Task: Find connections with filter location Hawthorn South with filter topic #Jobhunterswith filter profile language German with filter current company Brillio with filter school GM Institute of Technology with filter industry Utility System Construction with filter service category iOS Development with filter keywords title Copywriter
Action: Mouse moved to (195, 222)
Screenshot: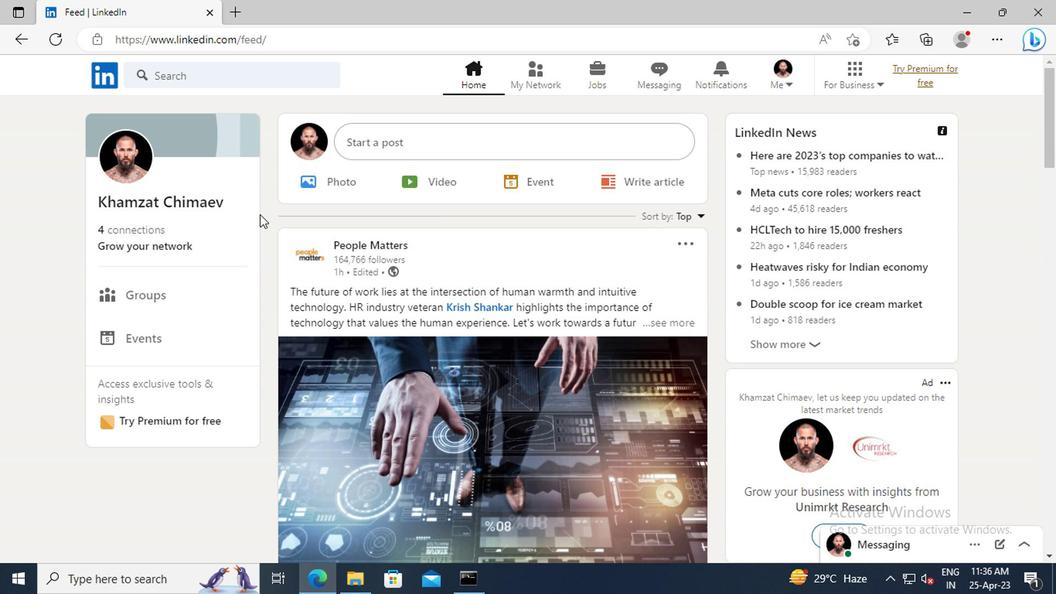 
Action: Mouse pressed left at (195, 222)
Screenshot: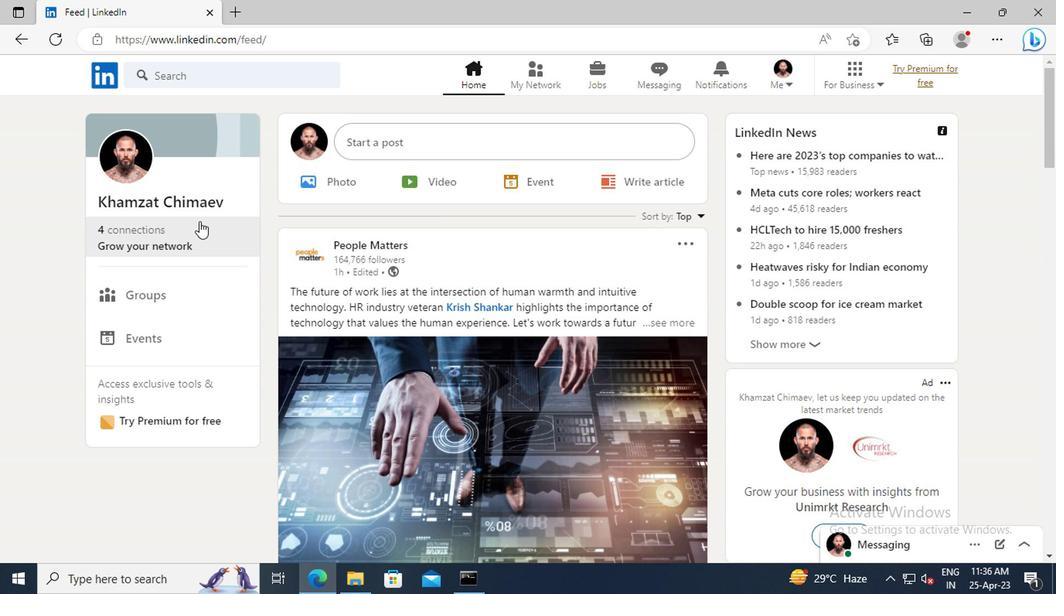 
Action: Mouse moved to (214, 163)
Screenshot: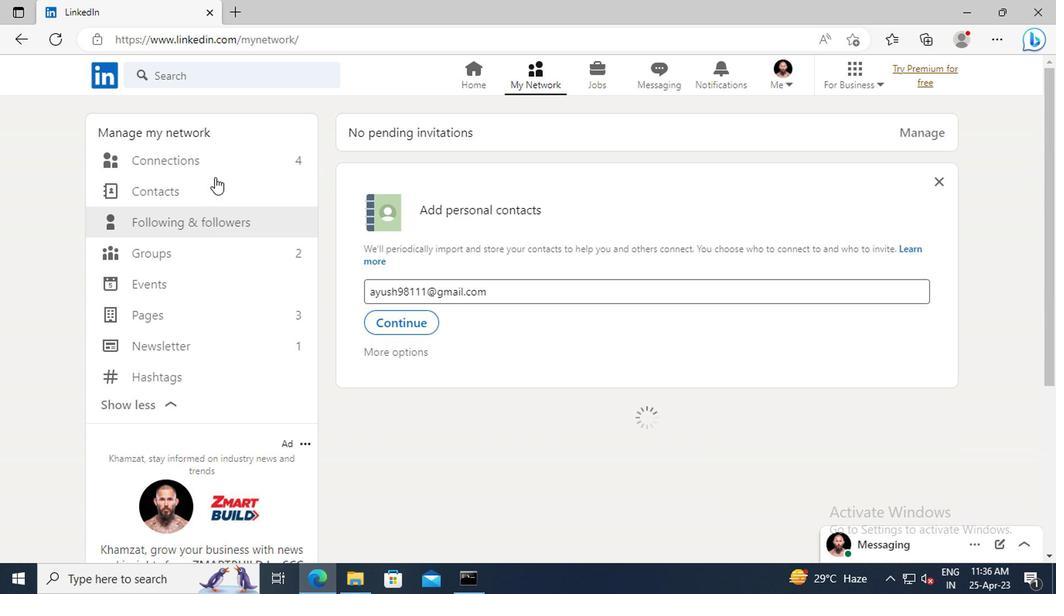 
Action: Mouse pressed left at (214, 163)
Screenshot: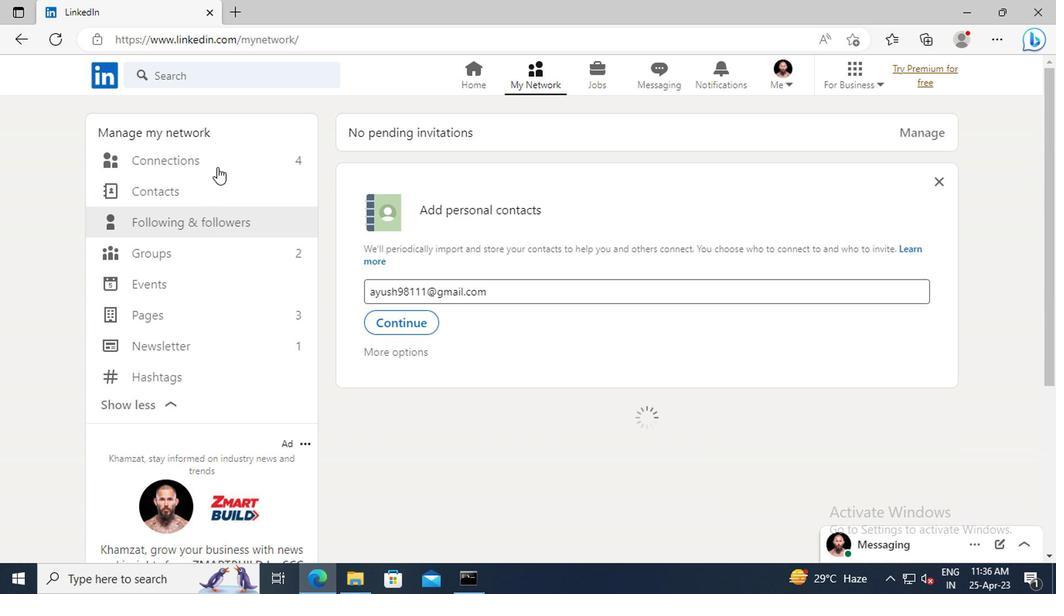 
Action: Mouse moved to (624, 167)
Screenshot: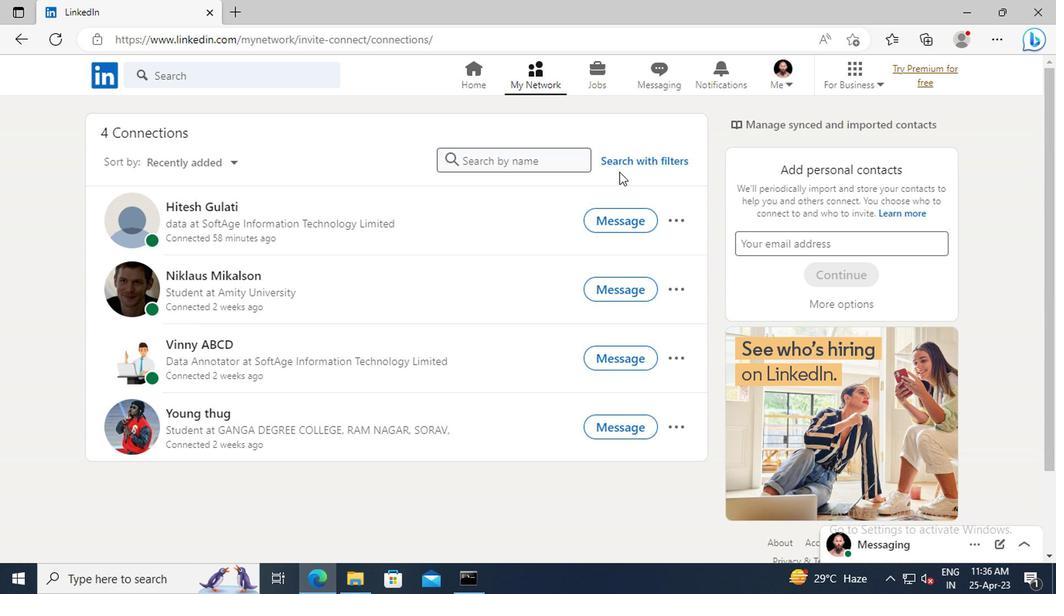 
Action: Mouse pressed left at (624, 167)
Screenshot: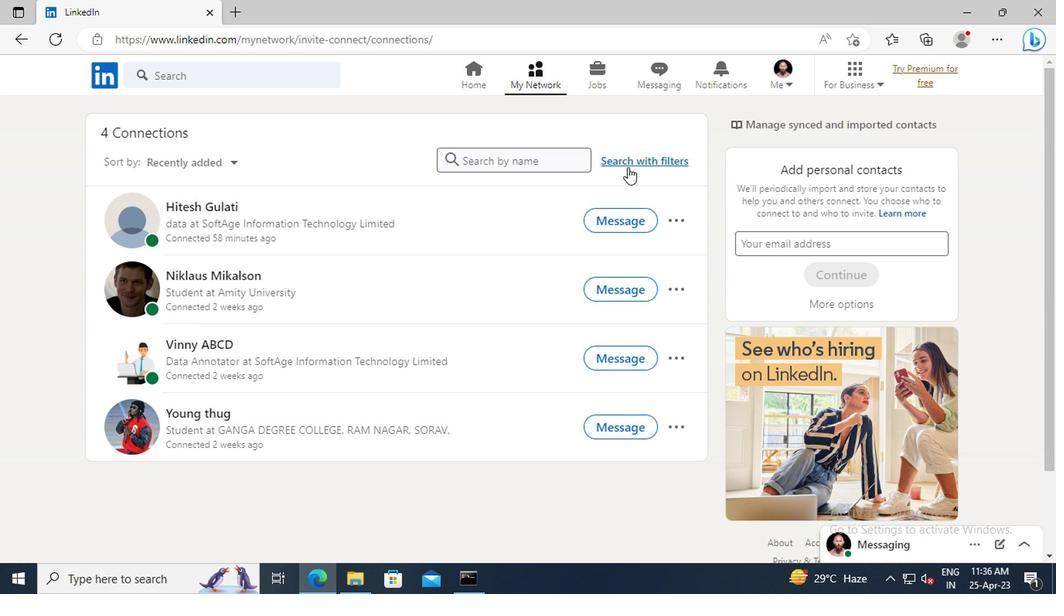 
Action: Mouse moved to (577, 119)
Screenshot: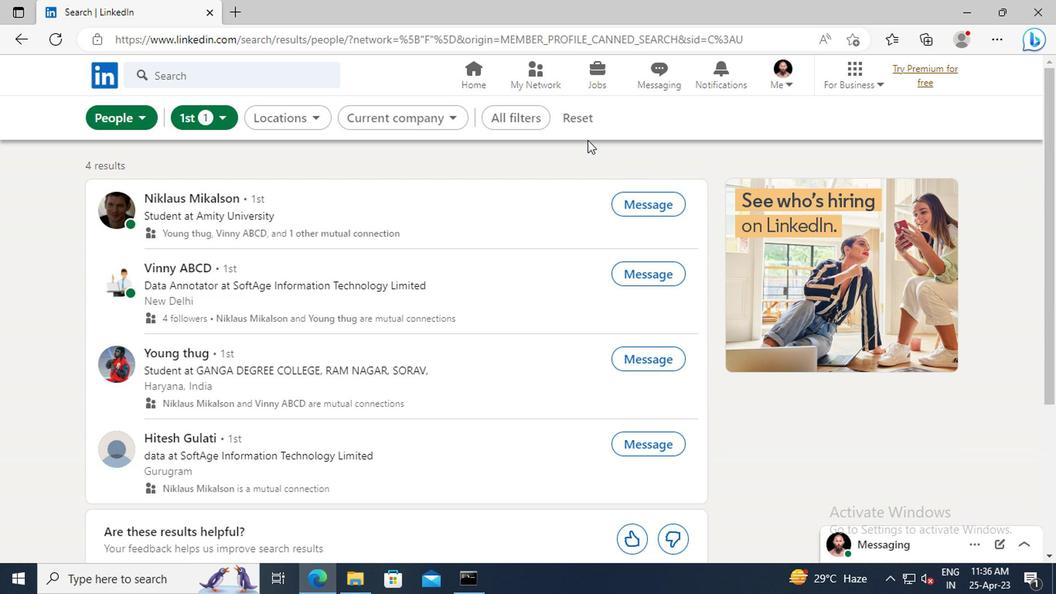 
Action: Mouse pressed left at (577, 119)
Screenshot: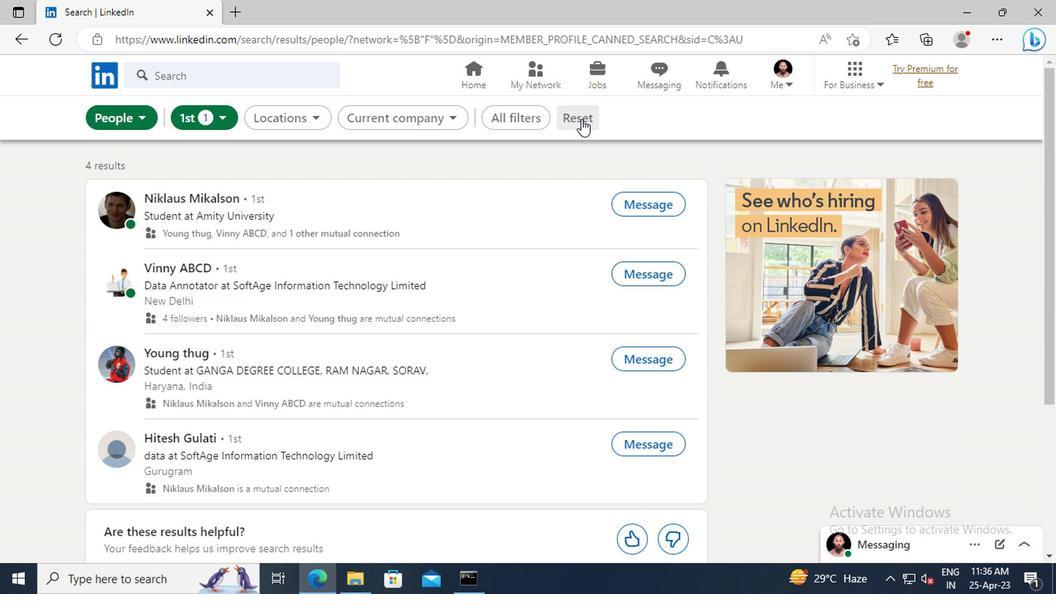 
Action: Mouse moved to (545, 117)
Screenshot: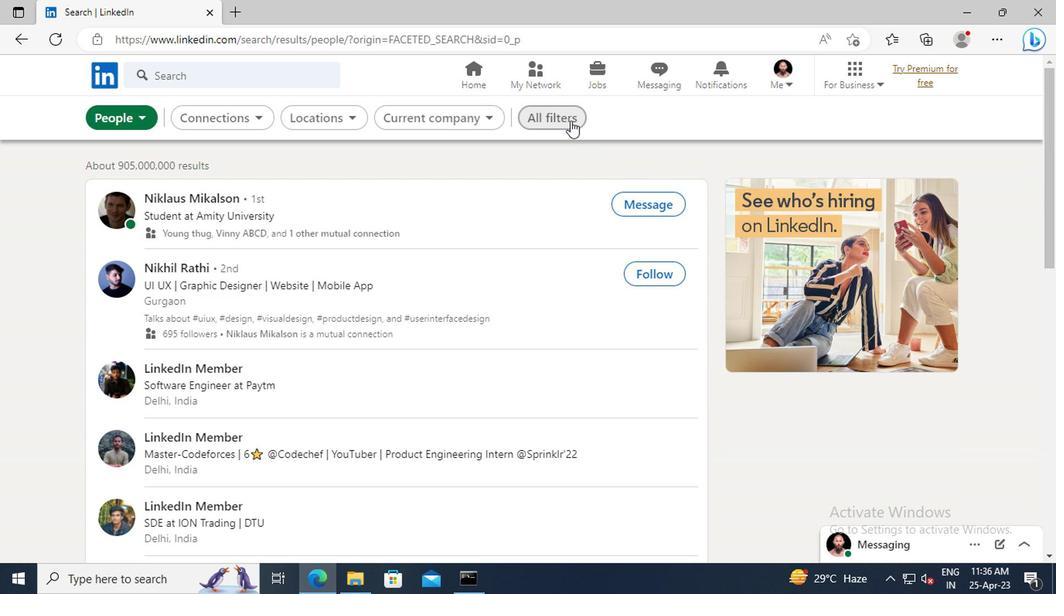 
Action: Mouse pressed left at (545, 117)
Screenshot: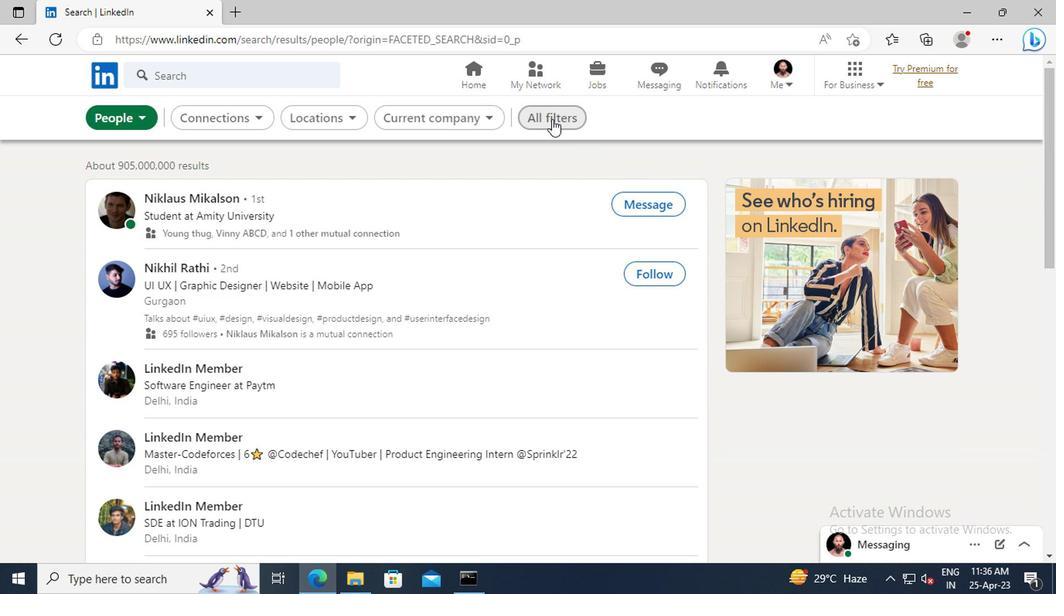 
Action: Mouse moved to (816, 222)
Screenshot: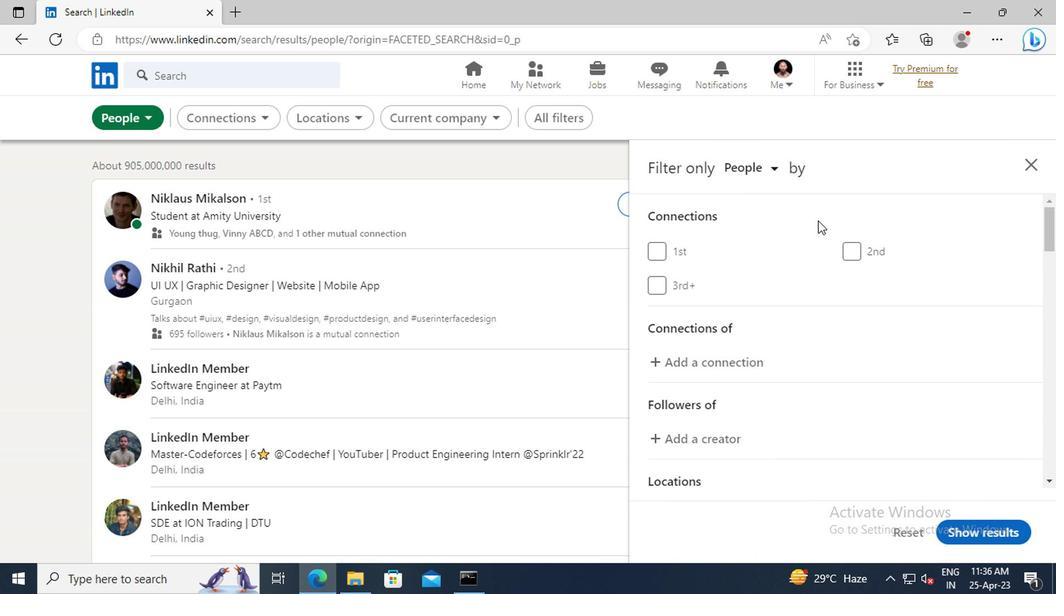 
Action: Mouse scrolled (816, 222) with delta (0, 0)
Screenshot: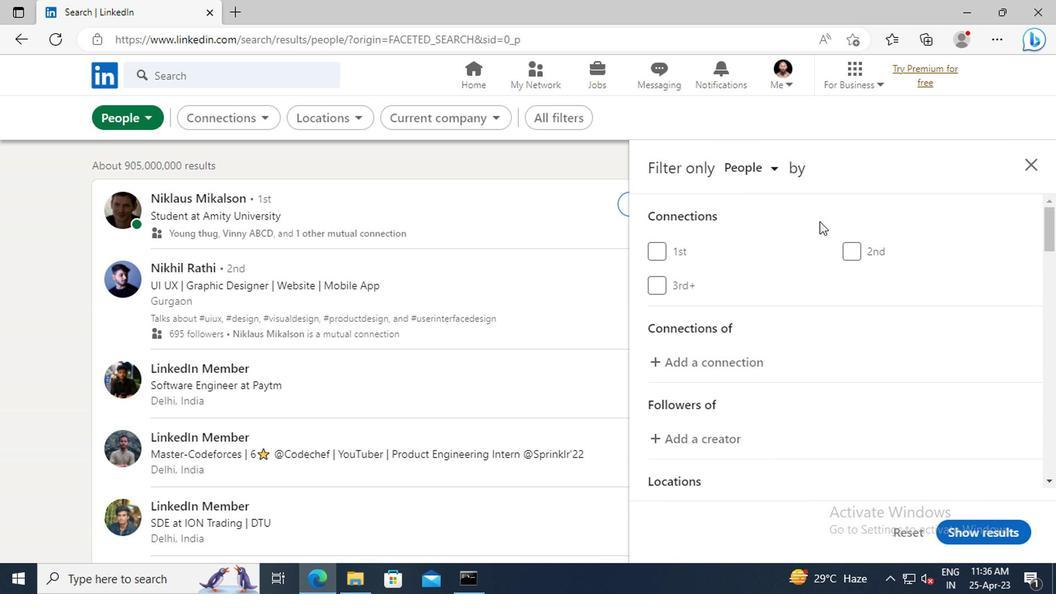
Action: Mouse moved to (818, 223)
Screenshot: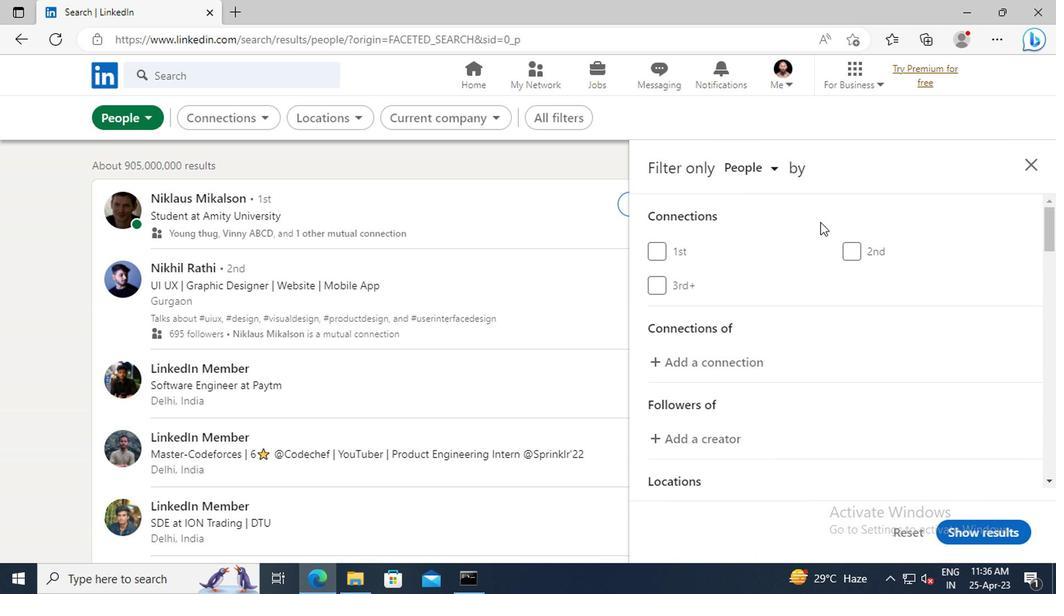 
Action: Mouse scrolled (818, 222) with delta (0, -1)
Screenshot: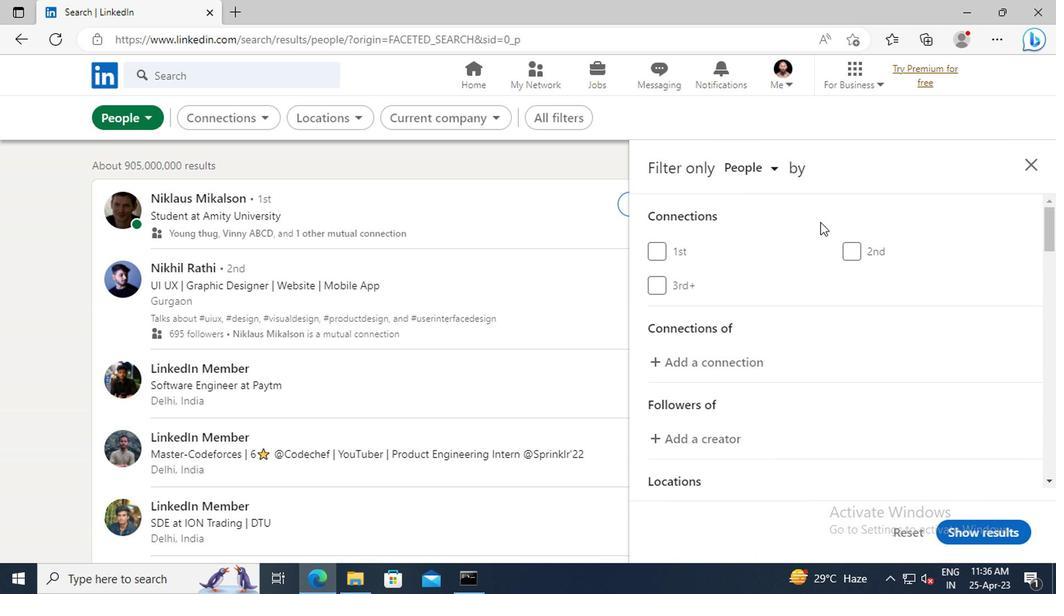 
Action: Mouse moved to (823, 233)
Screenshot: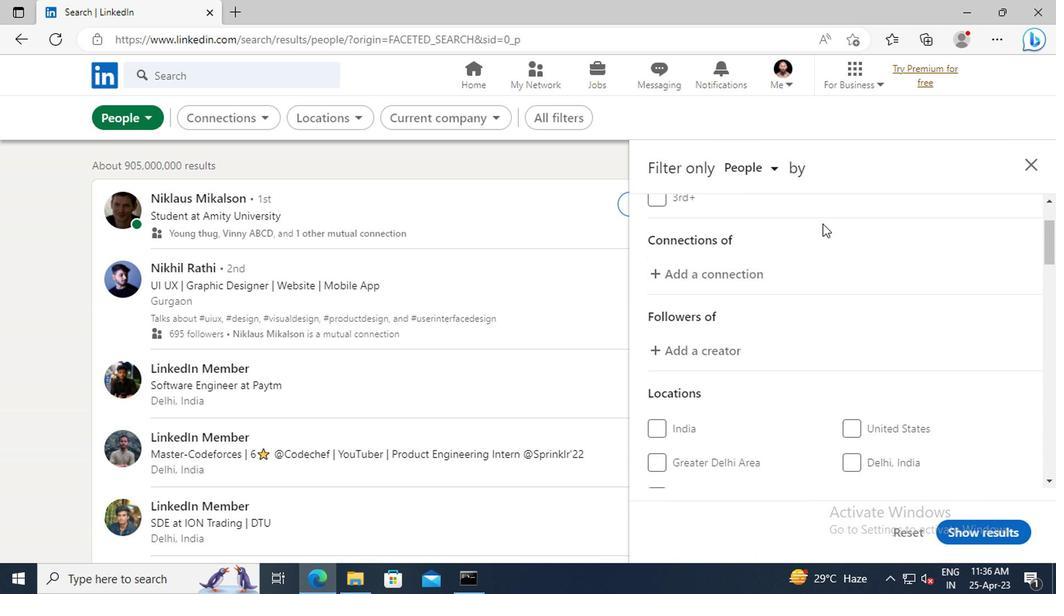 
Action: Mouse scrolled (823, 233) with delta (0, 0)
Screenshot: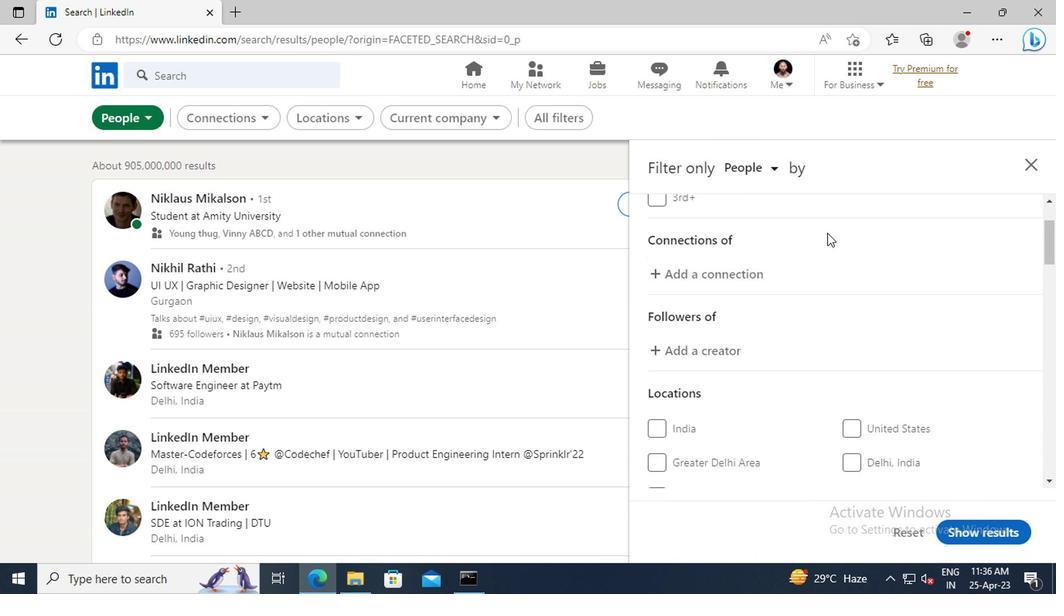 
Action: Mouse scrolled (823, 233) with delta (0, 0)
Screenshot: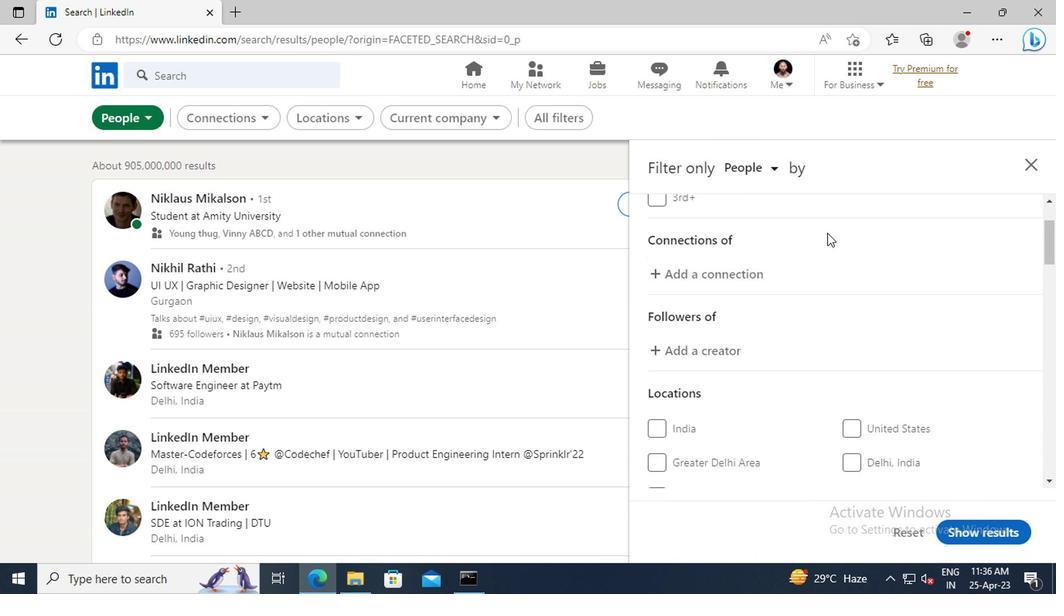 
Action: Mouse scrolled (823, 233) with delta (0, 0)
Screenshot: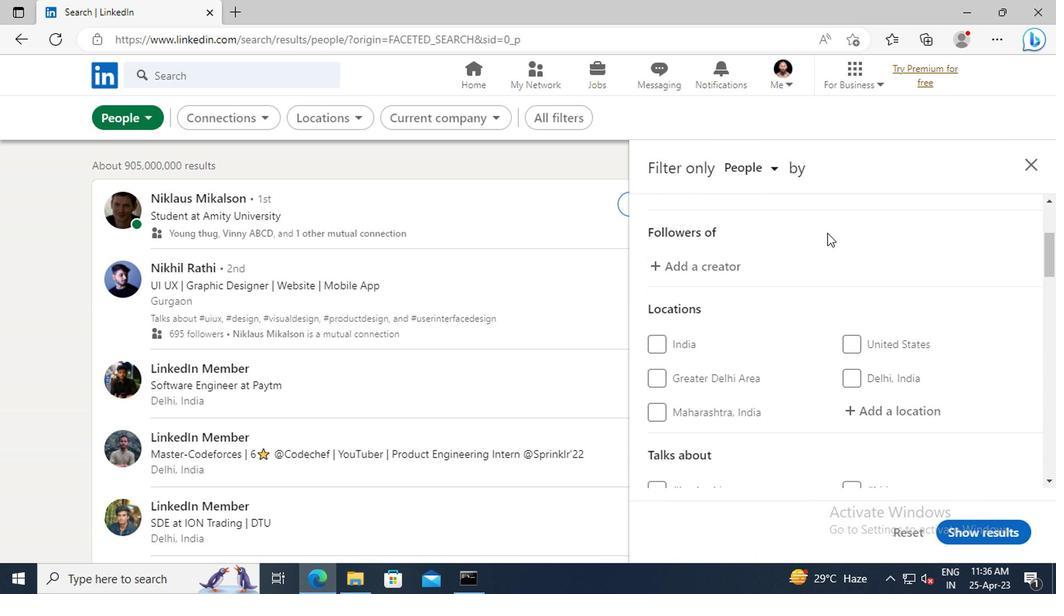 
Action: Mouse scrolled (823, 233) with delta (0, 0)
Screenshot: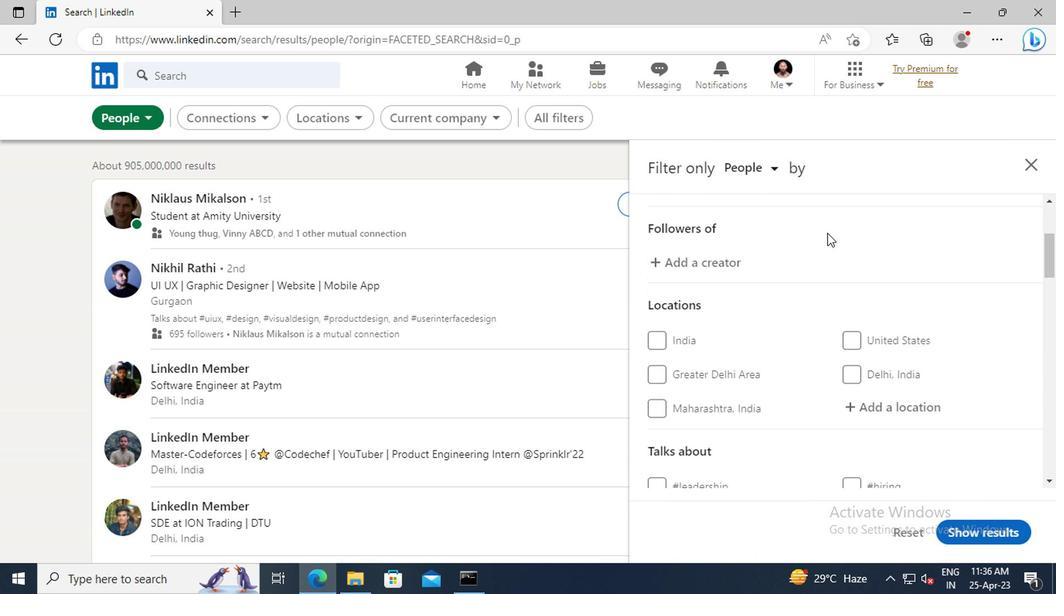
Action: Mouse moved to (876, 316)
Screenshot: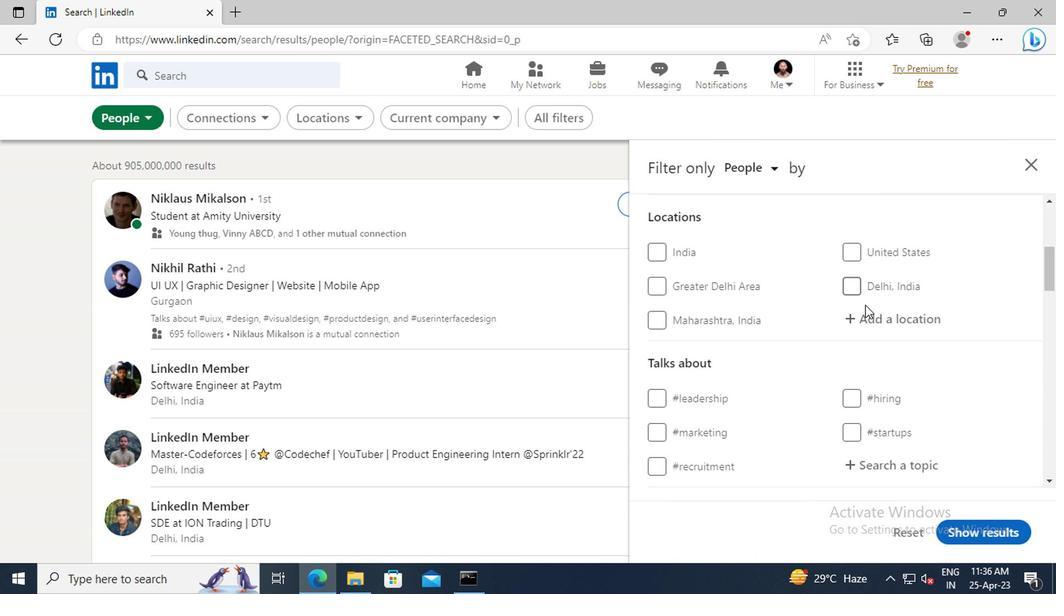 
Action: Mouse pressed left at (876, 316)
Screenshot: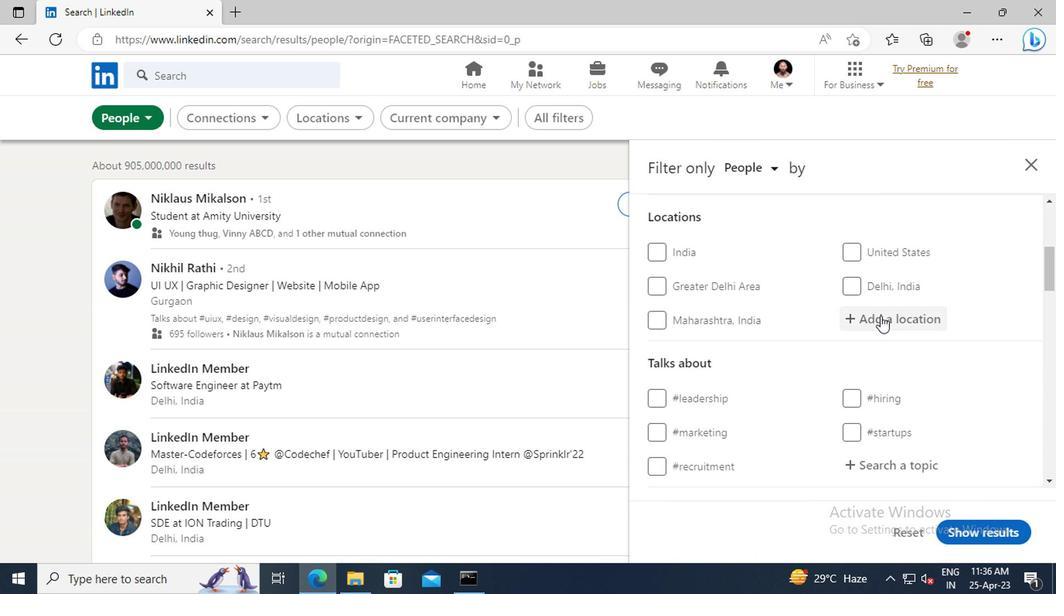 
Action: Key pressed <Key.shift>HAWTHORN<Key.space><Key.shift>SOUTH<Key.enter>
Screenshot: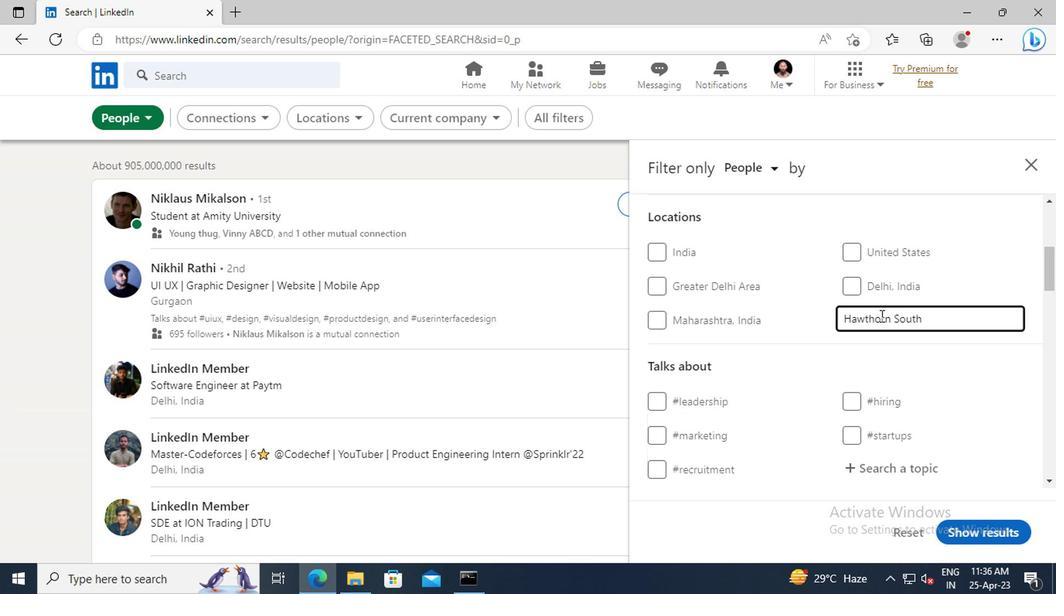 
Action: Mouse scrolled (876, 316) with delta (0, 0)
Screenshot: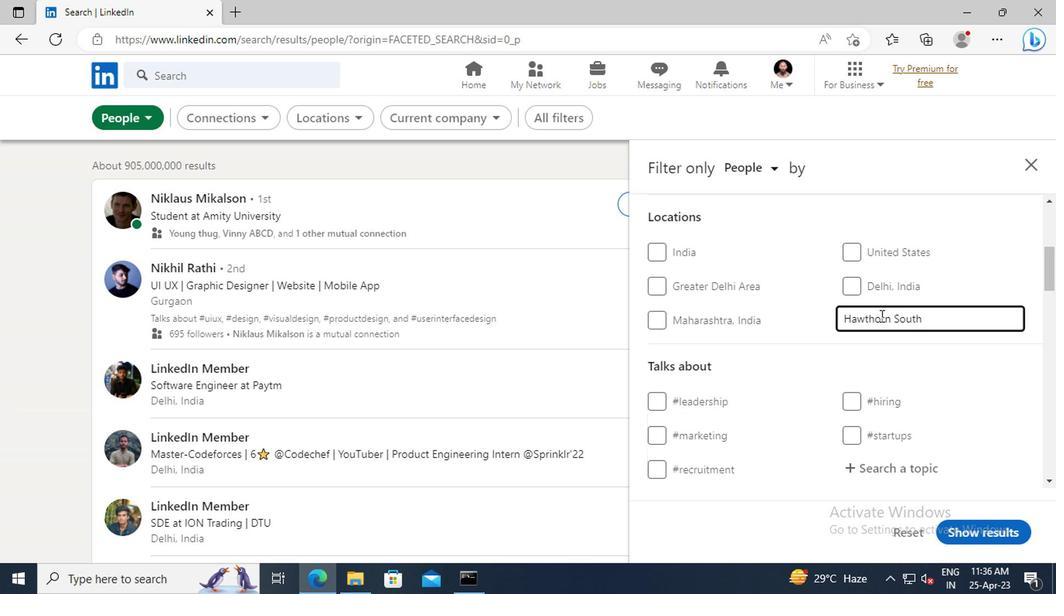
Action: Mouse scrolled (876, 316) with delta (0, 0)
Screenshot: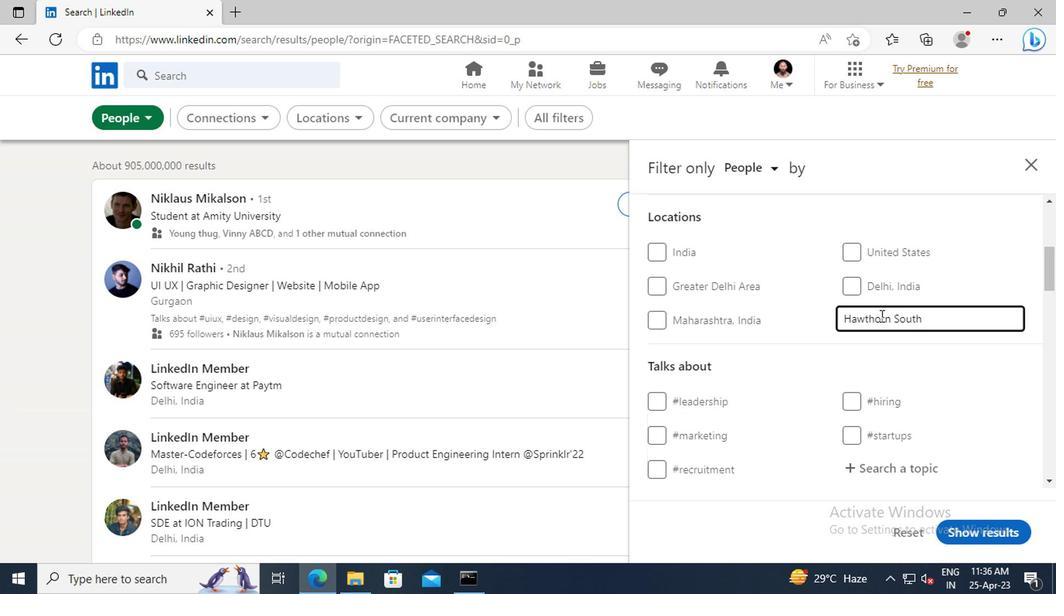 
Action: Mouse moved to (888, 379)
Screenshot: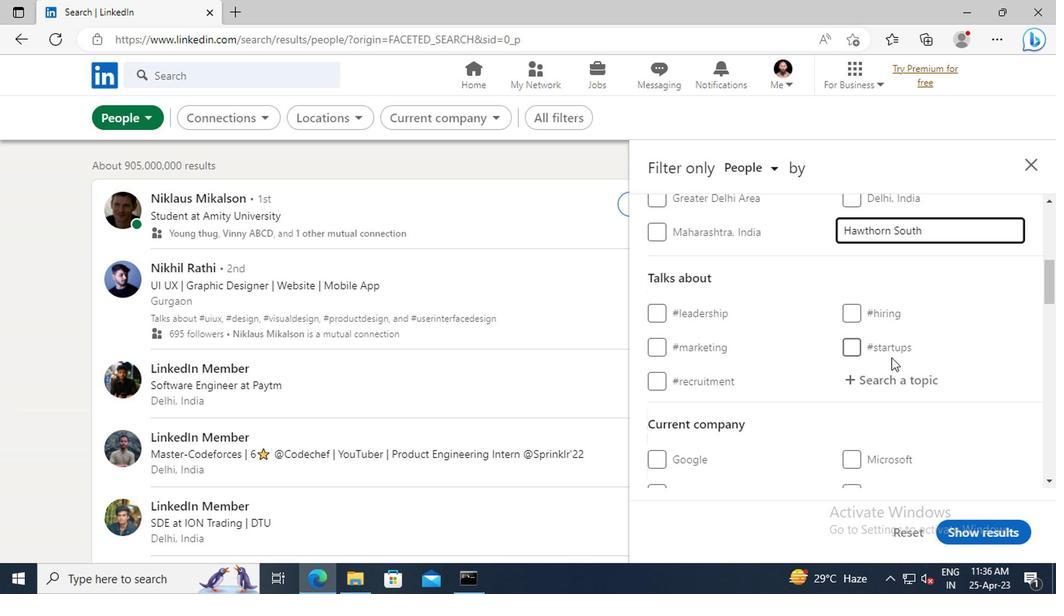 
Action: Mouse pressed left at (888, 379)
Screenshot: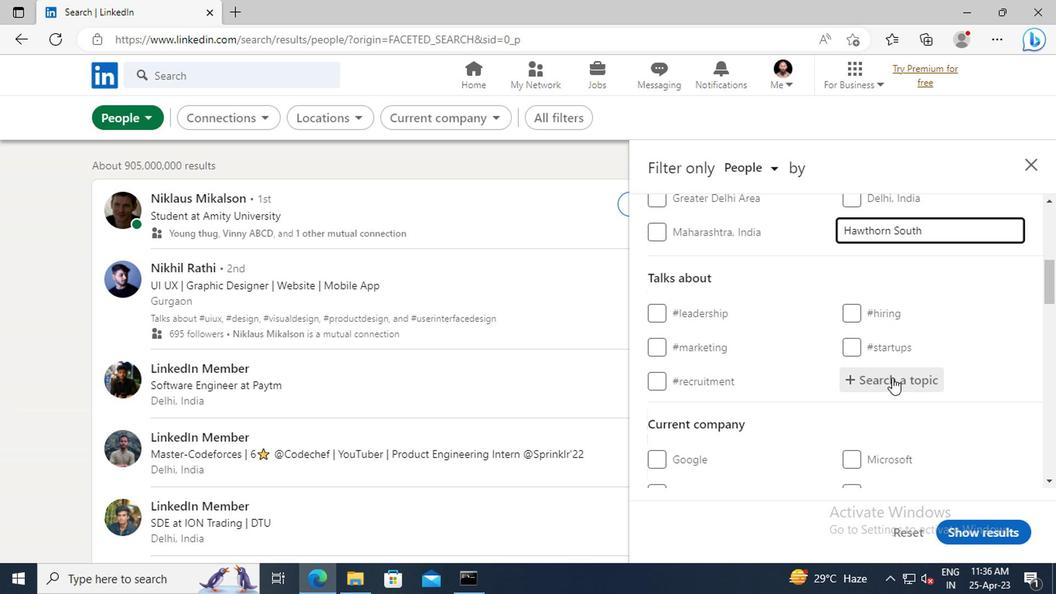 
Action: Key pressed <Key.shift>#<Key.shift>JOBHUNTERSWITH
Screenshot: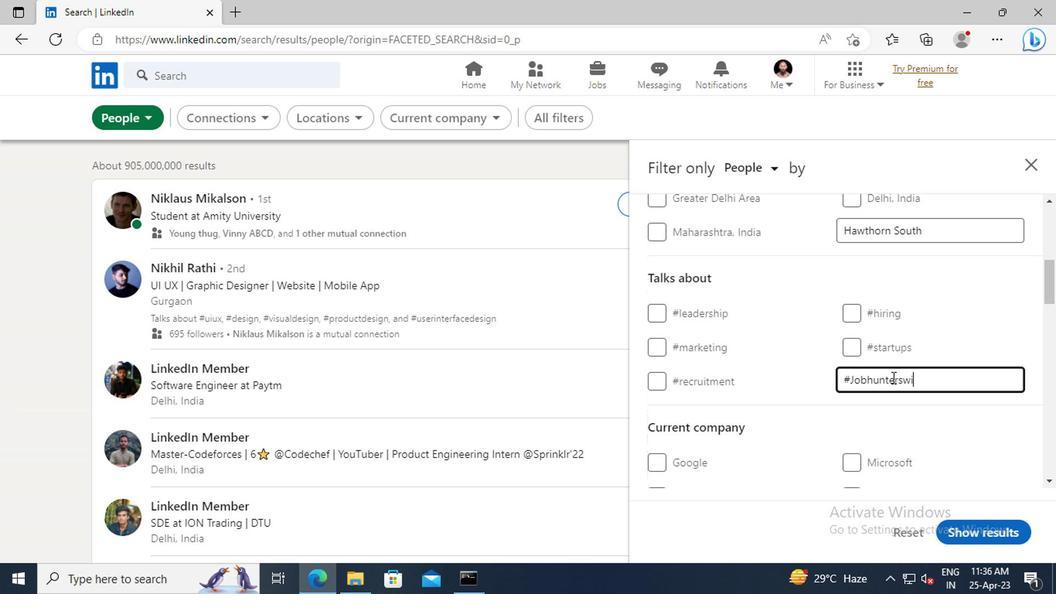 
Action: Mouse scrolled (888, 378) with delta (0, 0)
Screenshot: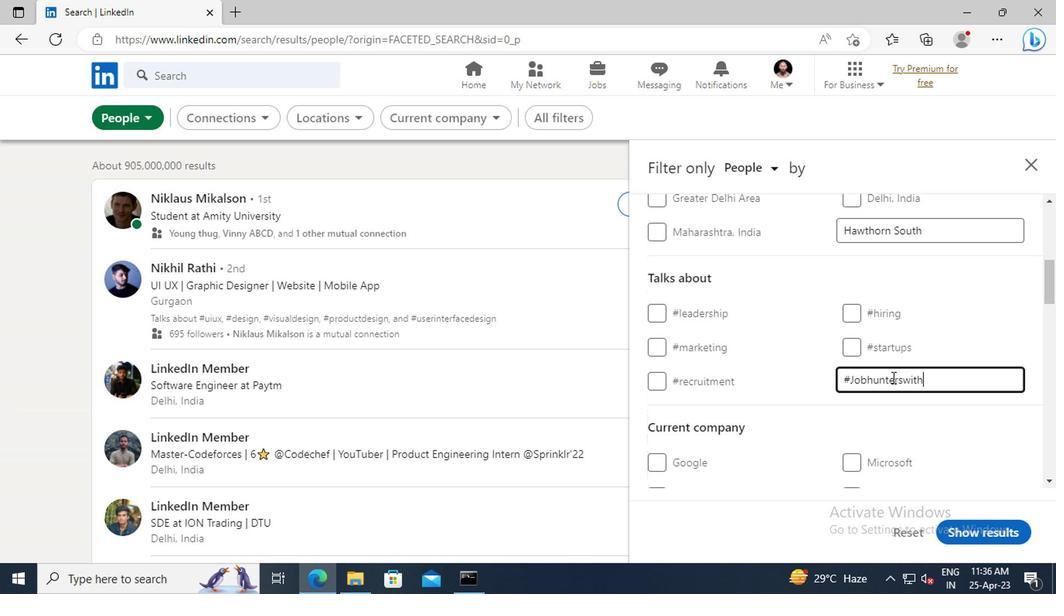 
Action: Mouse scrolled (888, 378) with delta (0, 0)
Screenshot: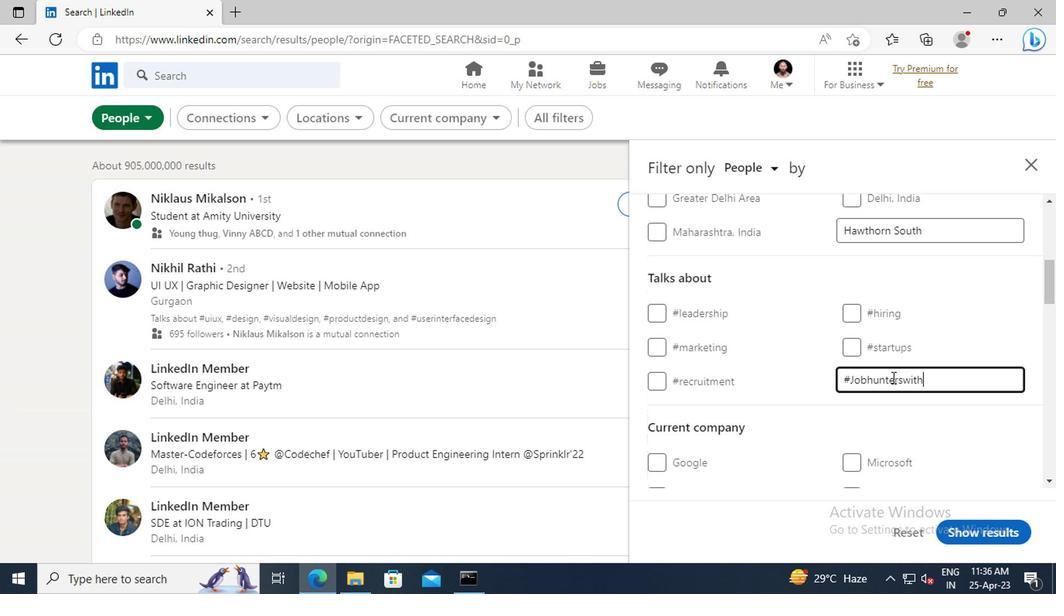 
Action: Mouse scrolled (888, 378) with delta (0, 0)
Screenshot: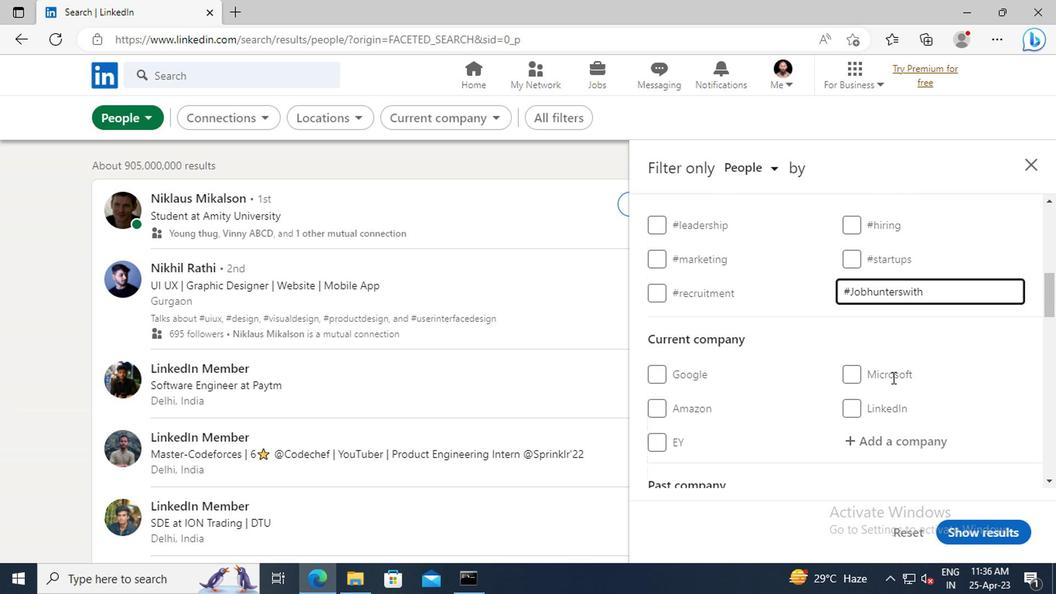 
Action: Mouse scrolled (888, 378) with delta (0, 0)
Screenshot: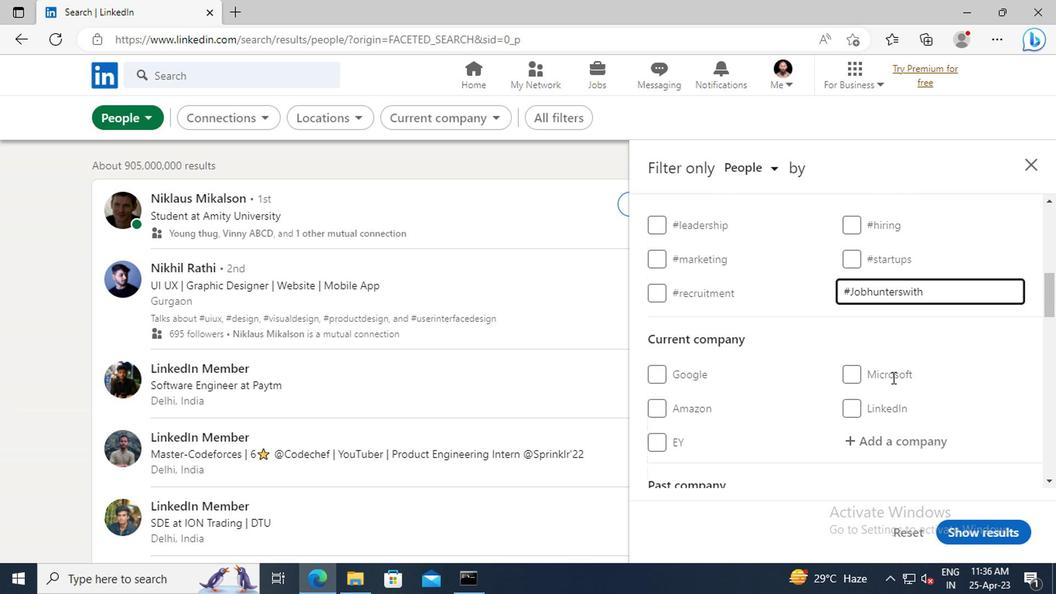 
Action: Mouse scrolled (888, 378) with delta (0, 0)
Screenshot: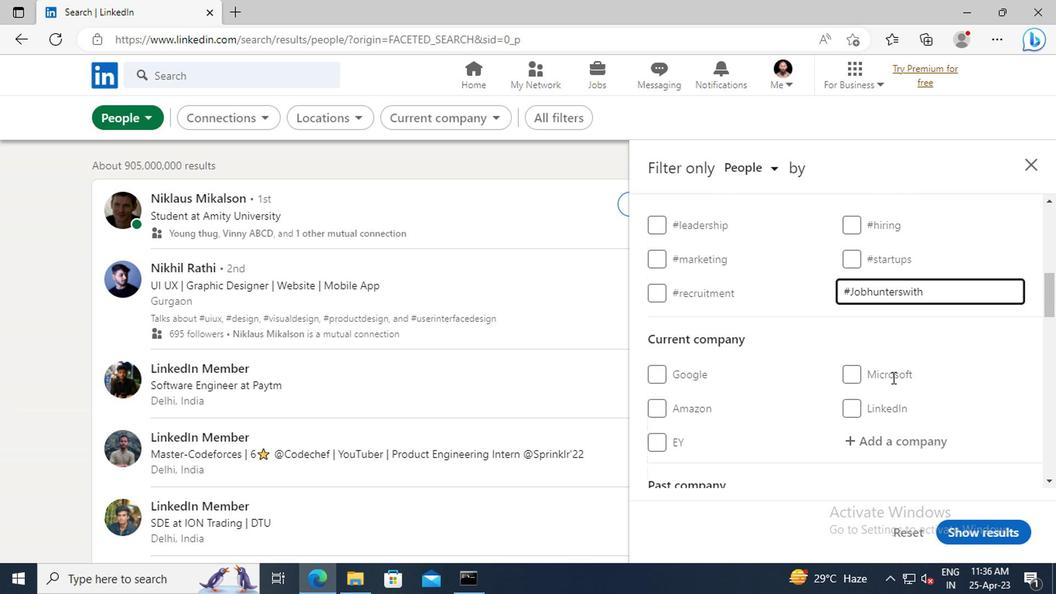 
Action: Mouse scrolled (888, 378) with delta (0, 0)
Screenshot: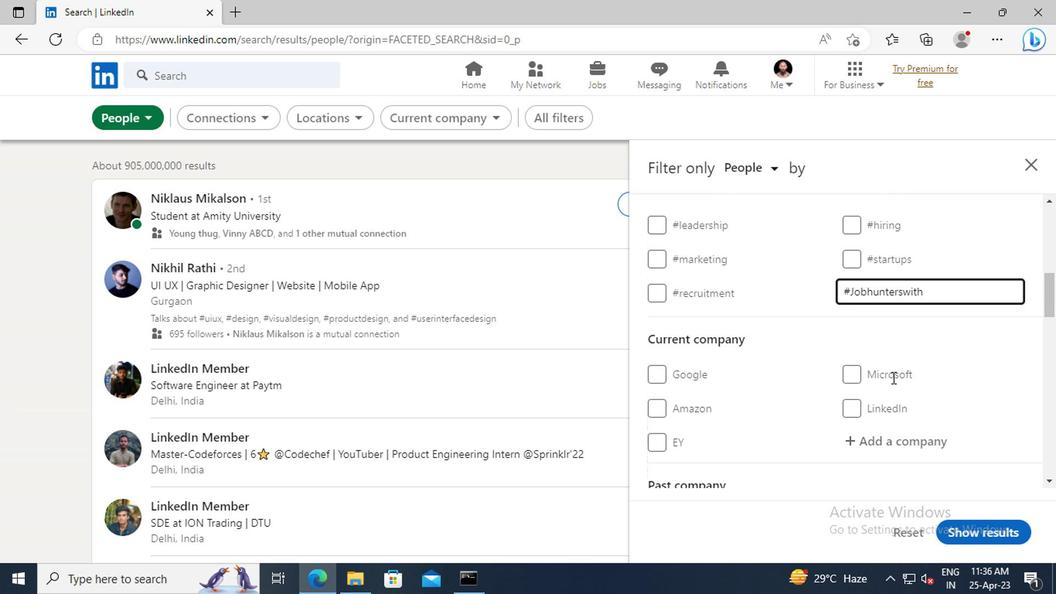 
Action: Mouse scrolled (888, 378) with delta (0, 0)
Screenshot: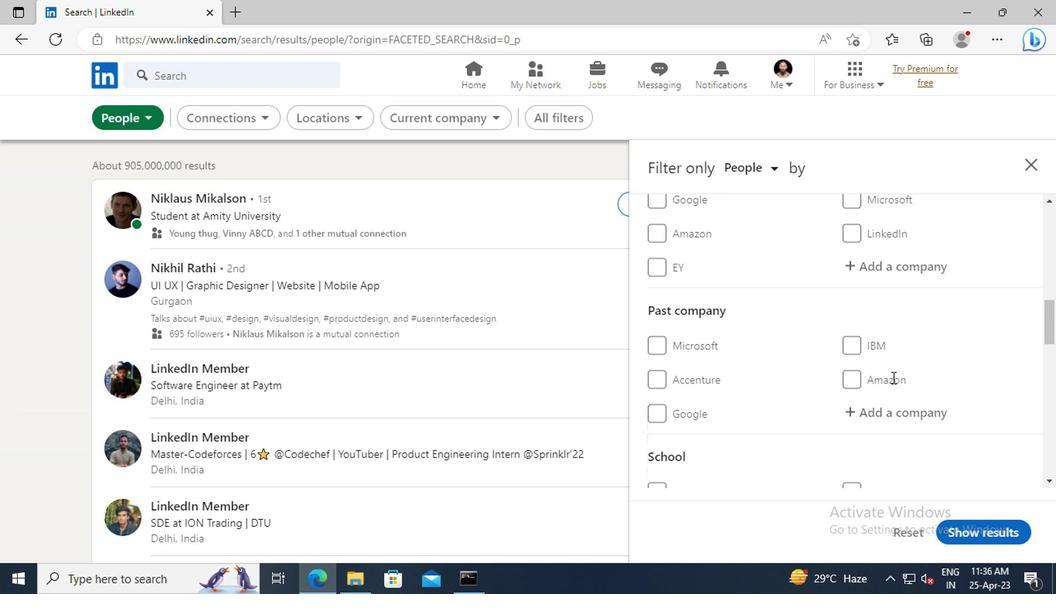 
Action: Mouse scrolled (888, 378) with delta (0, 0)
Screenshot: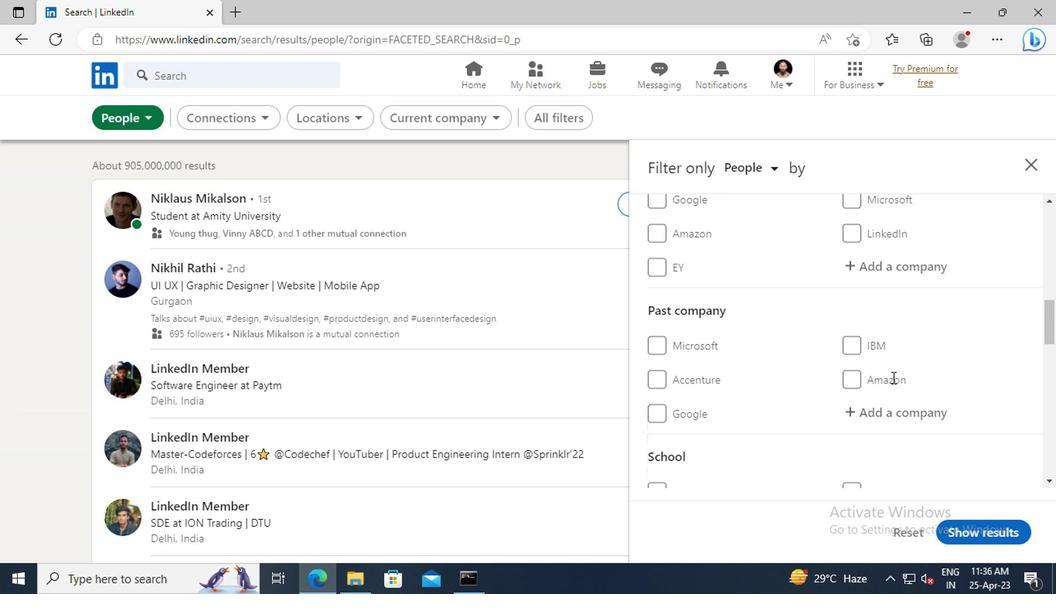 
Action: Mouse moved to (887, 379)
Screenshot: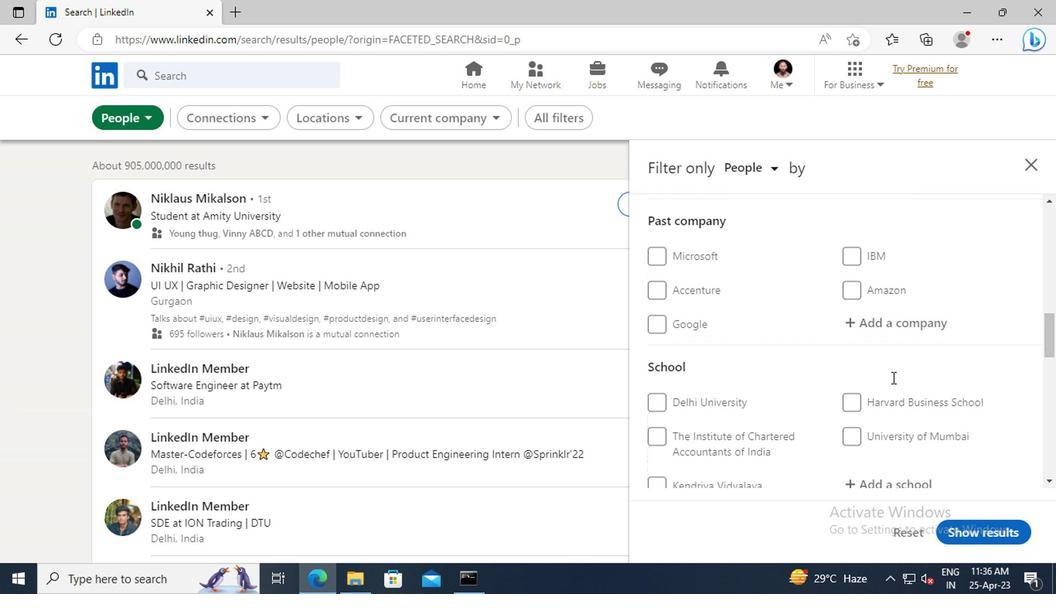 
Action: Mouse scrolled (887, 378) with delta (0, 0)
Screenshot: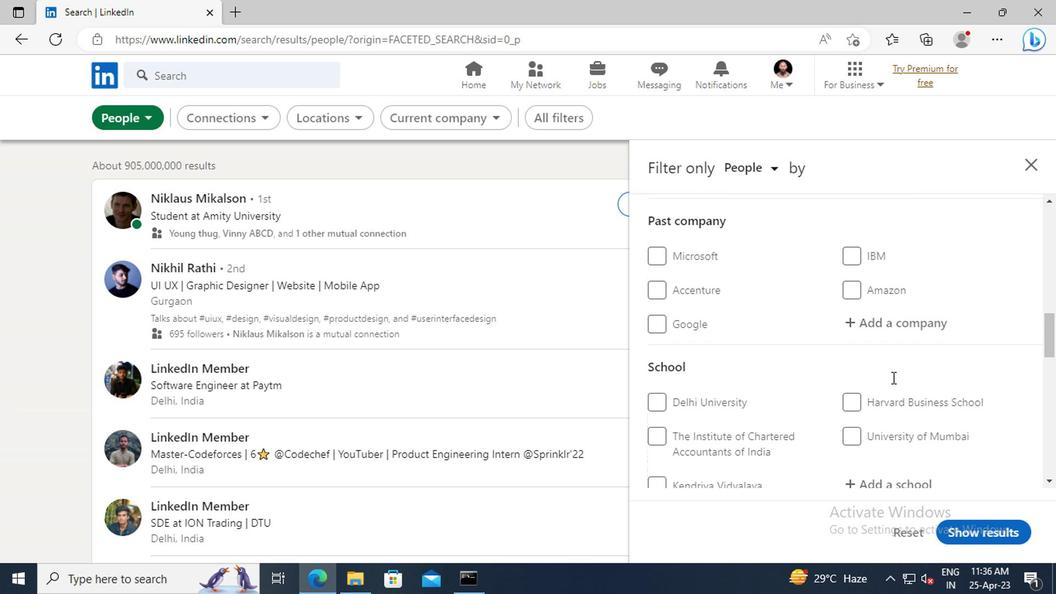 
Action: Mouse scrolled (887, 378) with delta (0, 0)
Screenshot: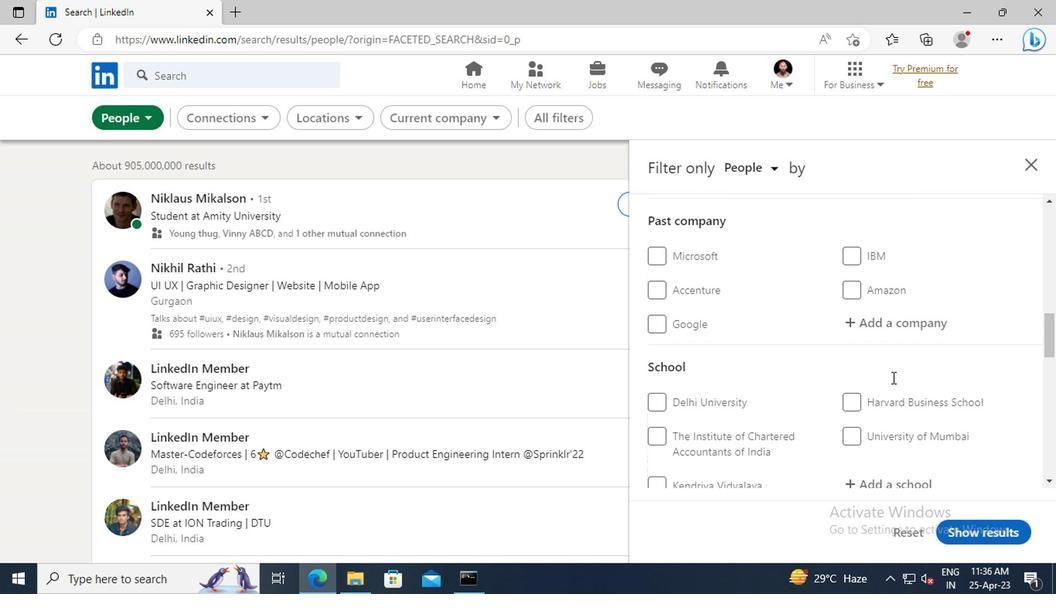 
Action: Mouse scrolled (887, 378) with delta (0, 0)
Screenshot: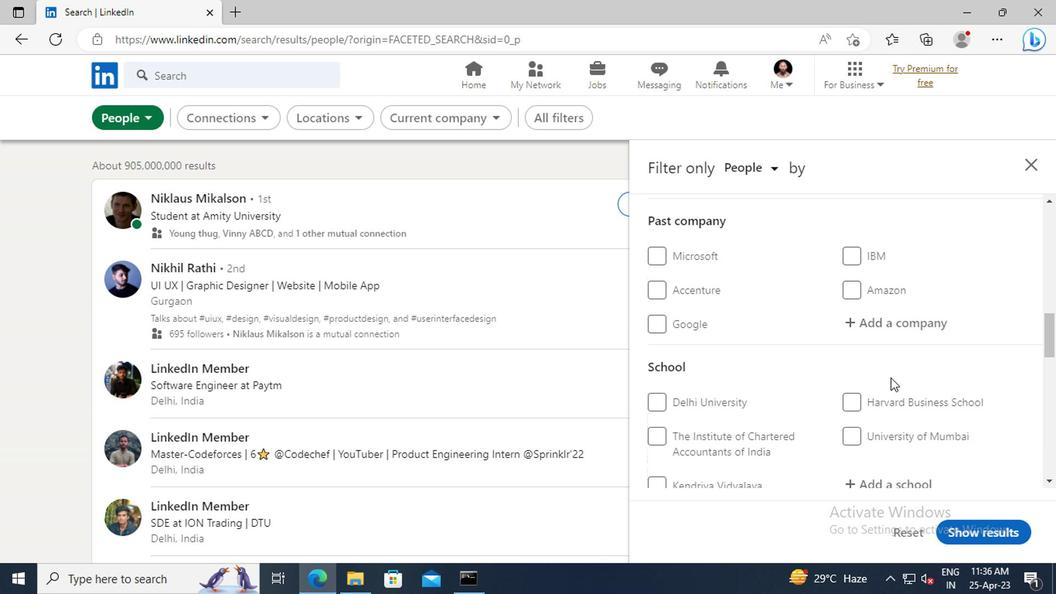 
Action: Mouse moved to (879, 374)
Screenshot: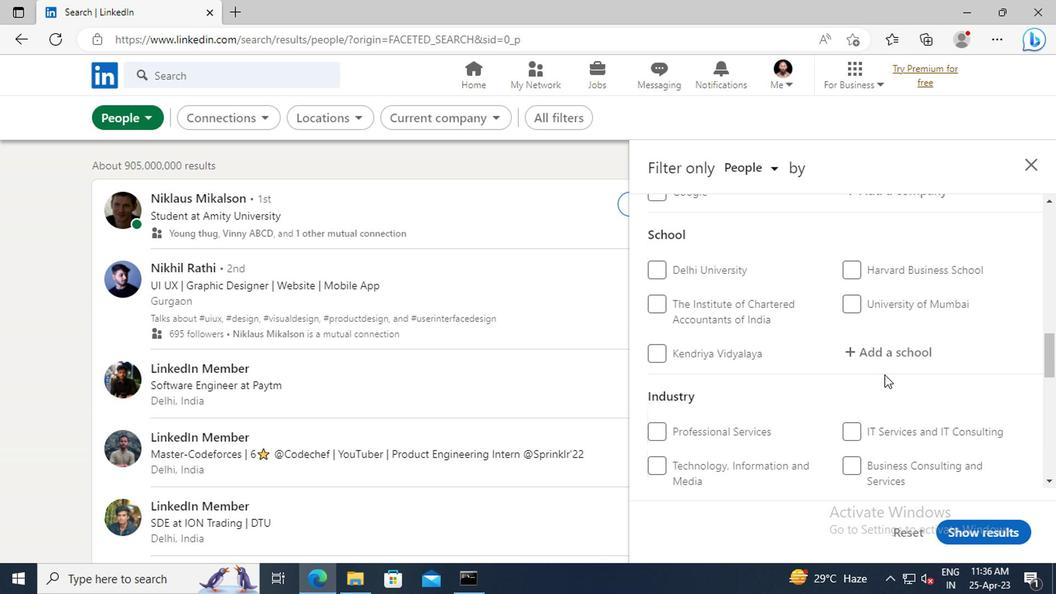 
Action: Mouse scrolled (879, 373) with delta (0, -1)
Screenshot: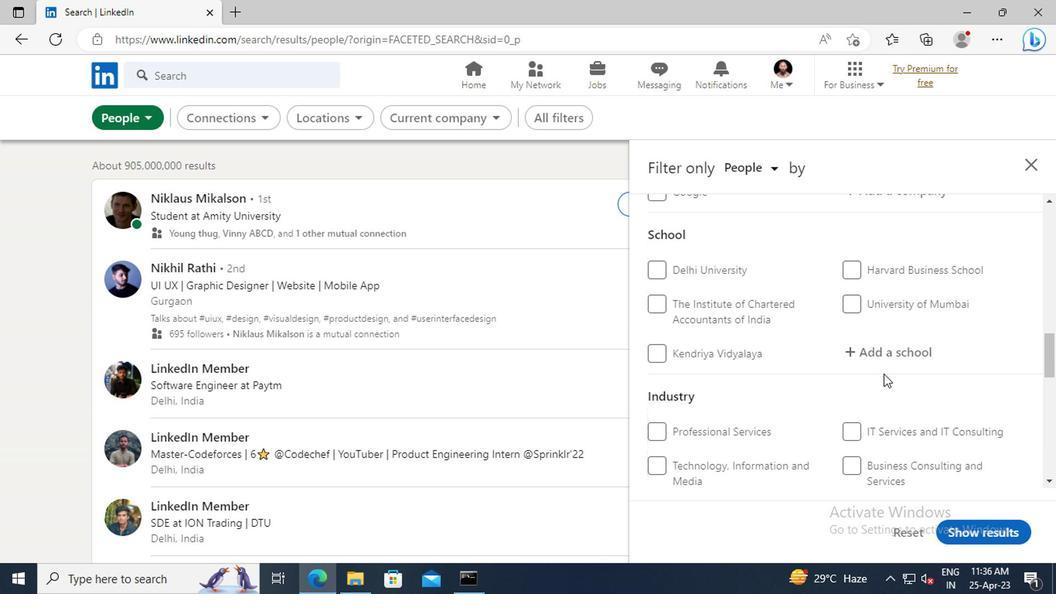 
Action: Mouse scrolled (879, 373) with delta (0, -1)
Screenshot: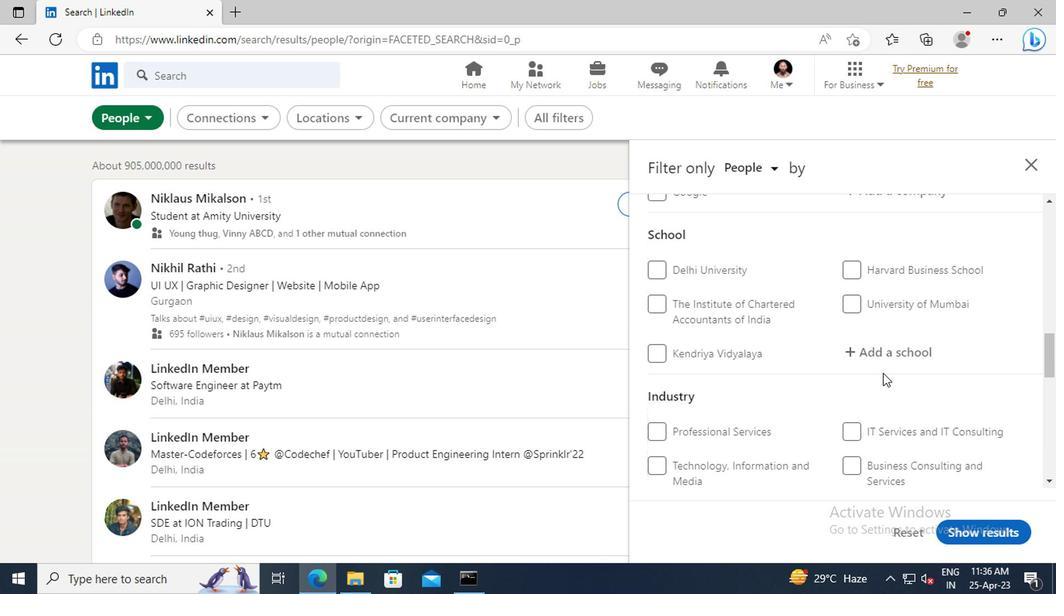 
Action: Mouse scrolled (879, 373) with delta (0, -1)
Screenshot: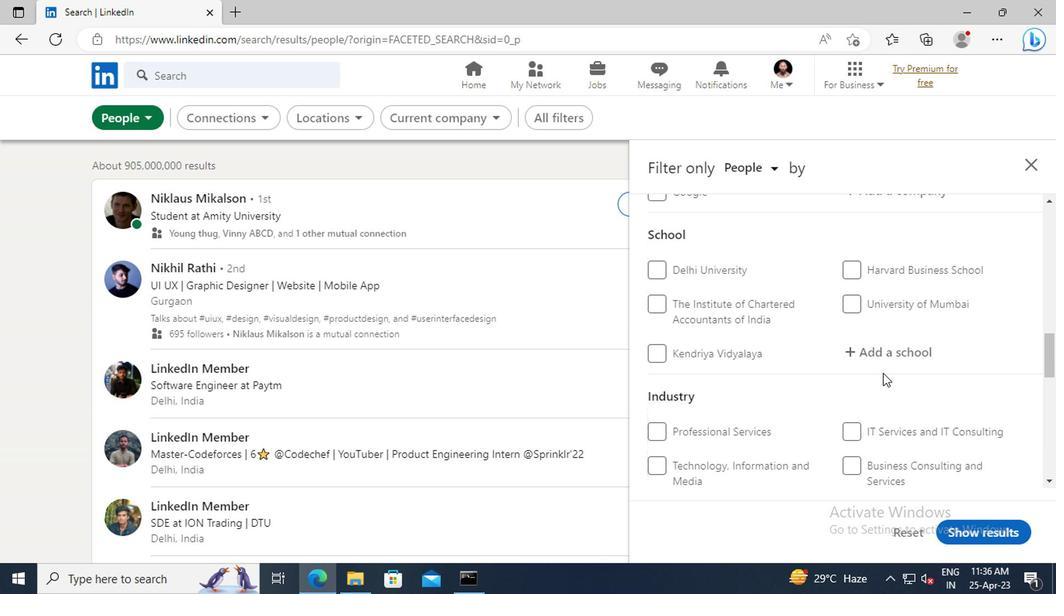 
Action: Mouse scrolled (879, 373) with delta (0, -1)
Screenshot: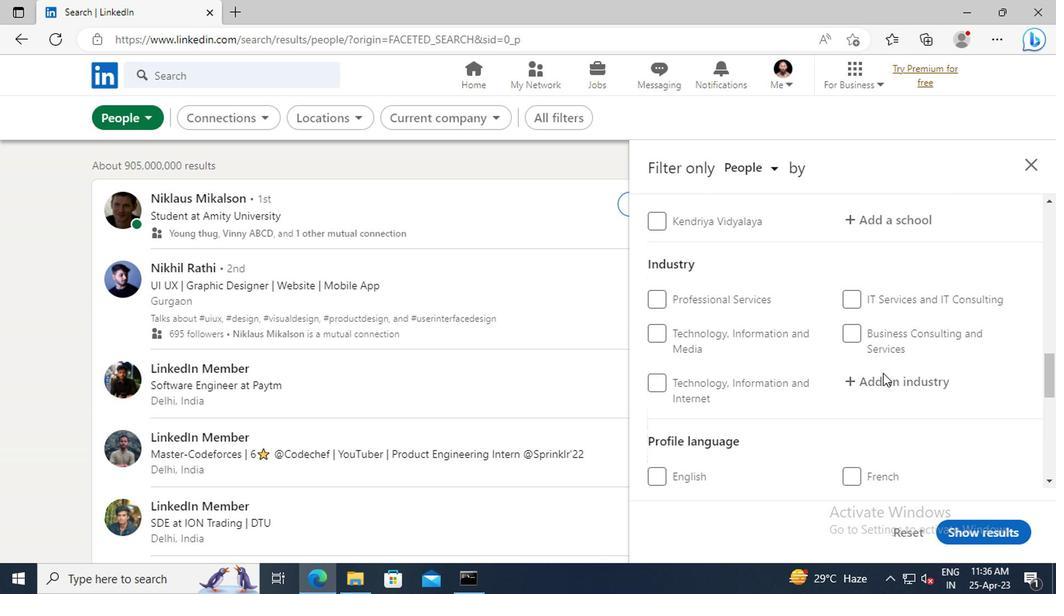 
Action: Mouse scrolled (879, 373) with delta (0, -1)
Screenshot: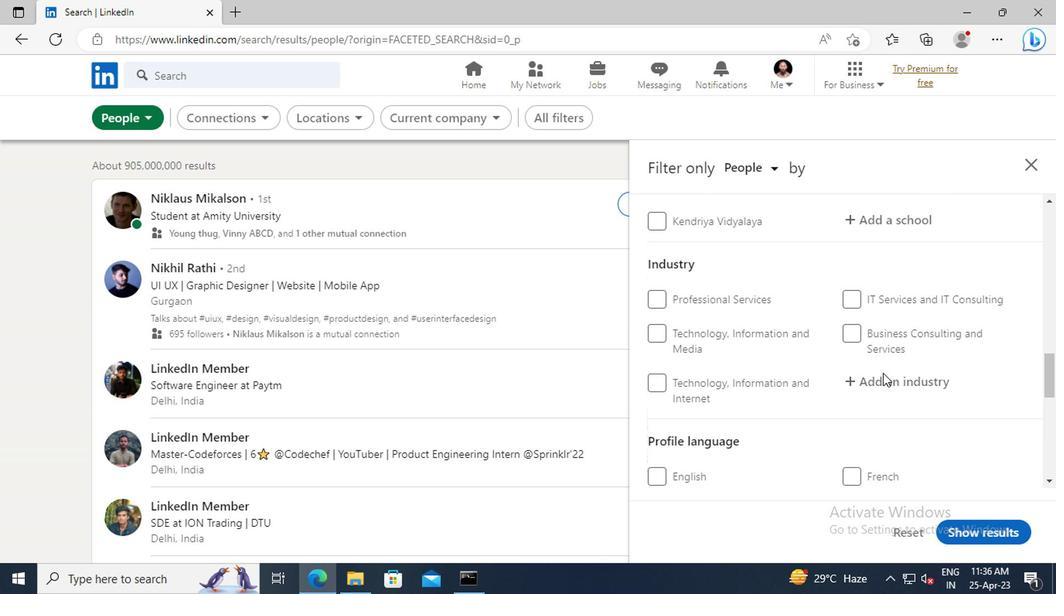 
Action: Mouse scrolled (879, 373) with delta (0, -1)
Screenshot: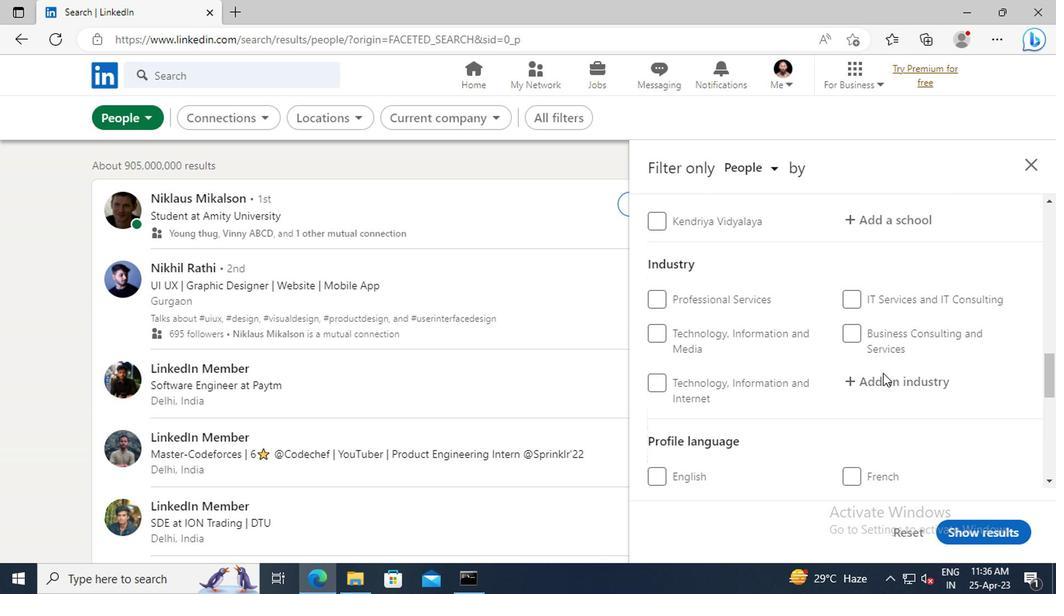 
Action: Mouse moved to (649, 417)
Screenshot: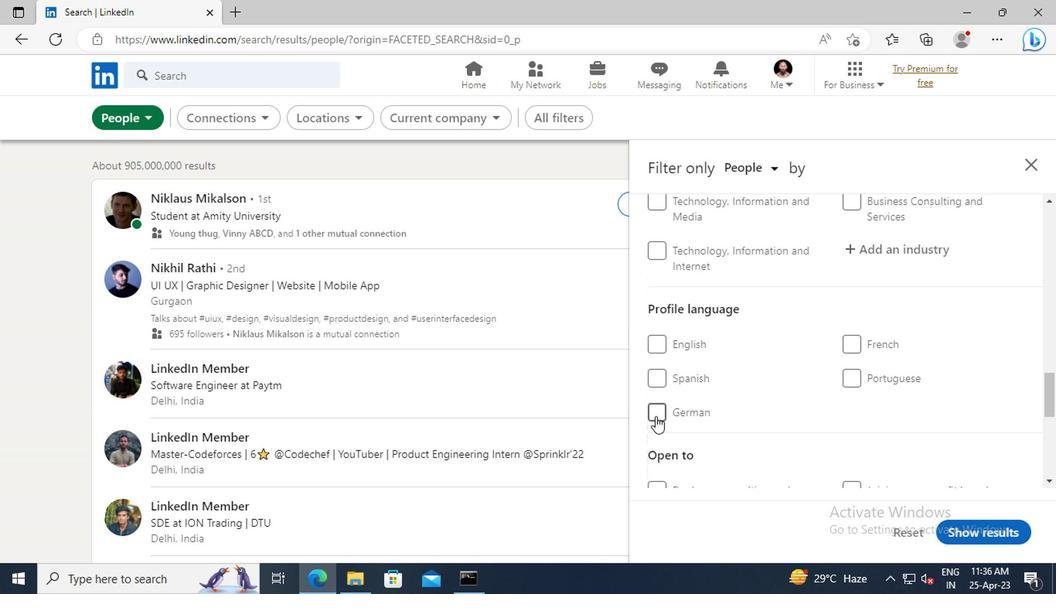
Action: Mouse pressed left at (649, 417)
Screenshot: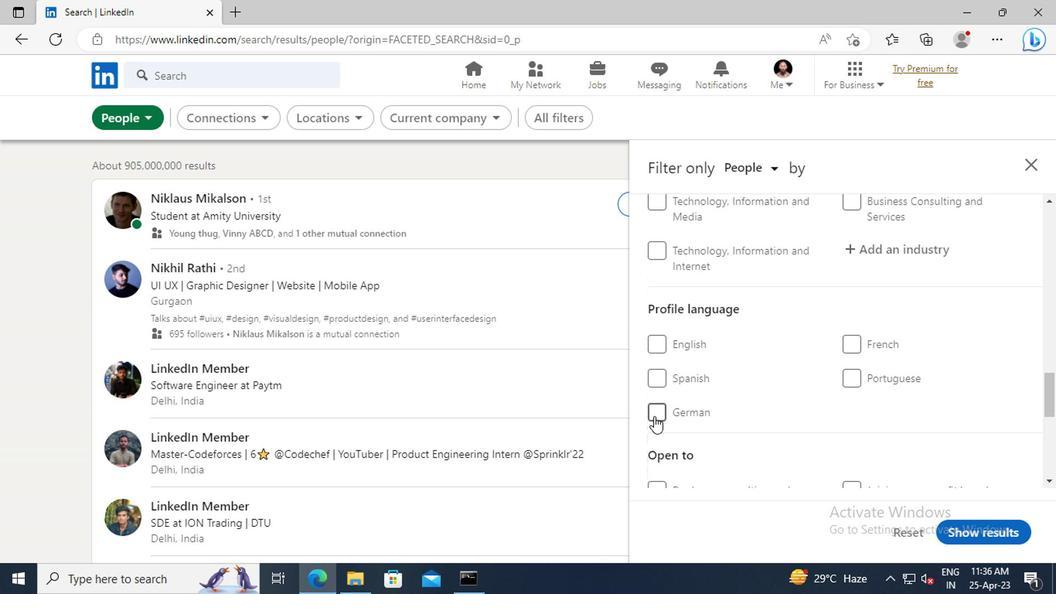 
Action: Mouse moved to (783, 399)
Screenshot: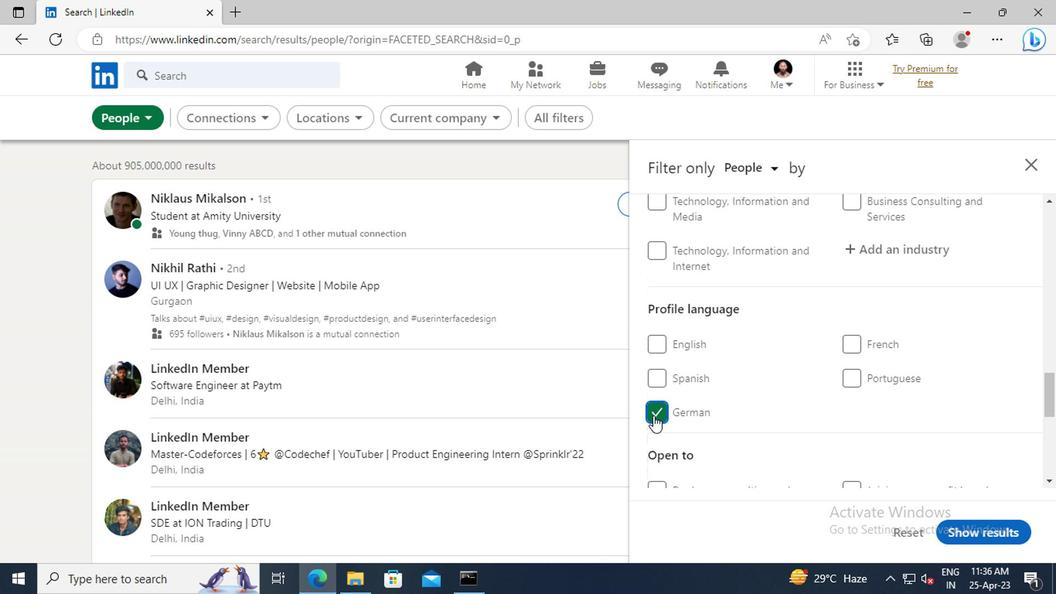 
Action: Mouse scrolled (783, 400) with delta (0, 1)
Screenshot: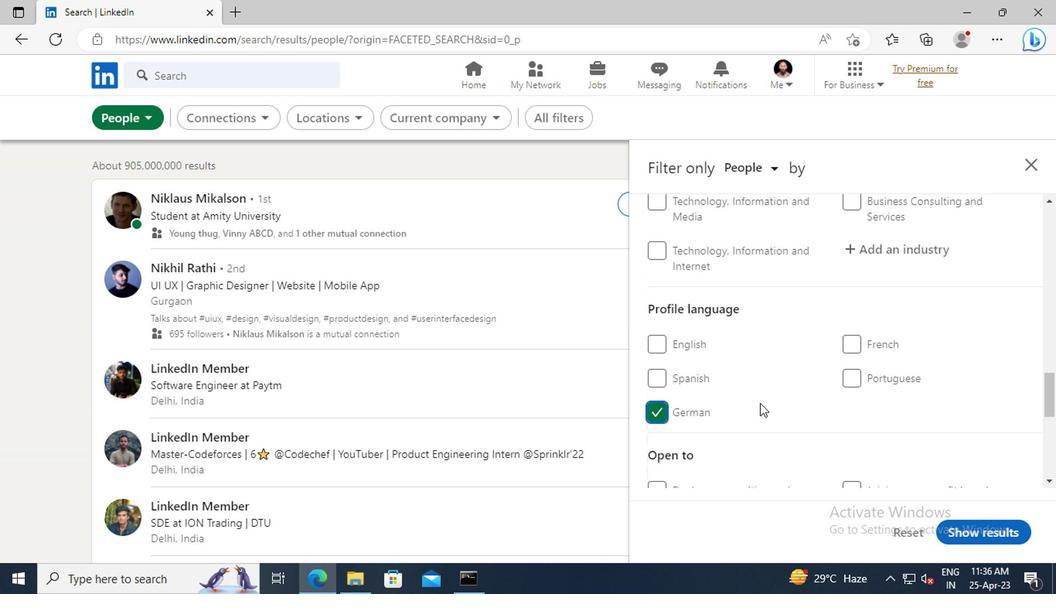 
Action: Mouse scrolled (783, 400) with delta (0, 1)
Screenshot: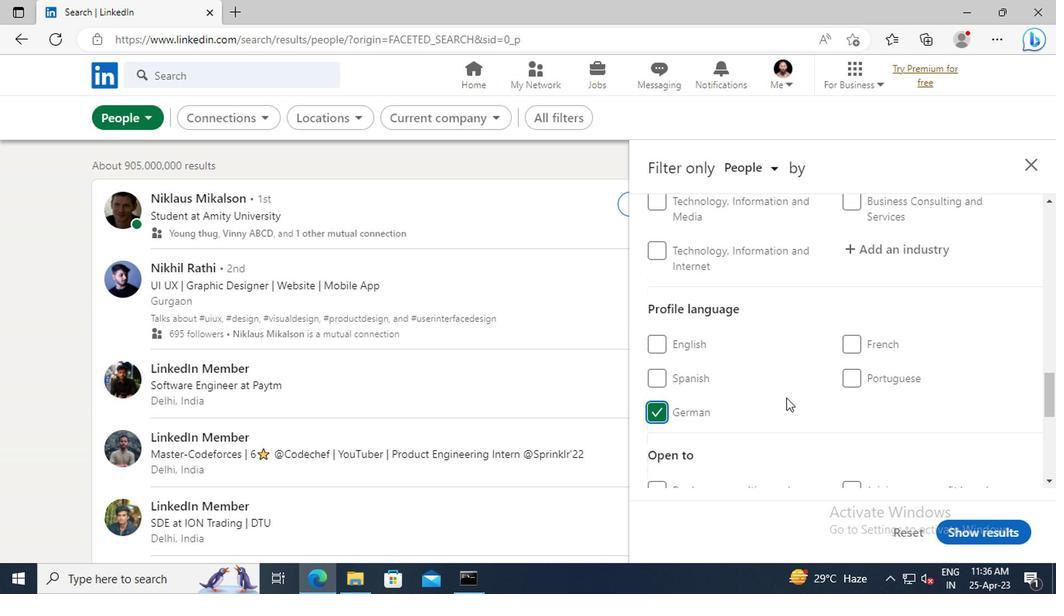 
Action: Mouse scrolled (783, 400) with delta (0, 1)
Screenshot: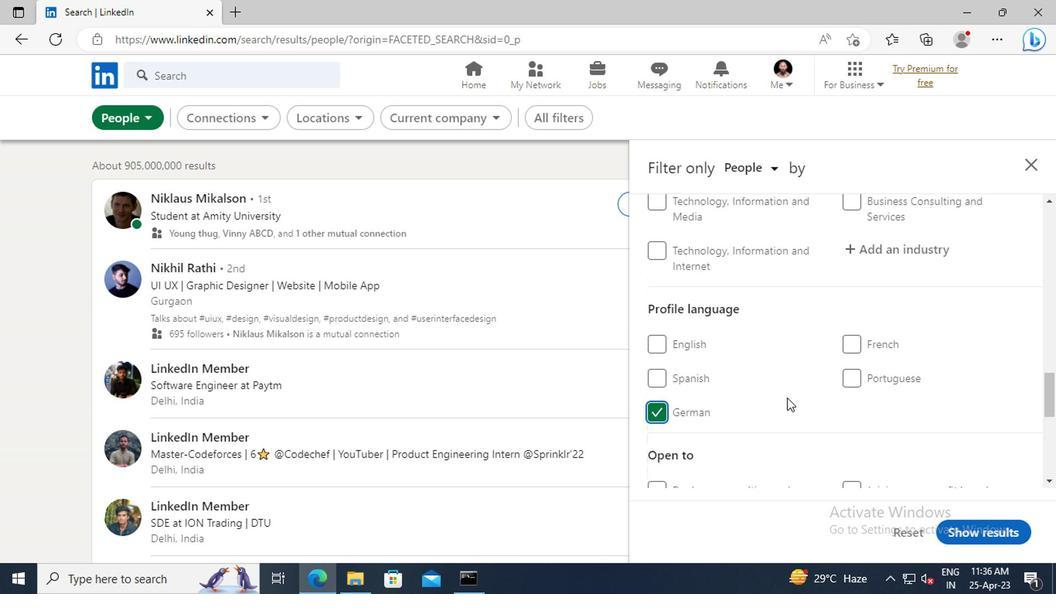 
Action: Mouse scrolled (783, 400) with delta (0, 1)
Screenshot: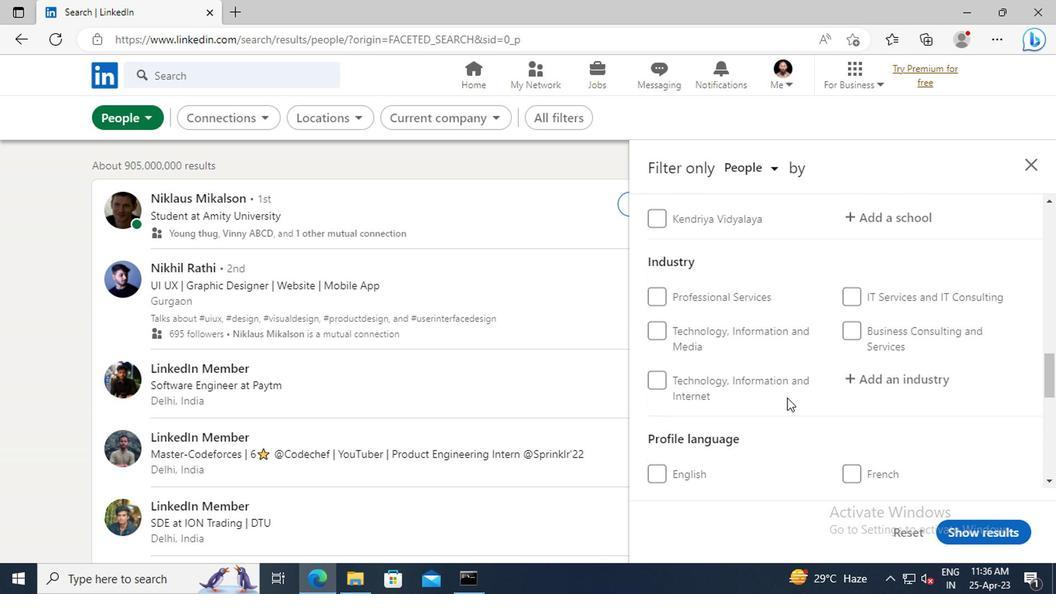 
Action: Mouse scrolled (783, 400) with delta (0, 1)
Screenshot: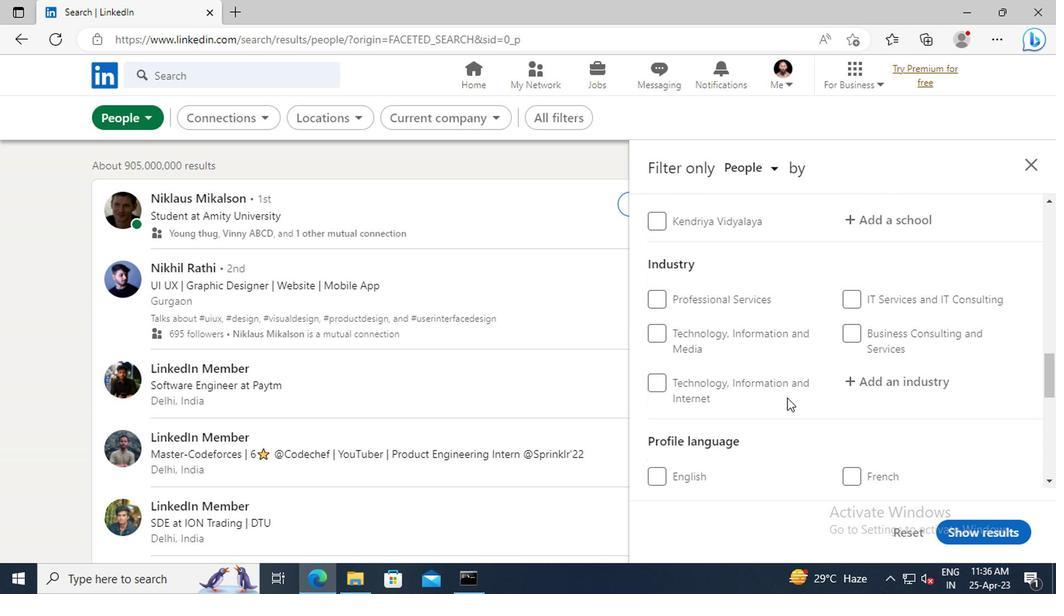
Action: Mouse scrolled (783, 400) with delta (0, 1)
Screenshot: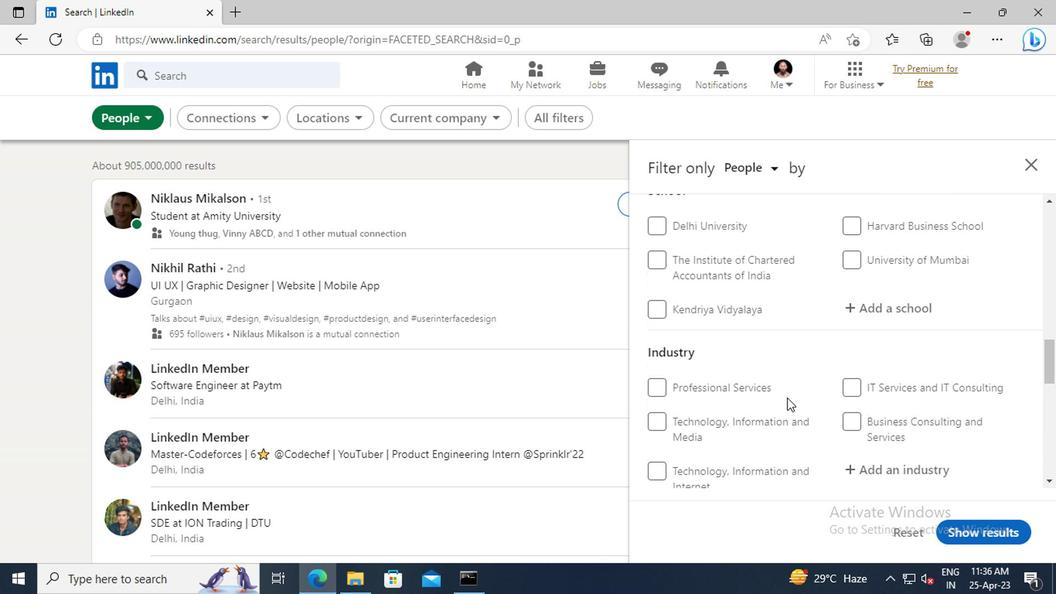 
Action: Mouse scrolled (783, 400) with delta (0, 1)
Screenshot: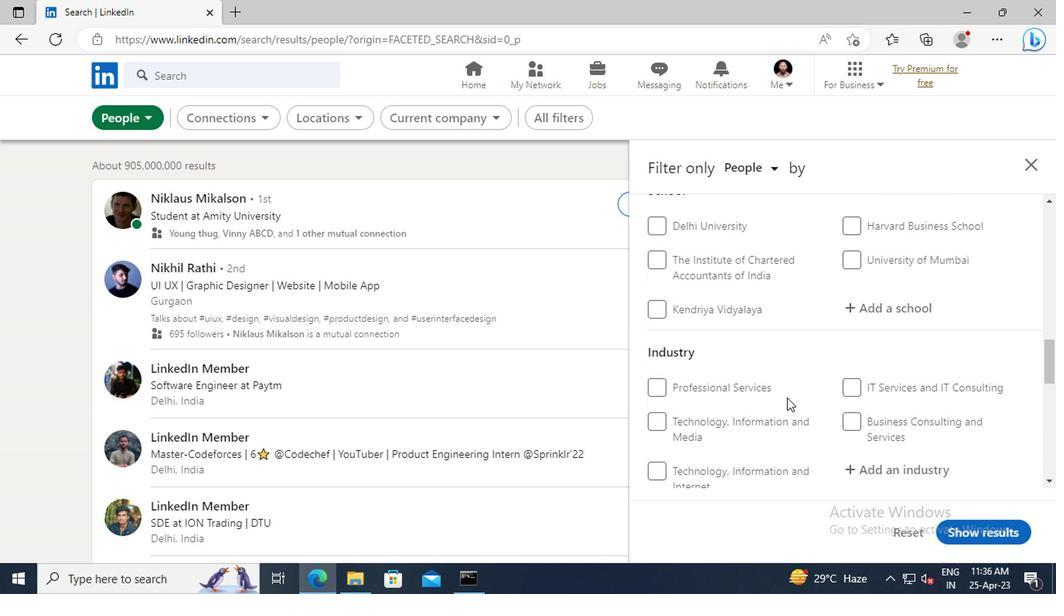
Action: Mouse moved to (824, 405)
Screenshot: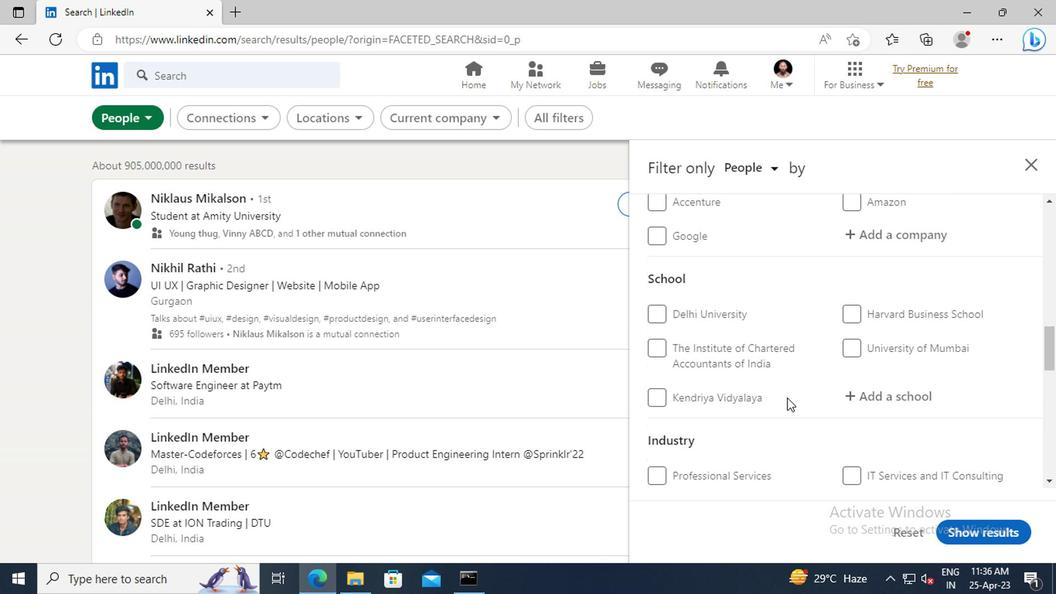 
Action: Mouse scrolled (824, 406) with delta (0, 1)
Screenshot: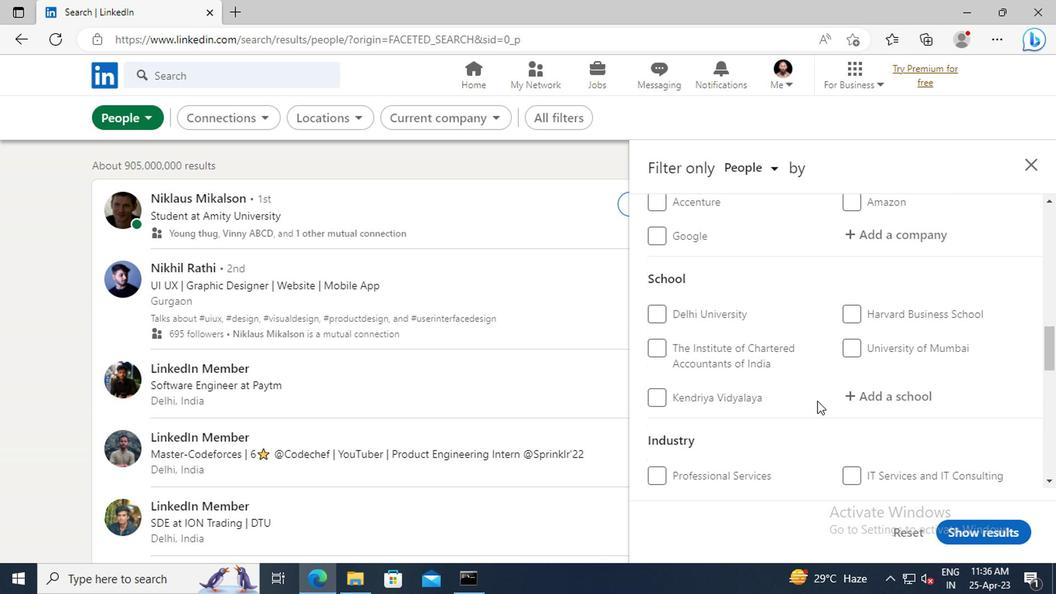 
Action: Mouse scrolled (824, 406) with delta (0, 1)
Screenshot: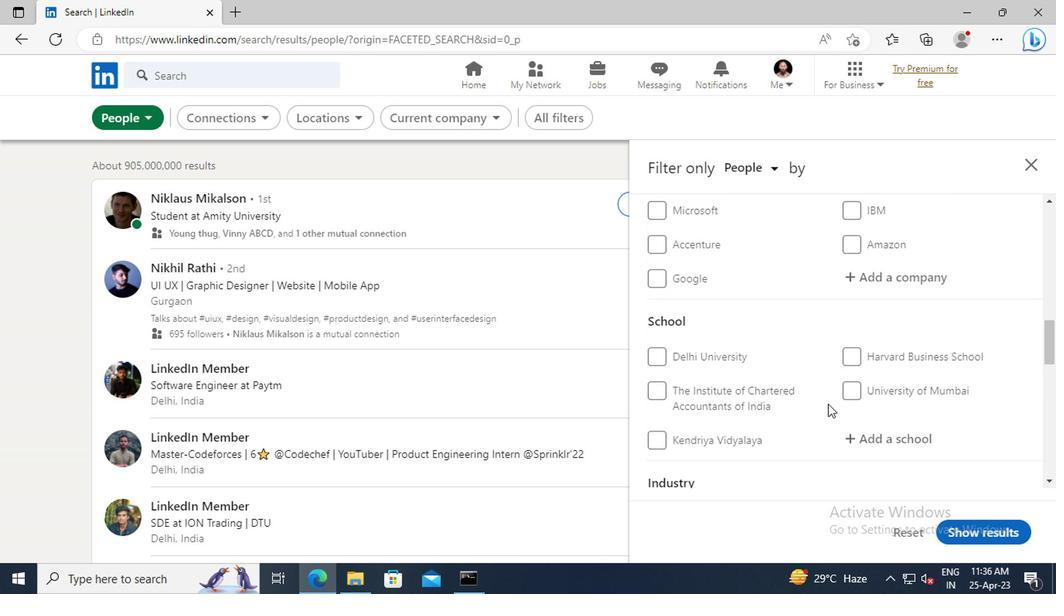 
Action: Mouse scrolled (824, 406) with delta (0, 1)
Screenshot: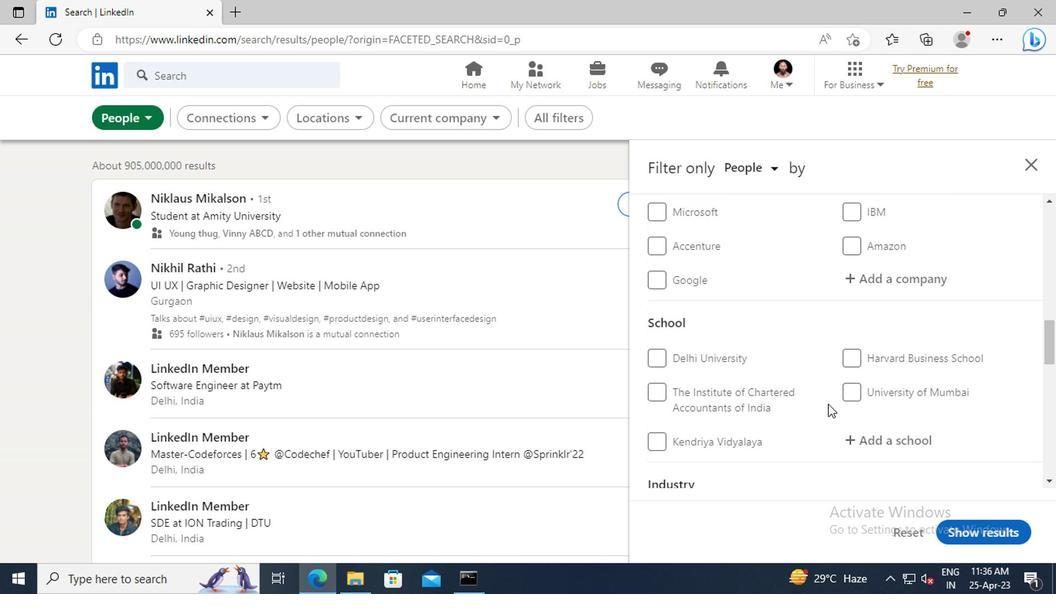 
Action: Mouse scrolled (824, 406) with delta (0, 1)
Screenshot: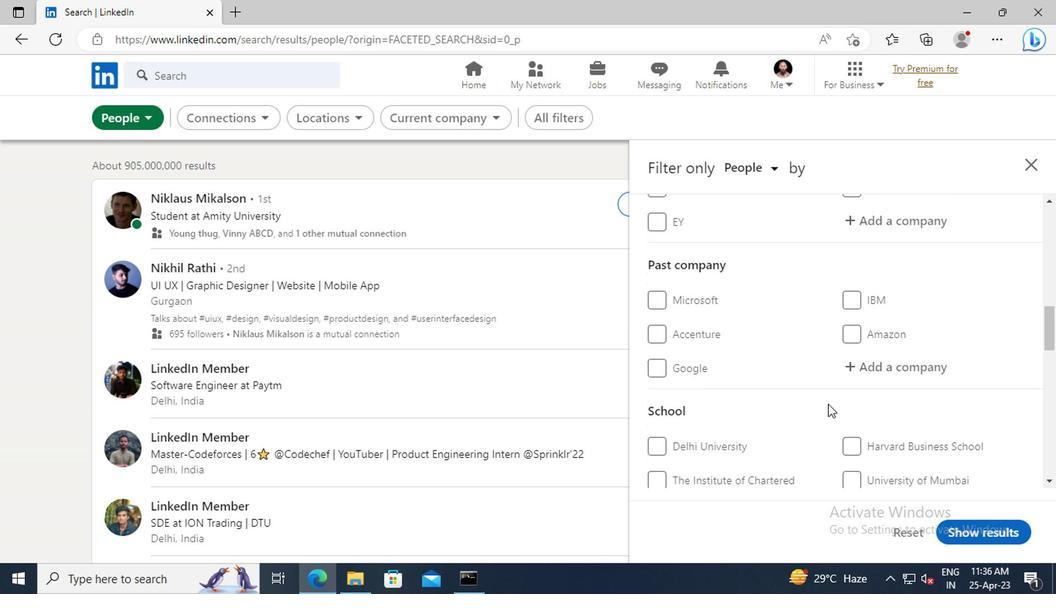 
Action: Mouse scrolled (824, 406) with delta (0, 1)
Screenshot: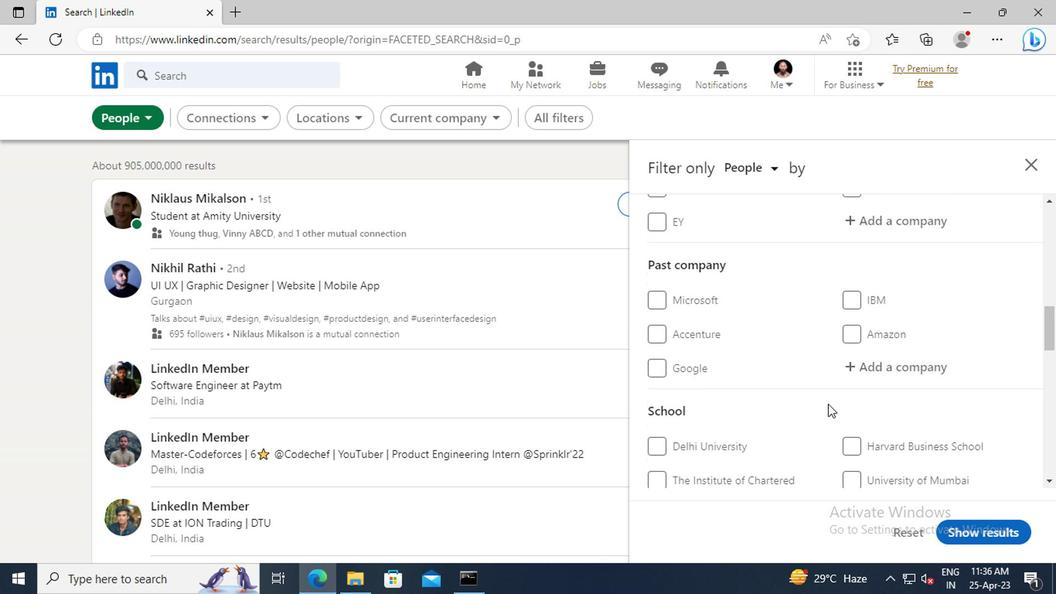 
Action: Mouse scrolled (824, 406) with delta (0, 1)
Screenshot: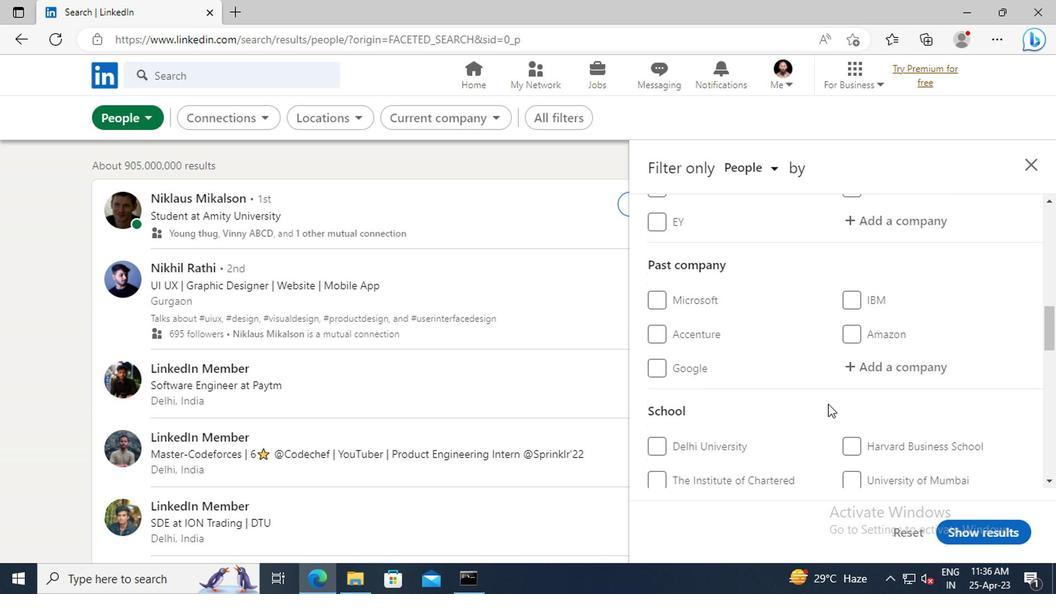 
Action: Mouse moved to (874, 358)
Screenshot: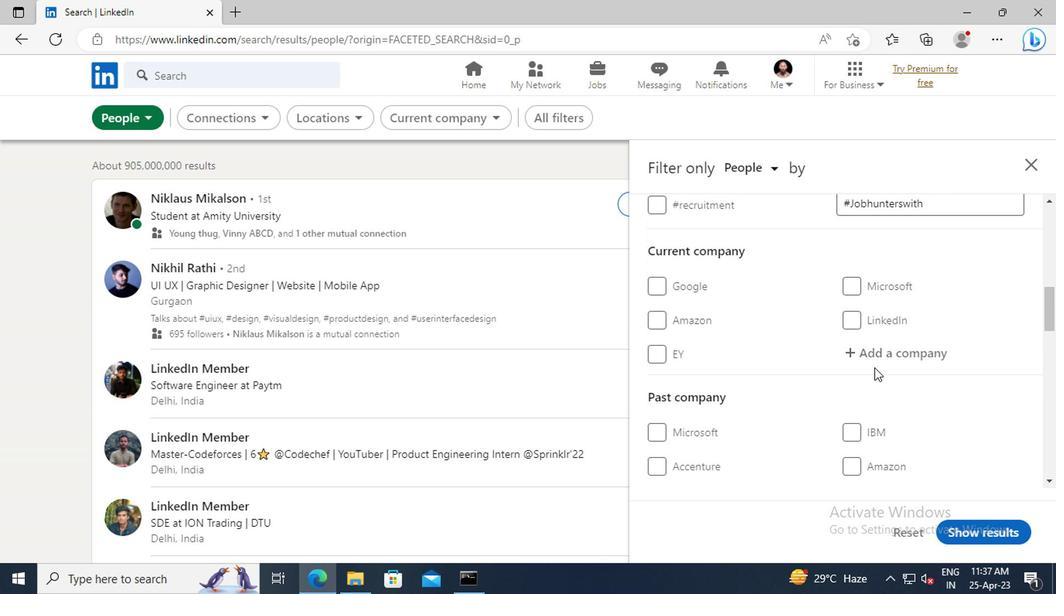 
Action: Mouse pressed left at (874, 358)
Screenshot: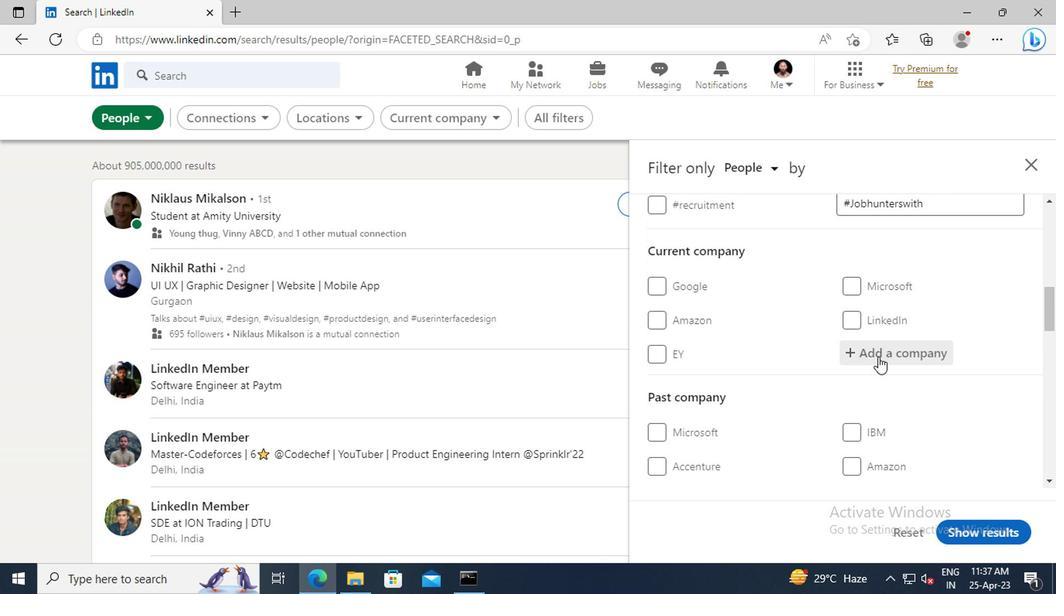 
Action: Key pressed <Key.shift>BRILLIO
Screenshot: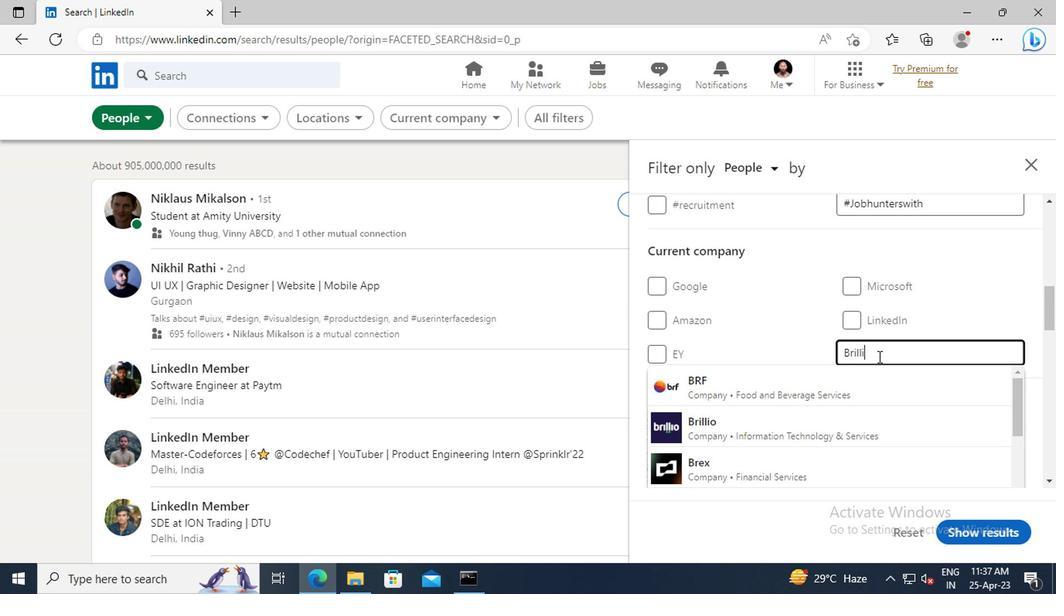 
Action: Mouse moved to (849, 375)
Screenshot: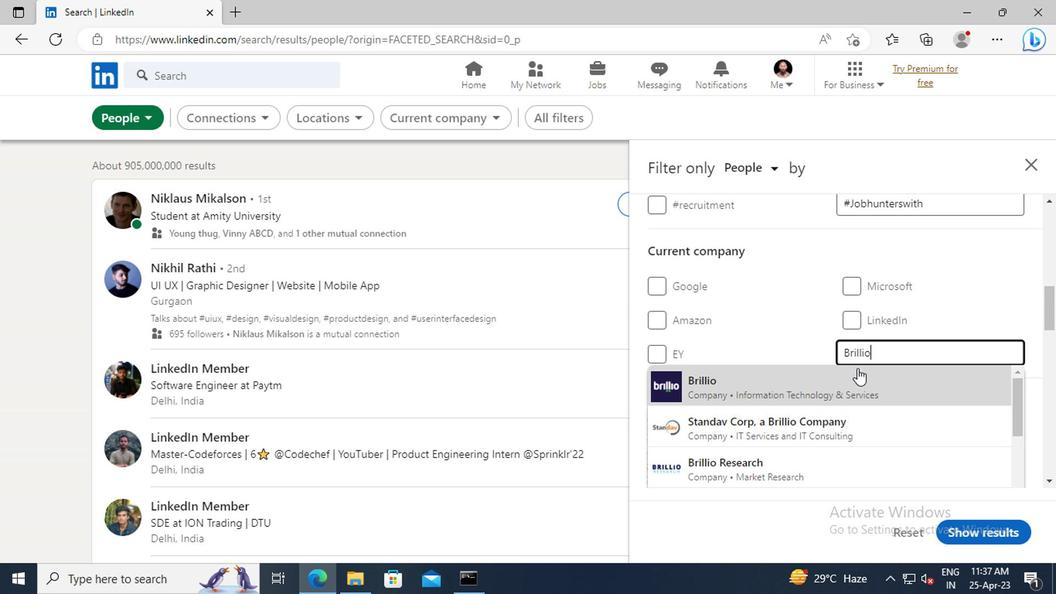 
Action: Mouse pressed left at (849, 375)
Screenshot: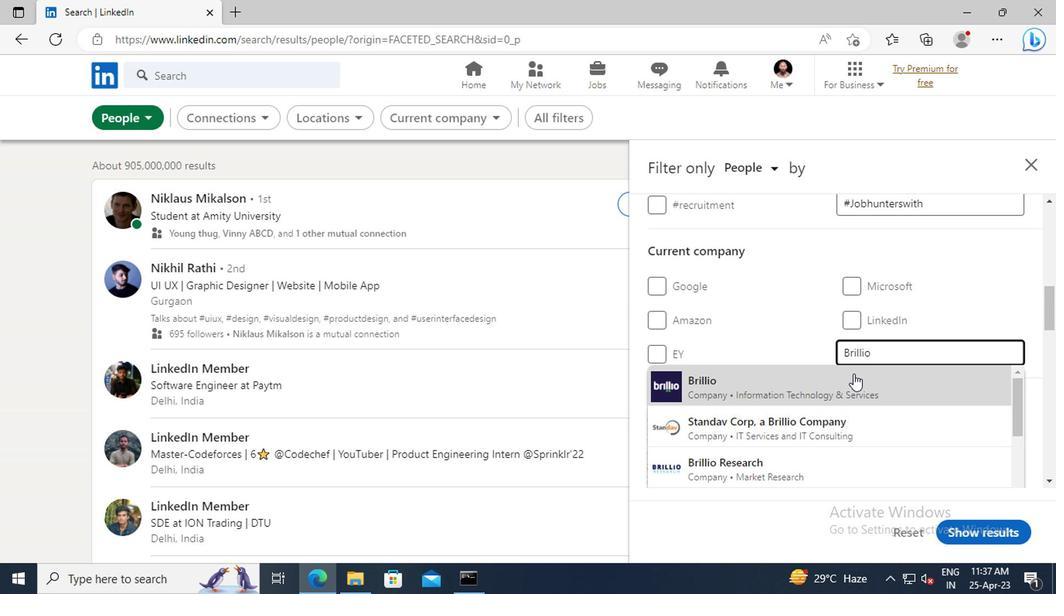 
Action: Mouse moved to (843, 303)
Screenshot: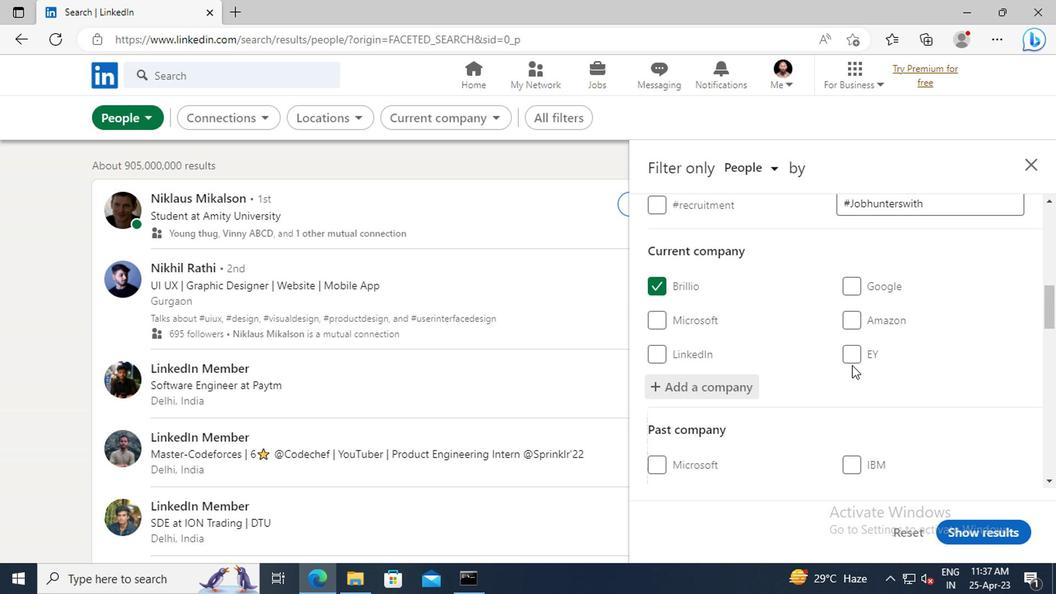 
Action: Mouse scrolled (843, 302) with delta (0, -1)
Screenshot: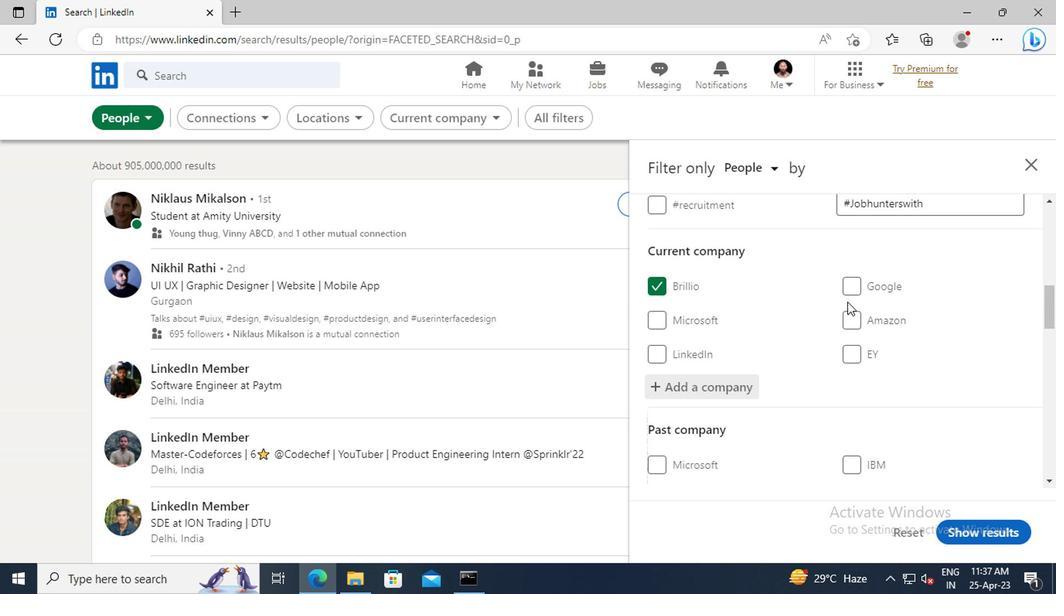 
Action: Mouse scrolled (843, 302) with delta (0, -1)
Screenshot: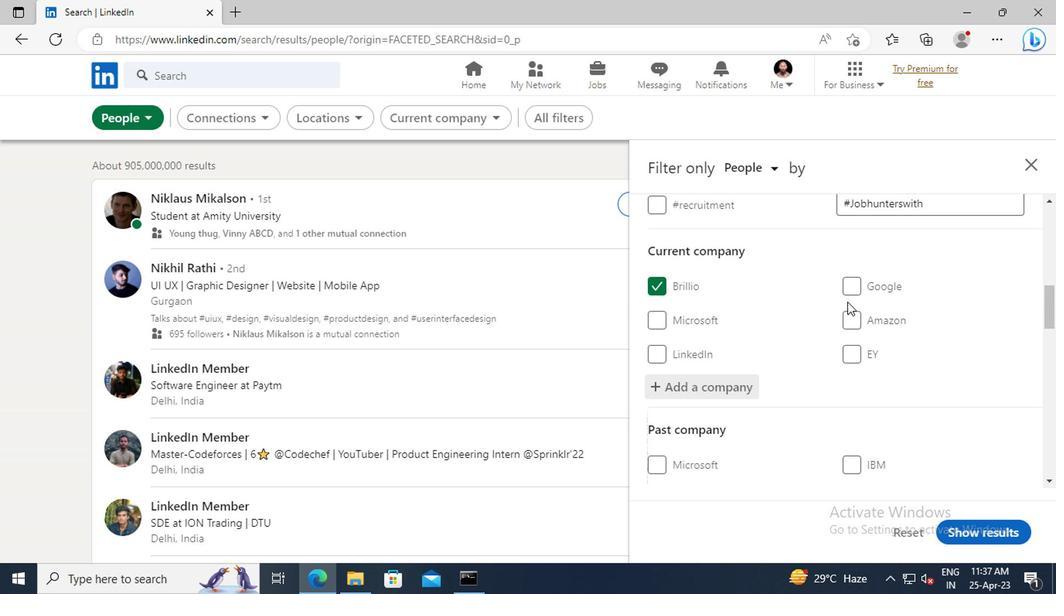 
Action: Mouse scrolled (843, 302) with delta (0, -1)
Screenshot: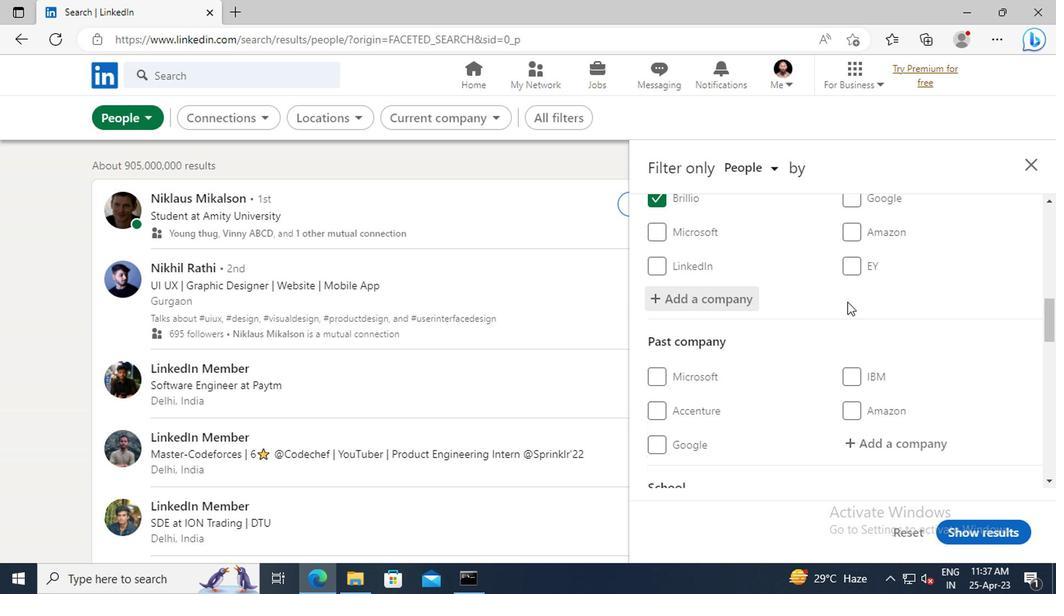 
Action: Mouse scrolled (843, 302) with delta (0, -1)
Screenshot: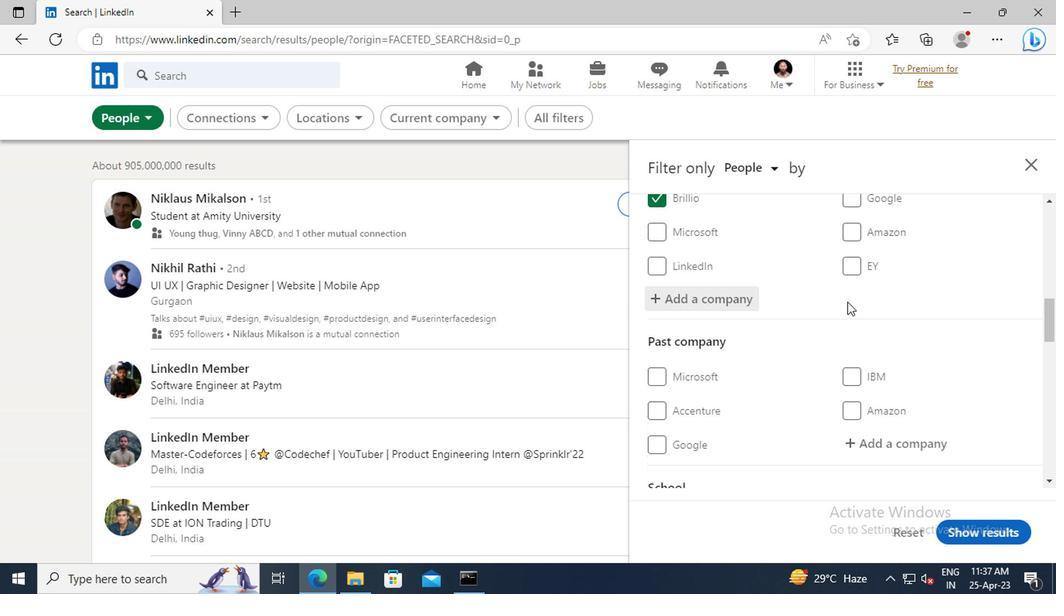 
Action: Mouse scrolled (843, 302) with delta (0, -1)
Screenshot: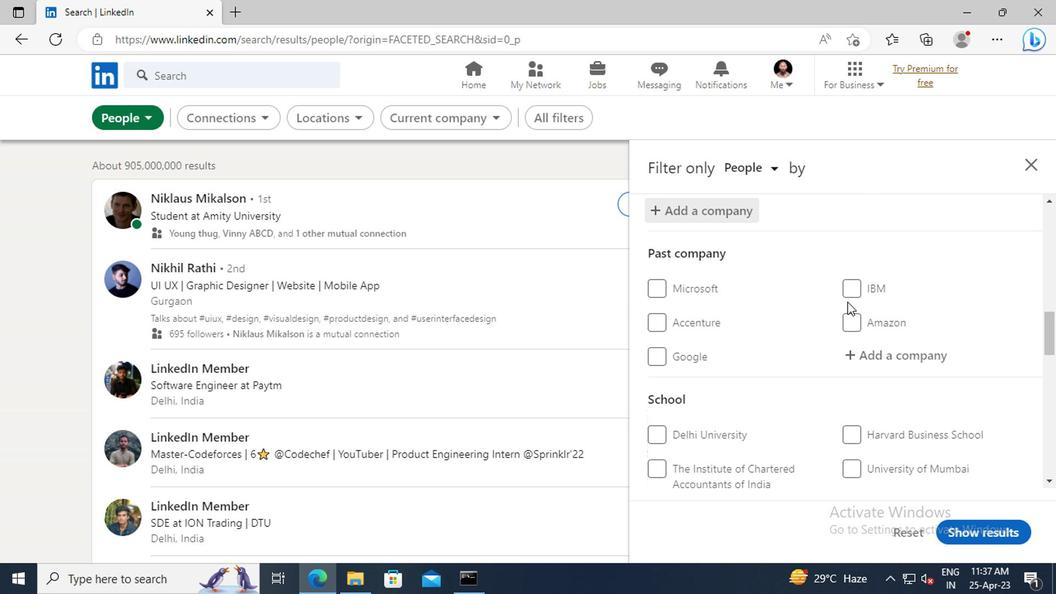 
Action: Mouse scrolled (843, 302) with delta (0, -1)
Screenshot: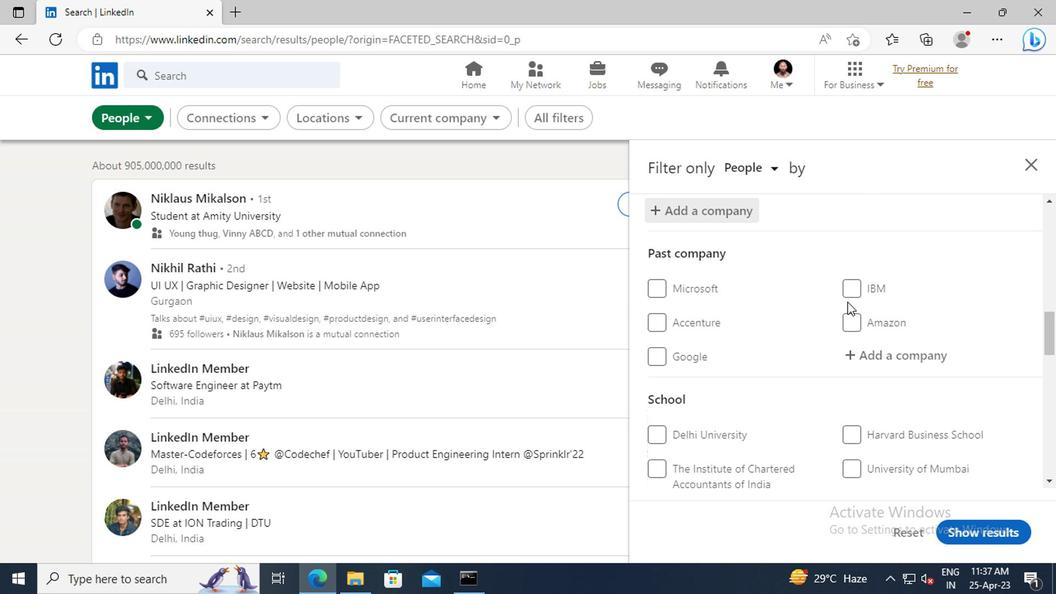
Action: Mouse scrolled (843, 302) with delta (0, -1)
Screenshot: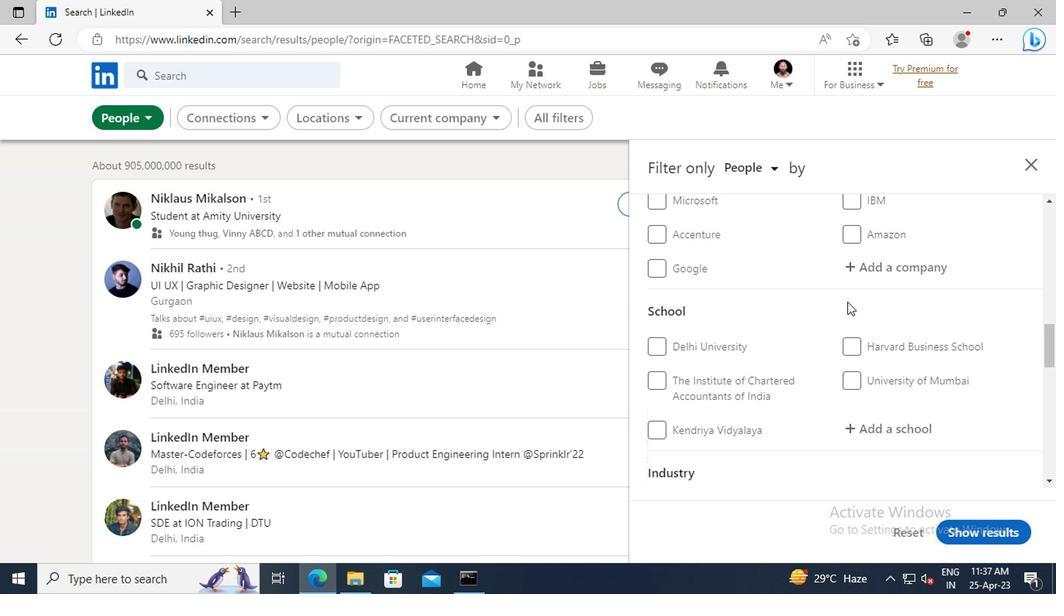 
Action: Mouse scrolled (843, 302) with delta (0, -1)
Screenshot: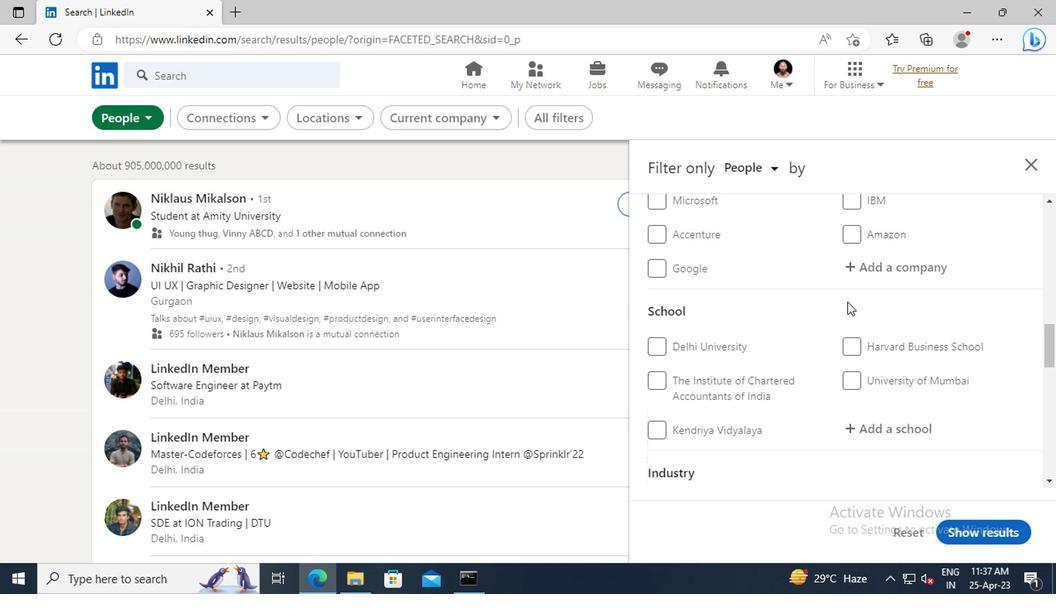 
Action: Mouse moved to (859, 338)
Screenshot: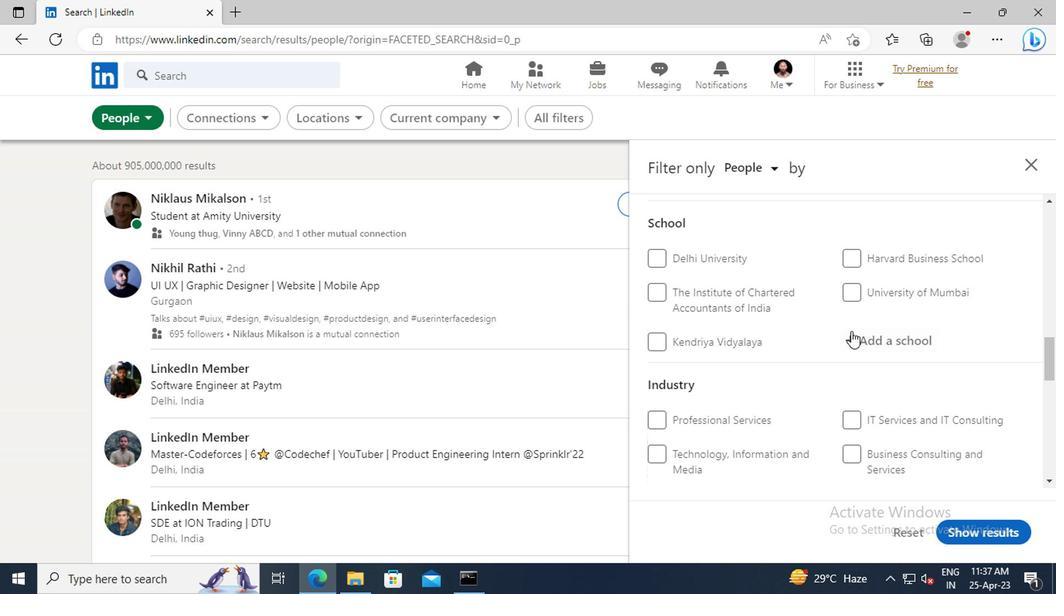 
Action: Mouse pressed left at (859, 338)
Screenshot: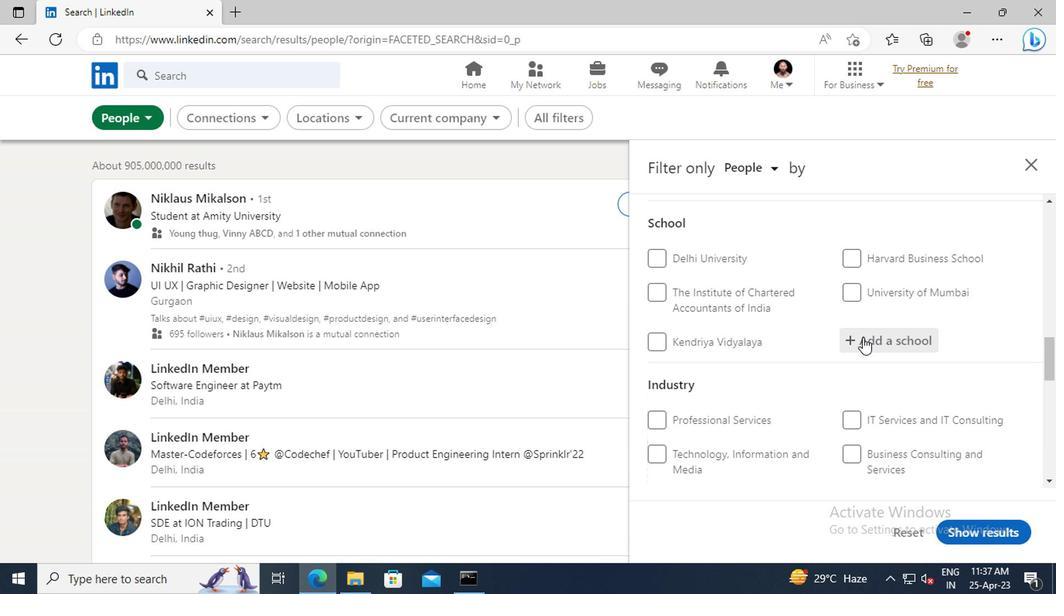 
Action: Key pressed <Key.shift>GM<Key.space><Key.shift>INSTITUTE<Key.space>OF<Key.space><Key.shift>TECHNOLOGY
Screenshot: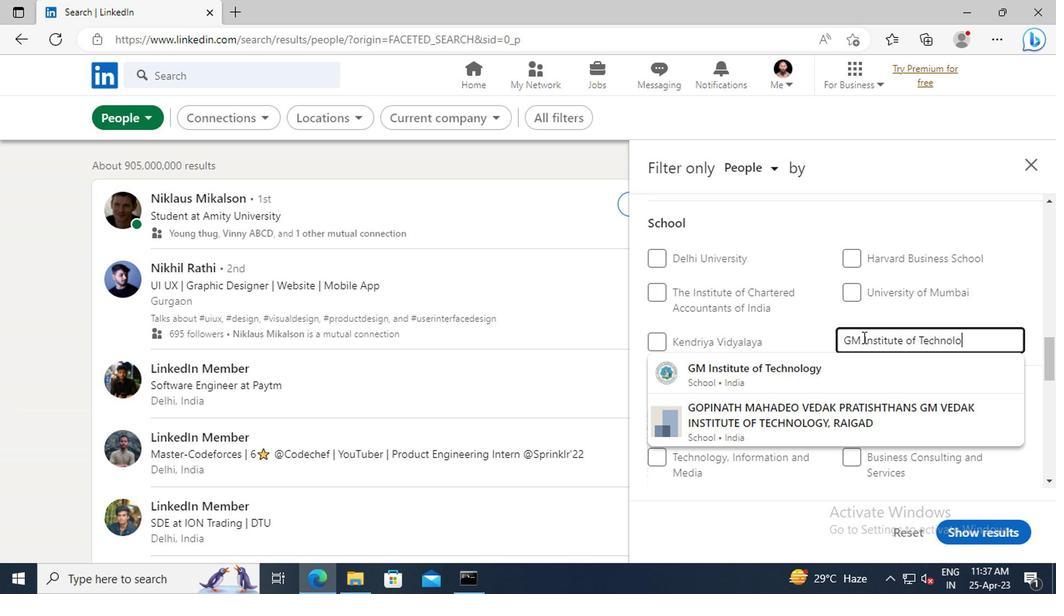 
Action: Mouse moved to (851, 375)
Screenshot: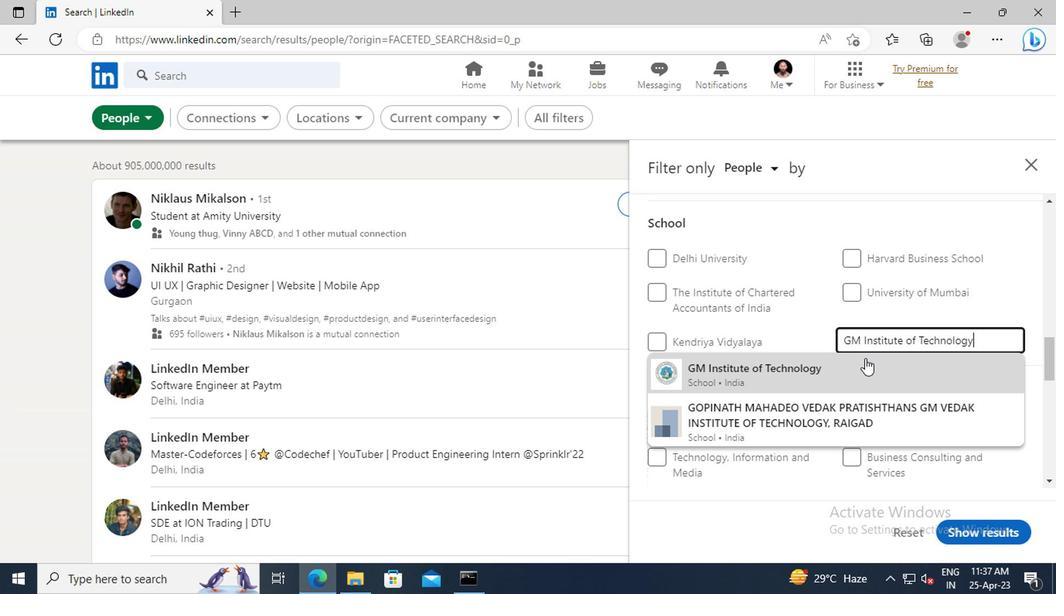 
Action: Mouse pressed left at (851, 375)
Screenshot: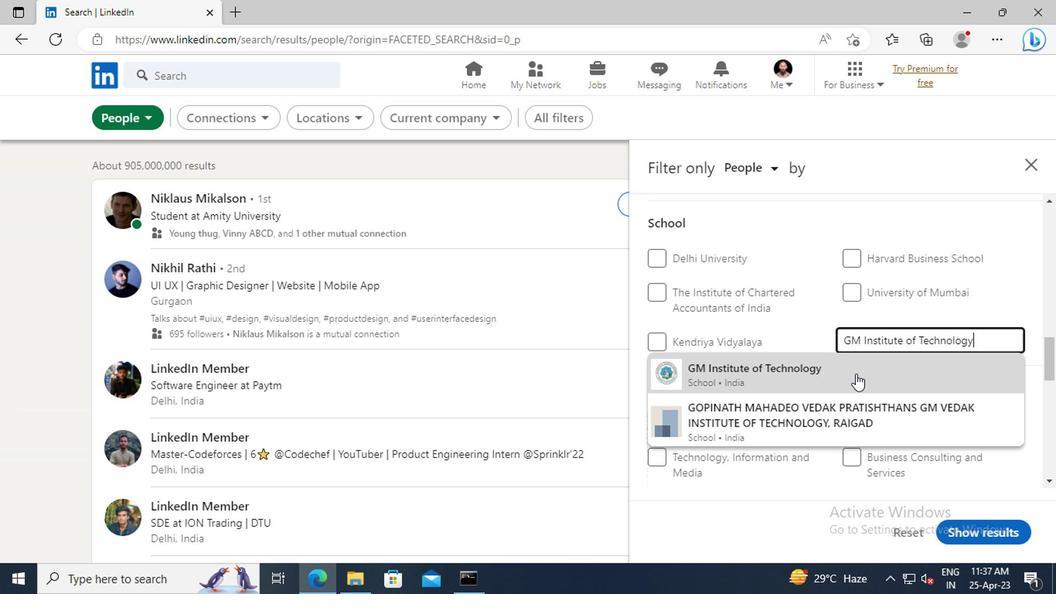 
Action: Mouse moved to (828, 330)
Screenshot: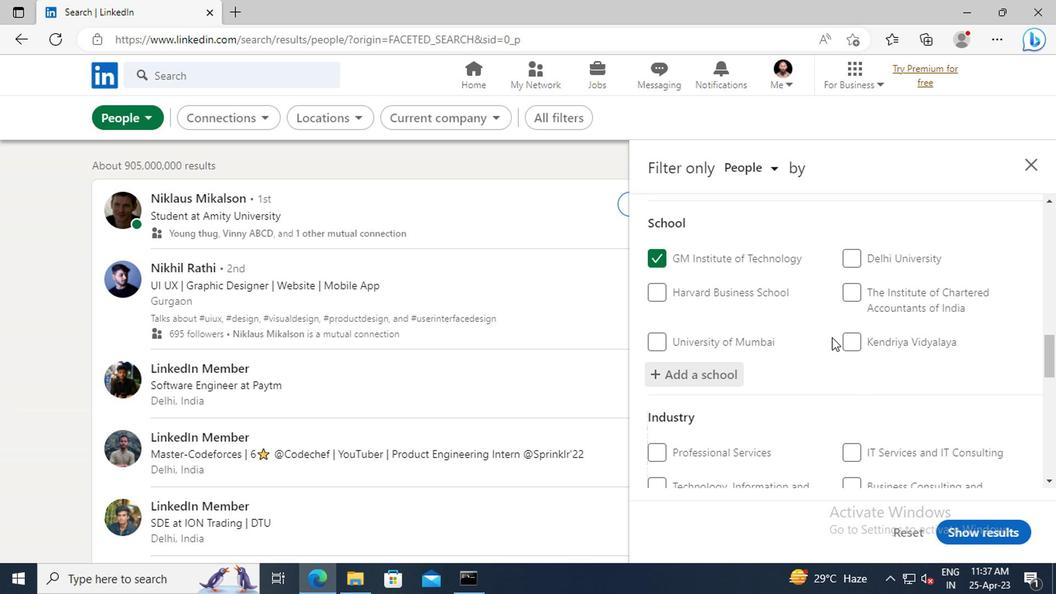 
Action: Mouse scrolled (828, 329) with delta (0, 0)
Screenshot: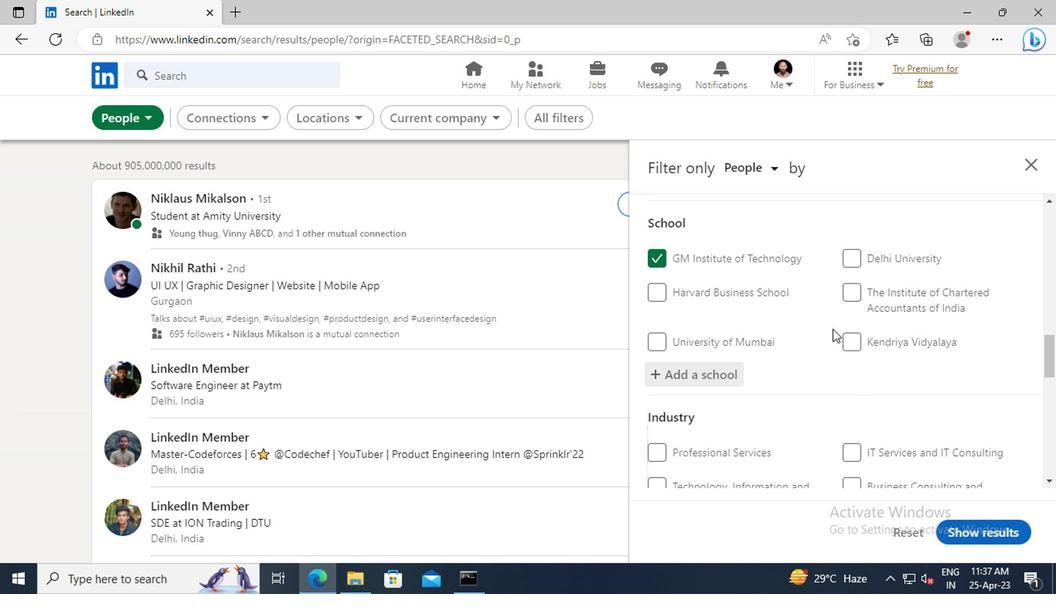 
Action: Mouse scrolled (828, 329) with delta (0, 0)
Screenshot: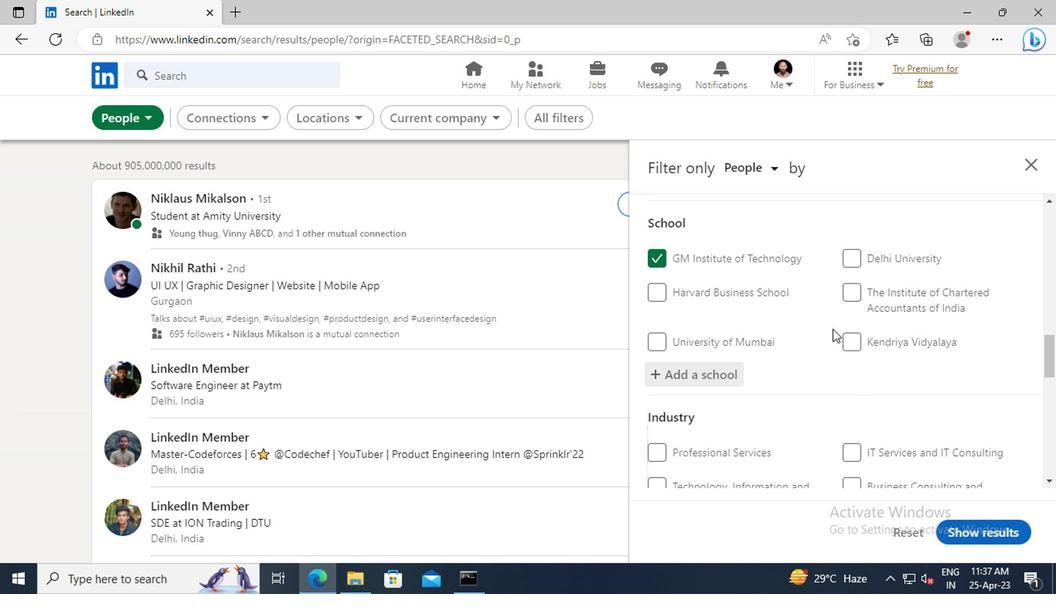 
Action: Mouse scrolled (828, 329) with delta (0, 0)
Screenshot: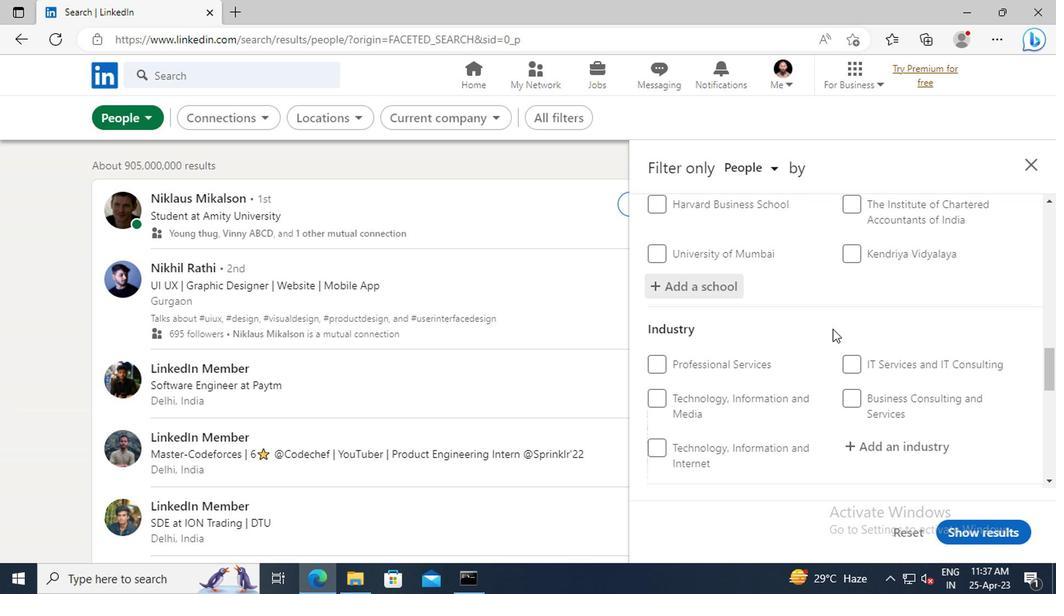 
Action: Mouse moved to (853, 401)
Screenshot: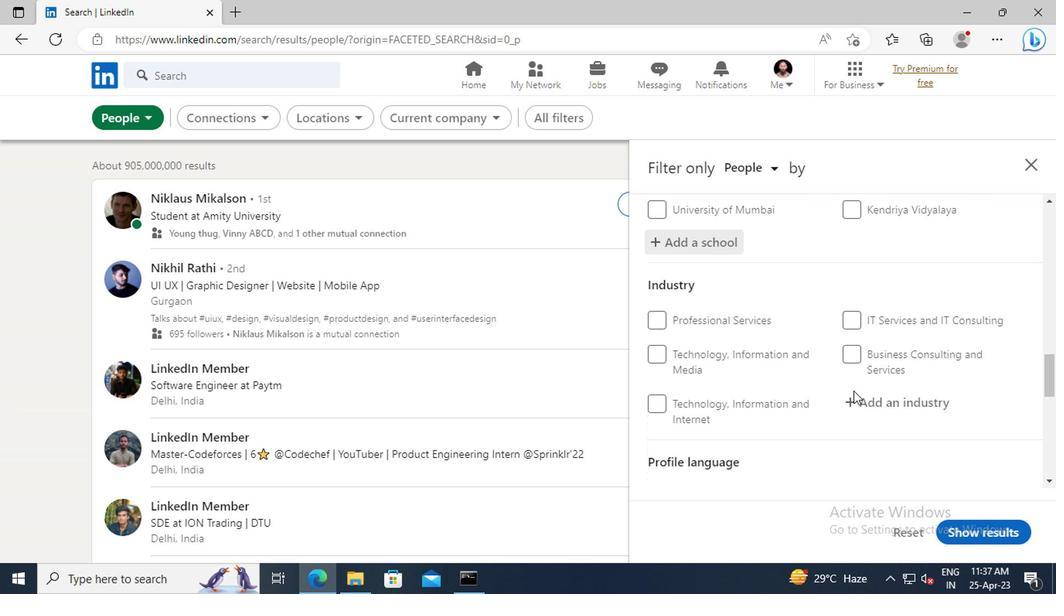 
Action: Mouse pressed left at (853, 401)
Screenshot: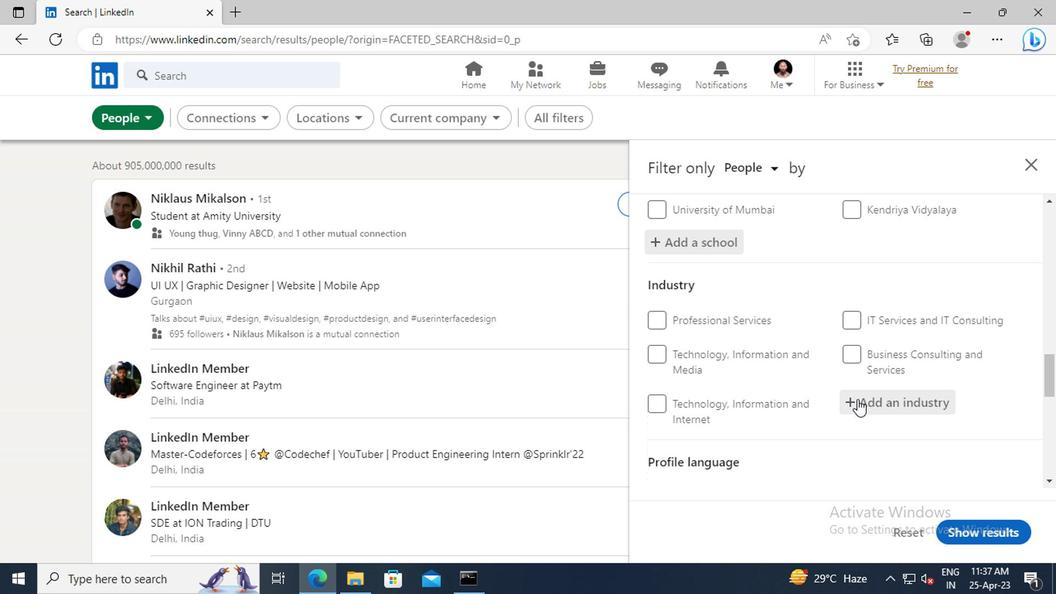 
Action: Key pressed <Key.shift>UTILITY<Key.space><Key.shift_r>SYSTEM<Key.space><Key.shift>CONSTRUCTION
Screenshot: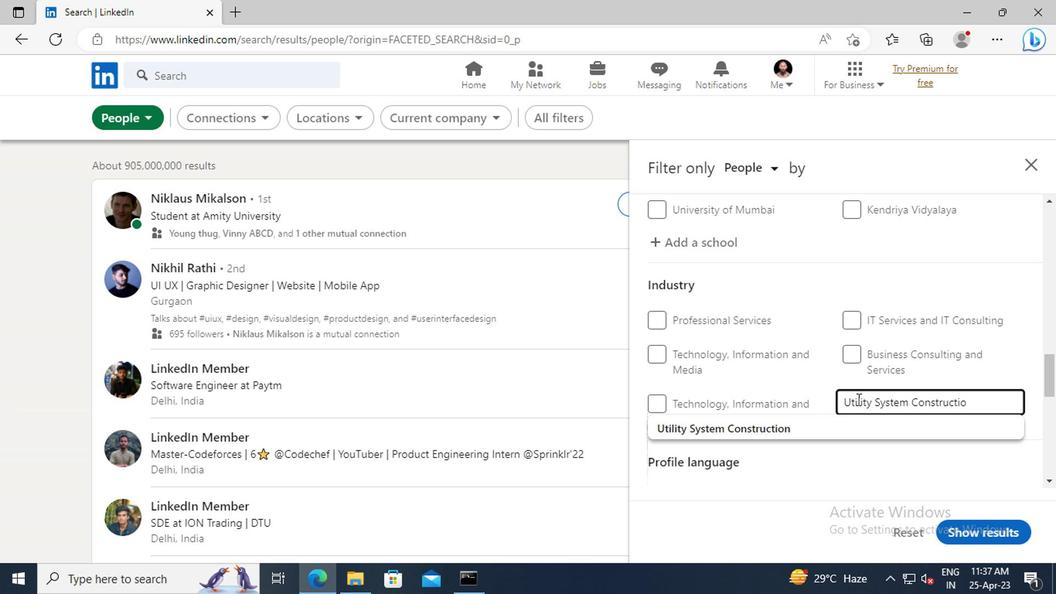 
Action: Mouse moved to (786, 430)
Screenshot: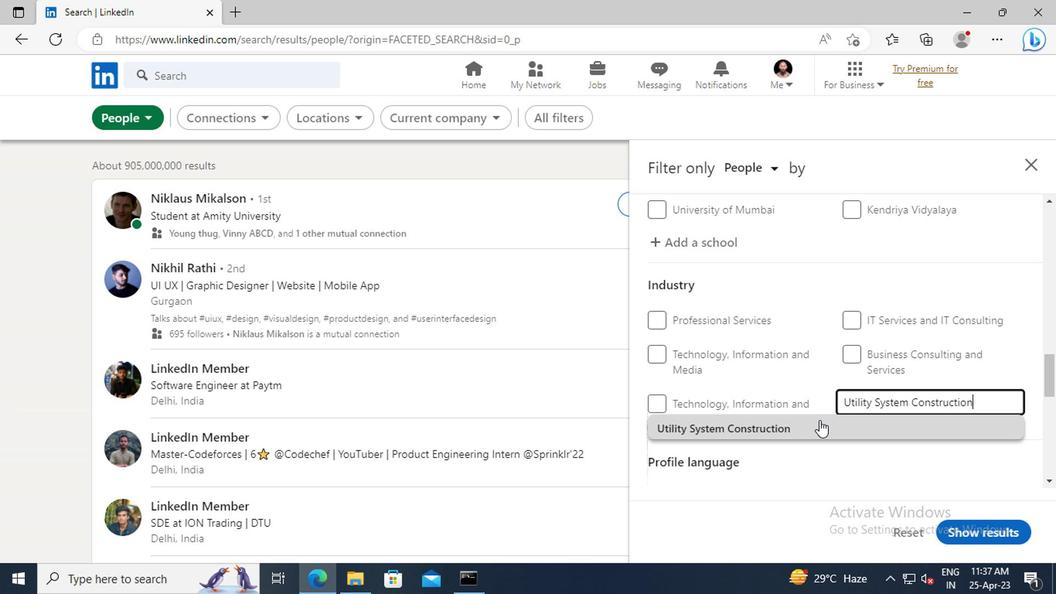 
Action: Mouse pressed left at (786, 430)
Screenshot: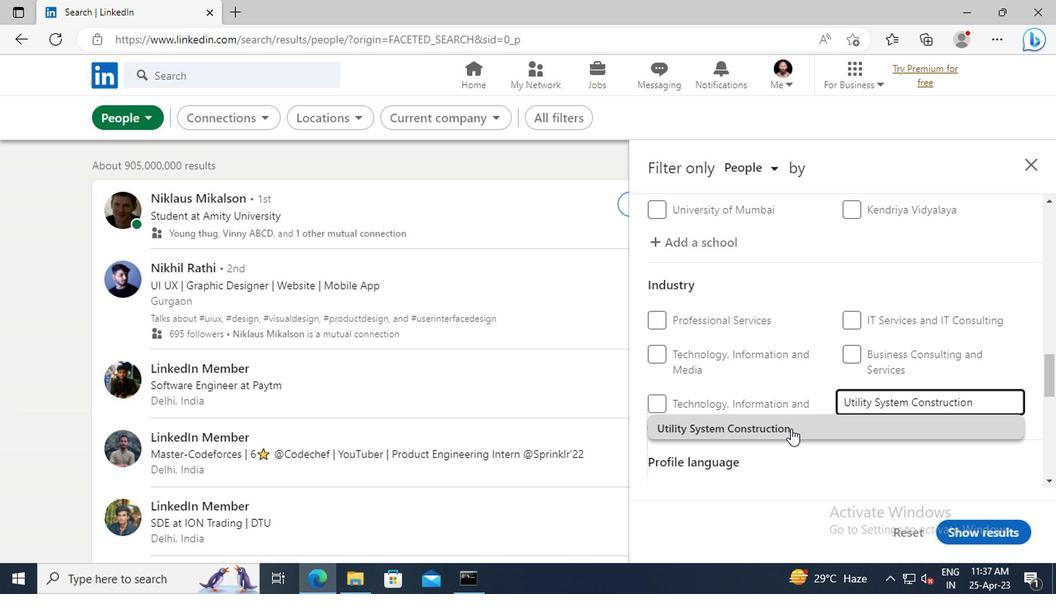 
Action: Mouse moved to (807, 343)
Screenshot: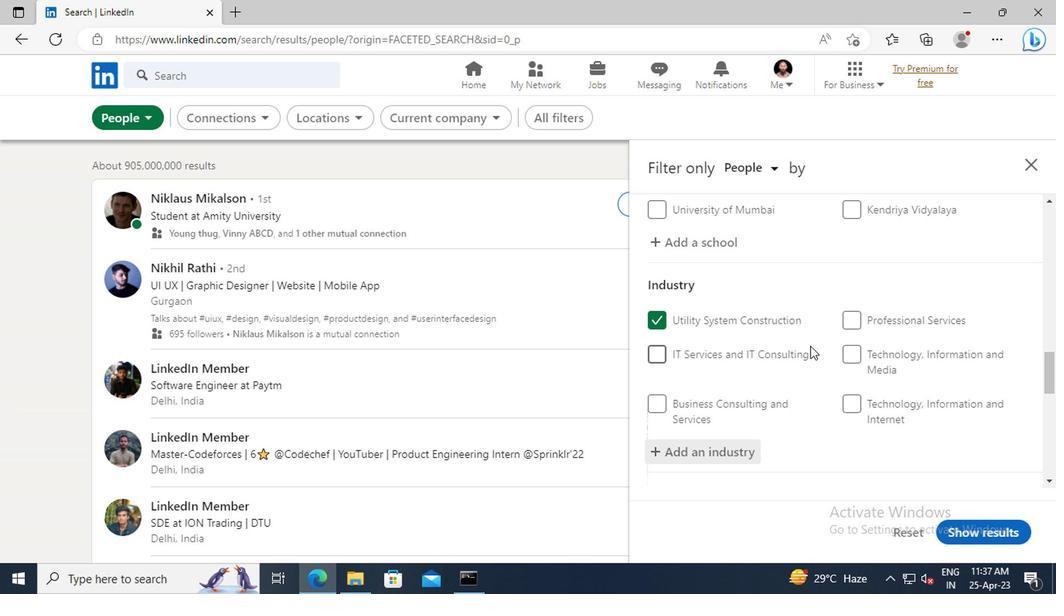 
Action: Mouse scrolled (807, 342) with delta (0, 0)
Screenshot: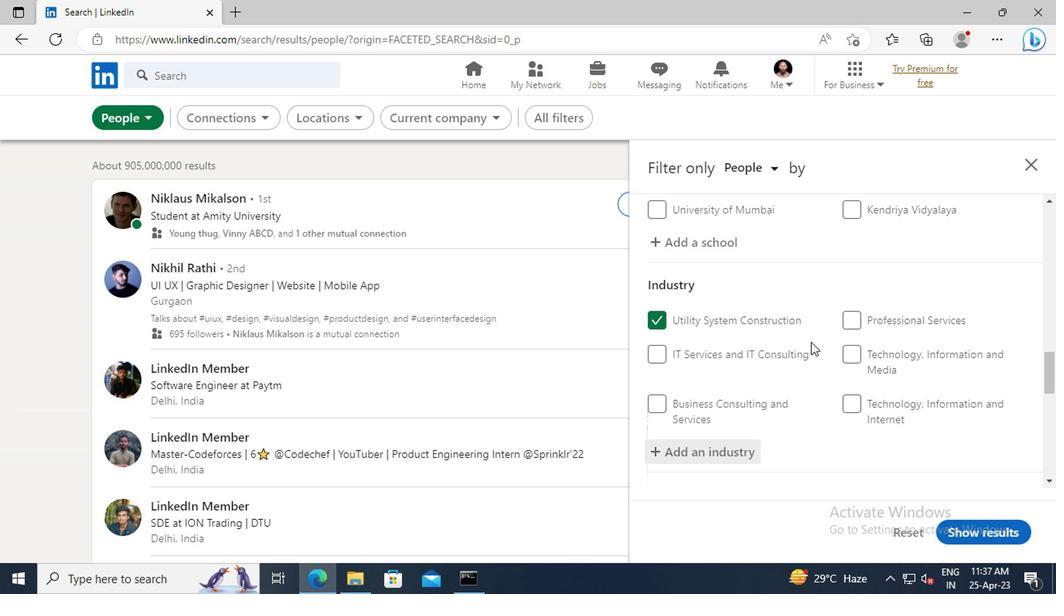 
Action: Mouse scrolled (807, 342) with delta (0, 0)
Screenshot: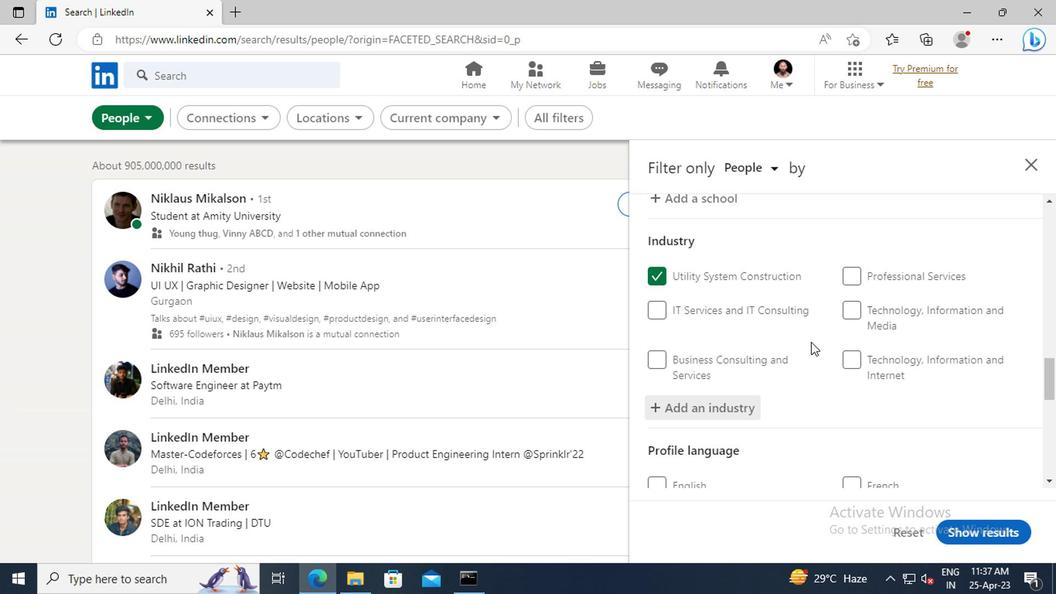 
Action: Mouse scrolled (807, 342) with delta (0, 0)
Screenshot: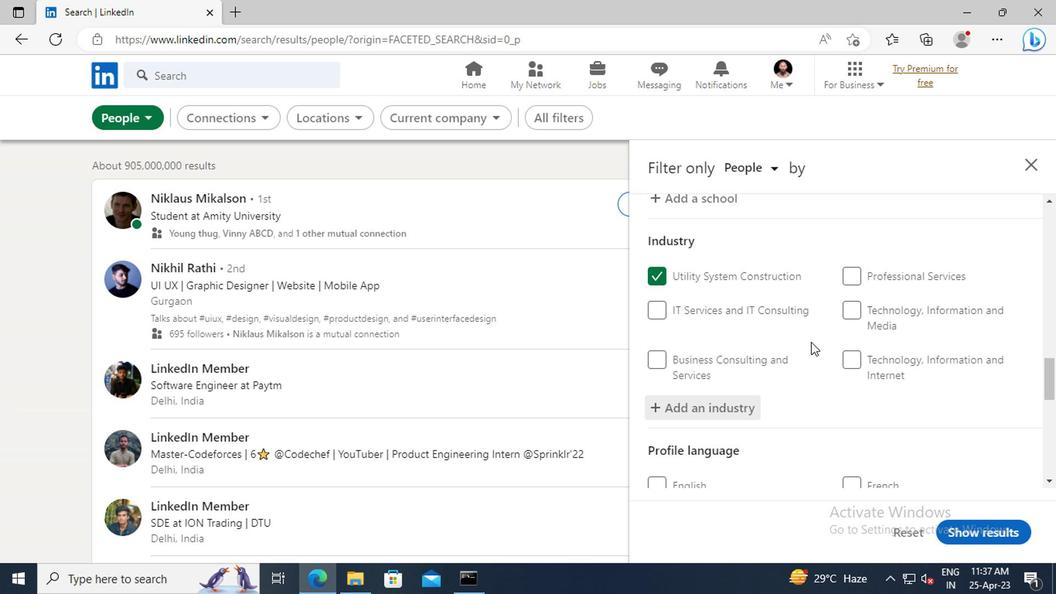 
Action: Mouse scrolled (807, 342) with delta (0, 0)
Screenshot: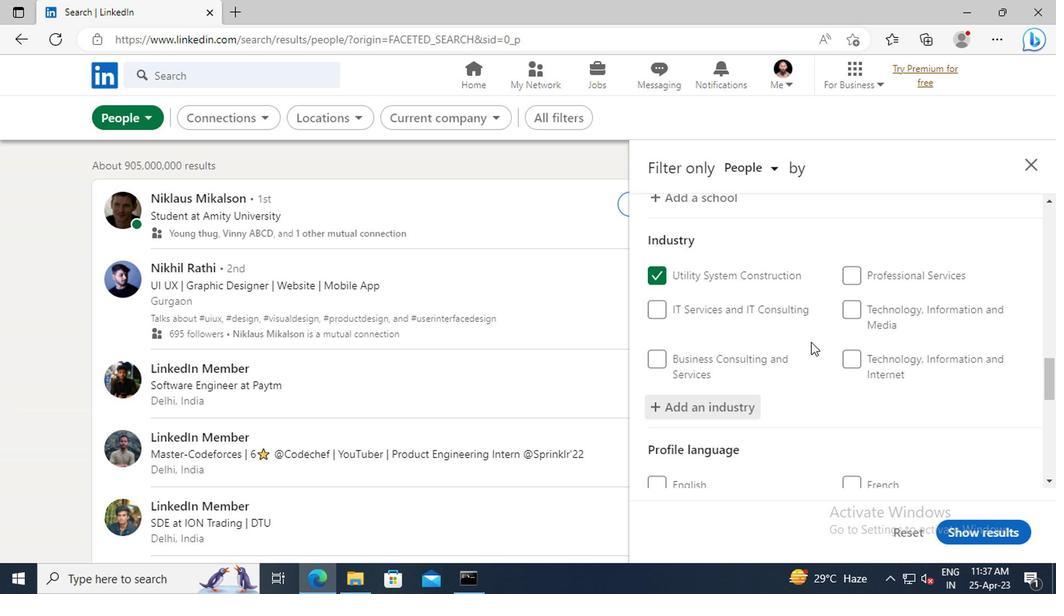 
Action: Mouse scrolled (807, 342) with delta (0, 0)
Screenshot: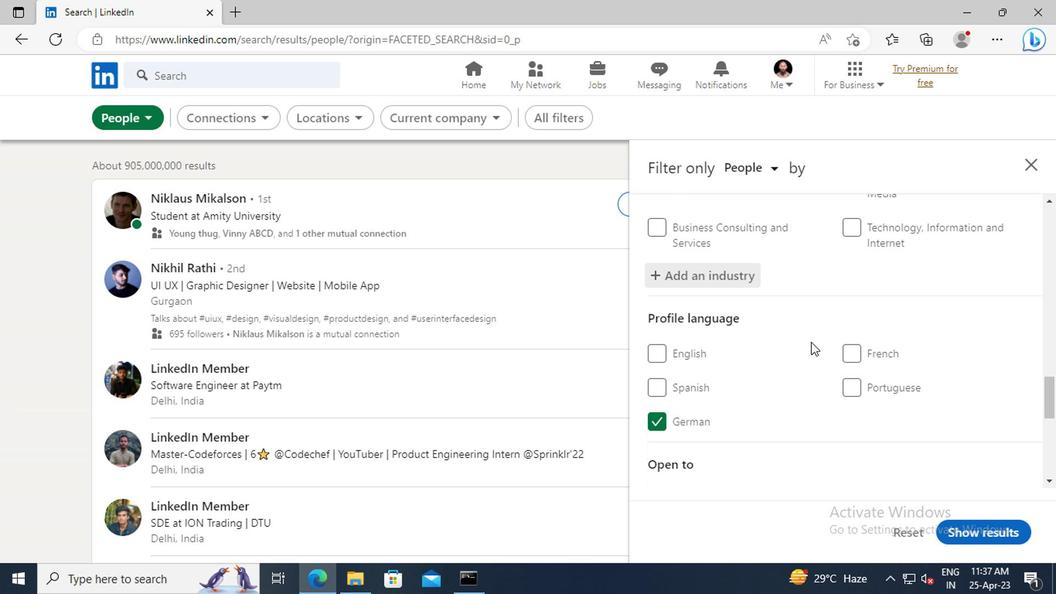 
Action: Mouse scrolled (807, 342) with delta (0, 0)
Screenshot: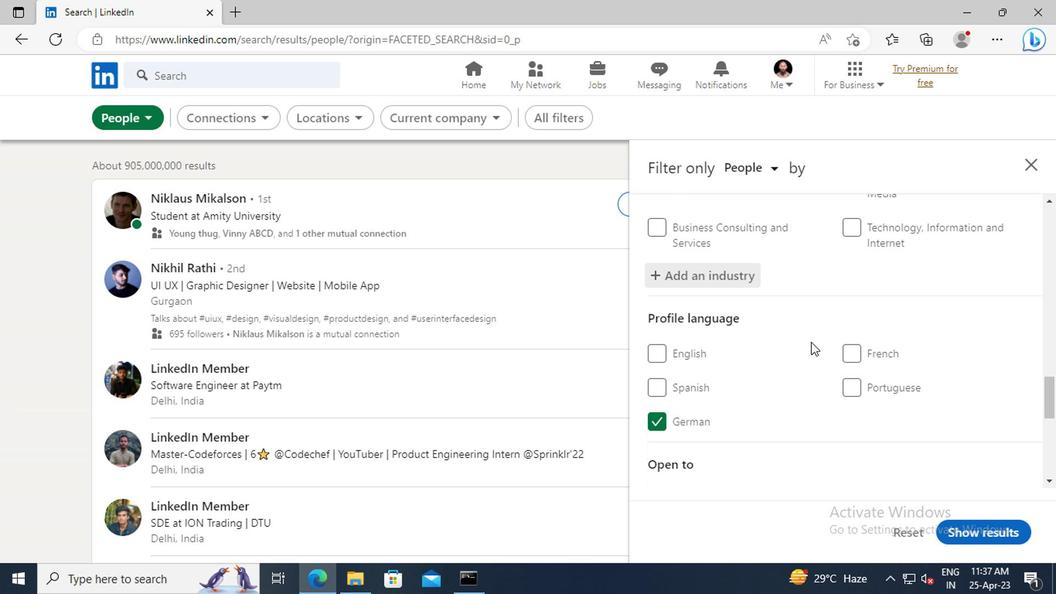 
Action: Mouse scrolled (807, 342) with delta (0, 0)
Screenshot: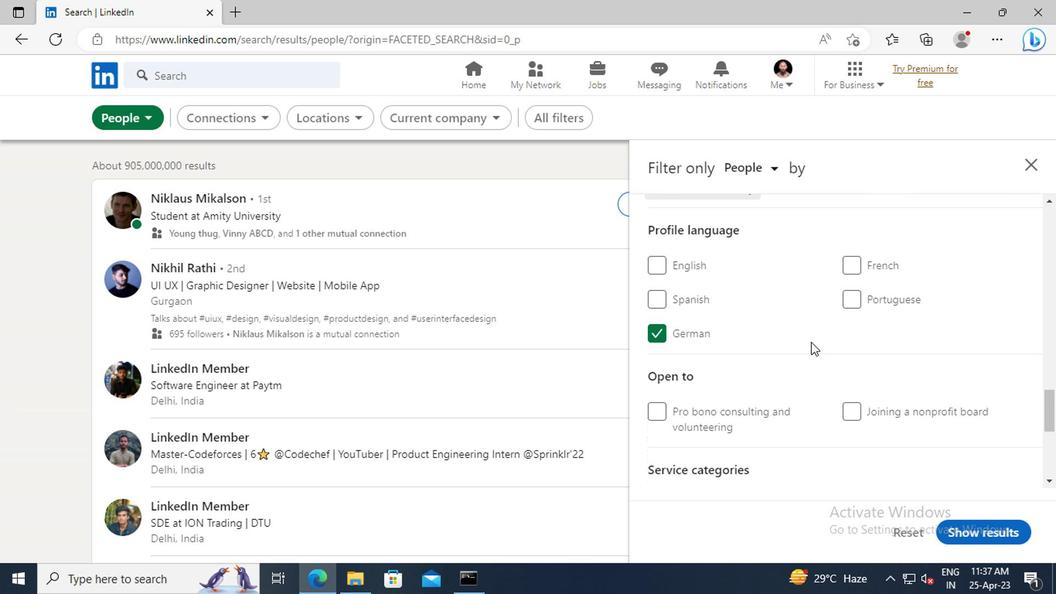 
Action: Mouse scrolled (807, 342) with delta (0, 0)
Screenshot: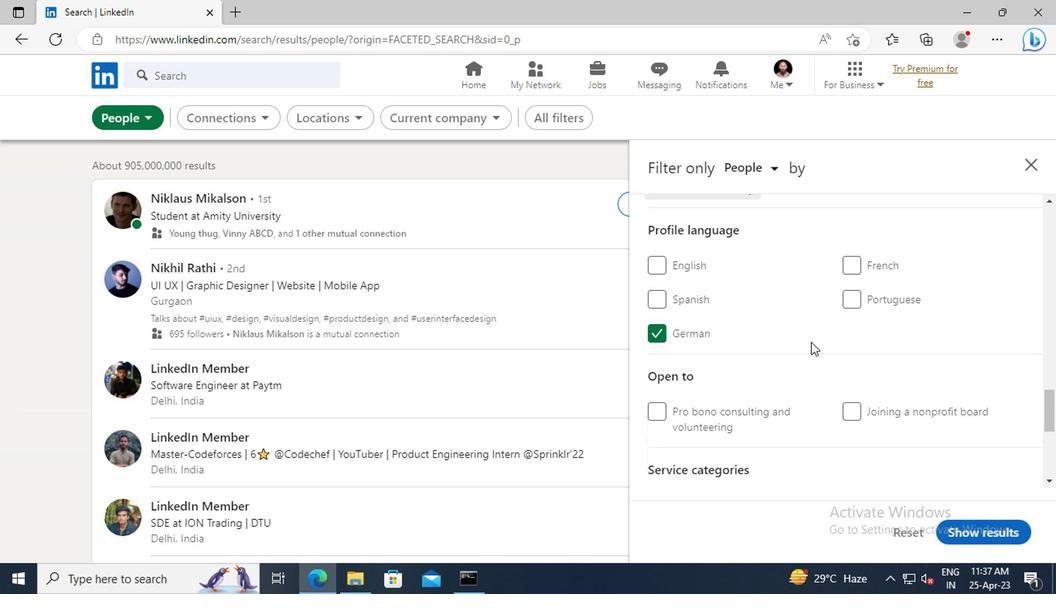 
Action: Mouse scrolled (807, 342) with delta (0, 0)
Screenshot: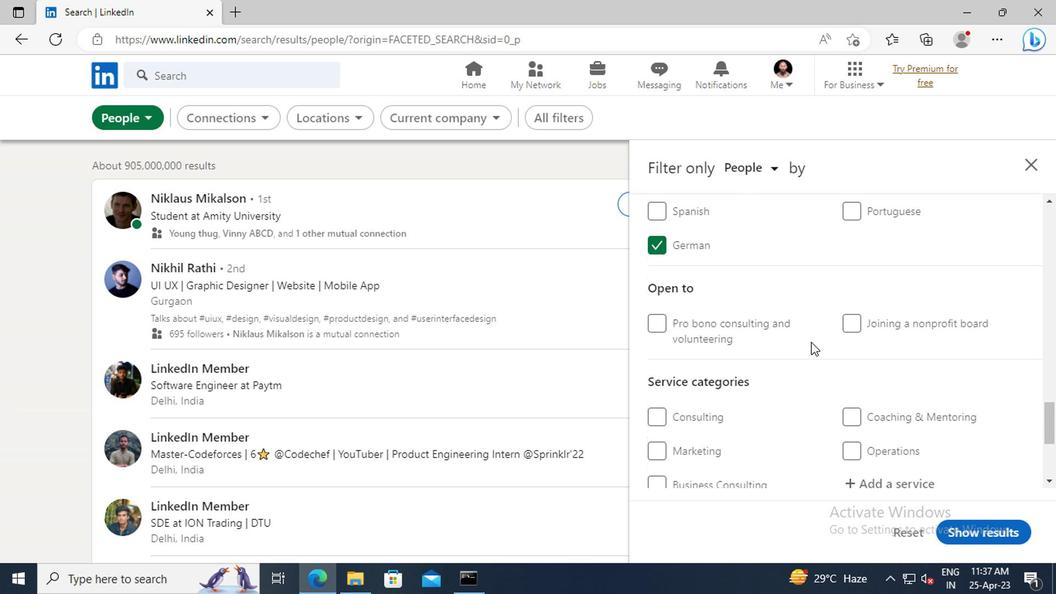 
Action: Mouse scrolled (807, 342) with delta (0, 0)
Screenshot: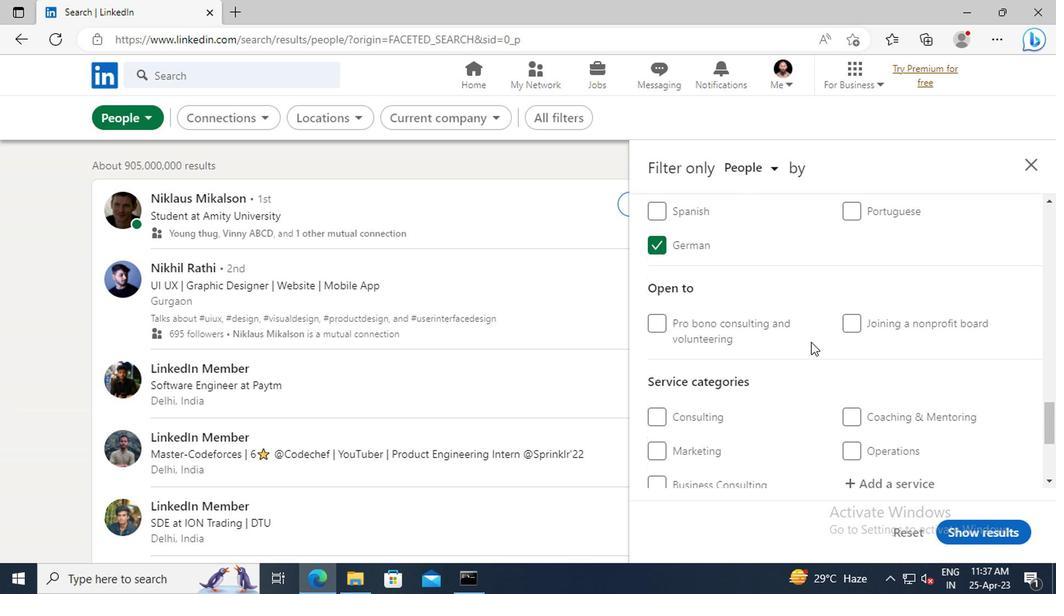 
Action: Mouse moved to (871, 395)
Screenshot: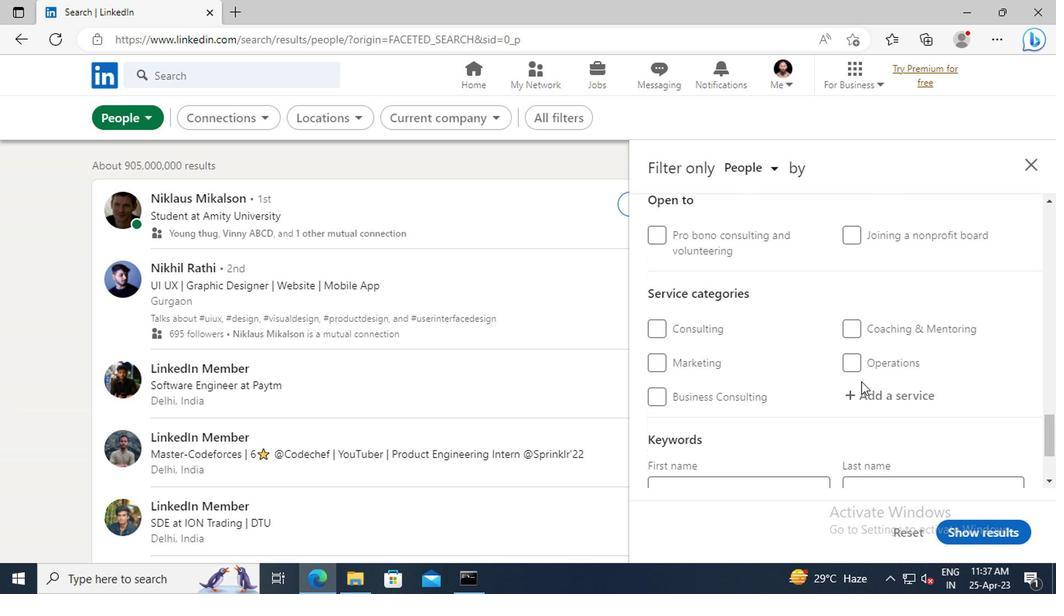 
Action: Mouse pressed left at (871, 395)
Screenshot: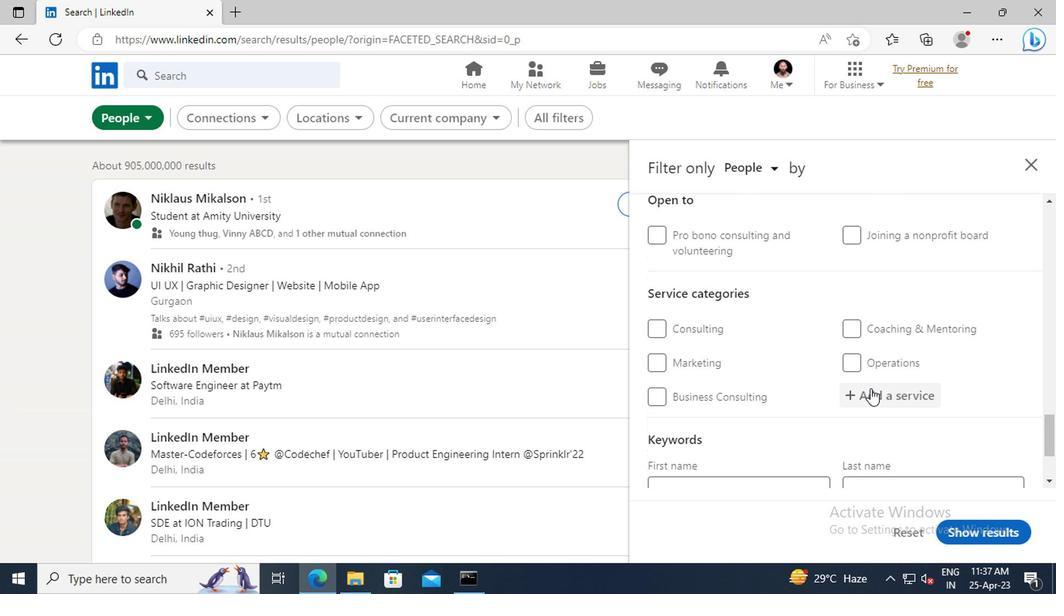 
Action: Key pressed I<Key.shift>O<Key.shift_r>S<Key.space><Key.shift>DEVELOPMENT
Screenshot: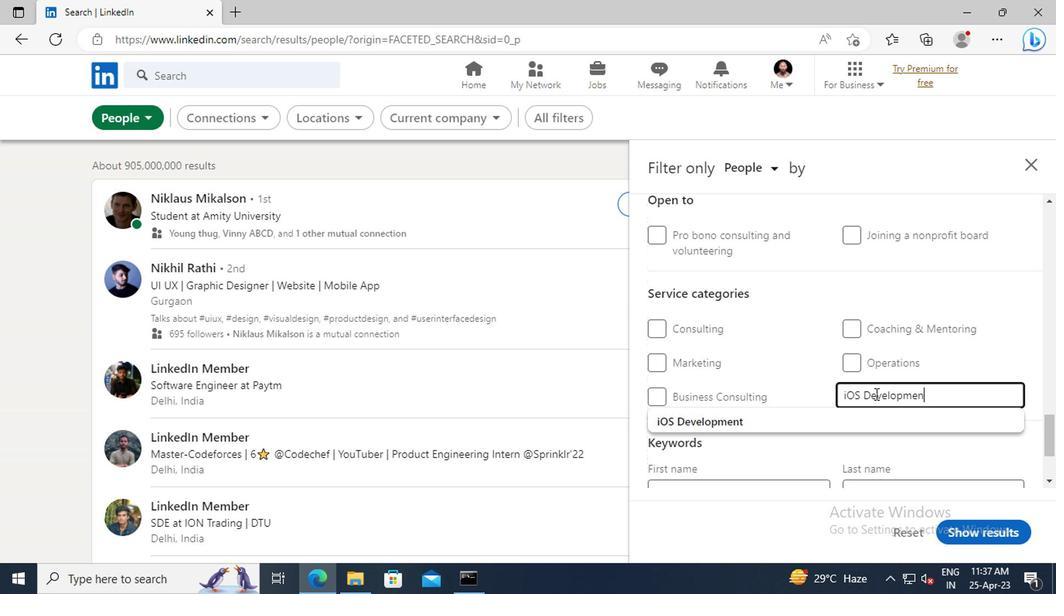 
Action: Mouse moved to (828, 419)
Screenshot: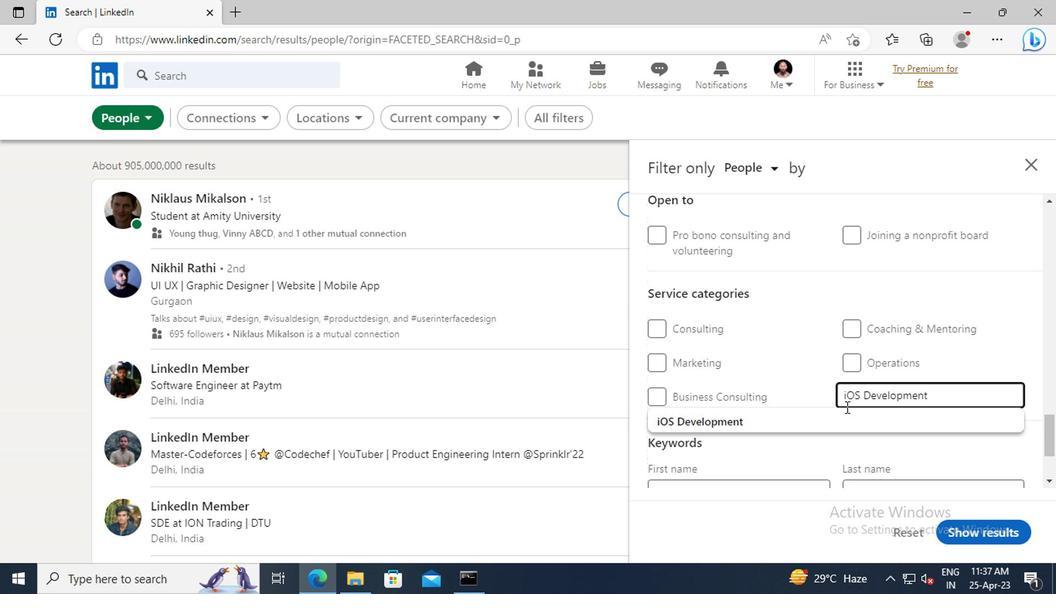 
Action: Mouse pressed left at (828, 419)
Screenshot: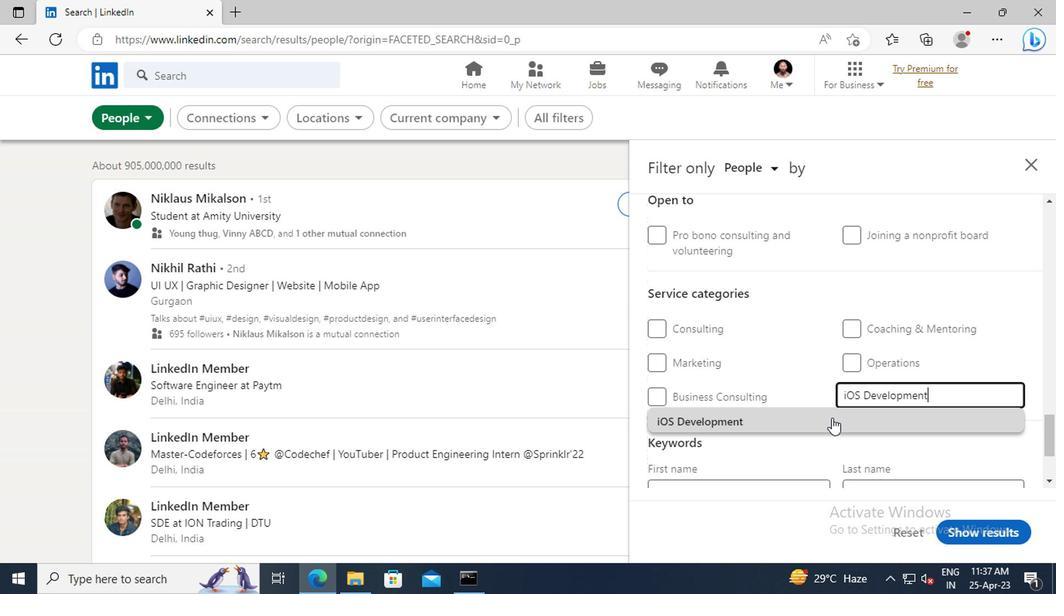 
Action: Mouse moved to (801, 345)
Screenshot: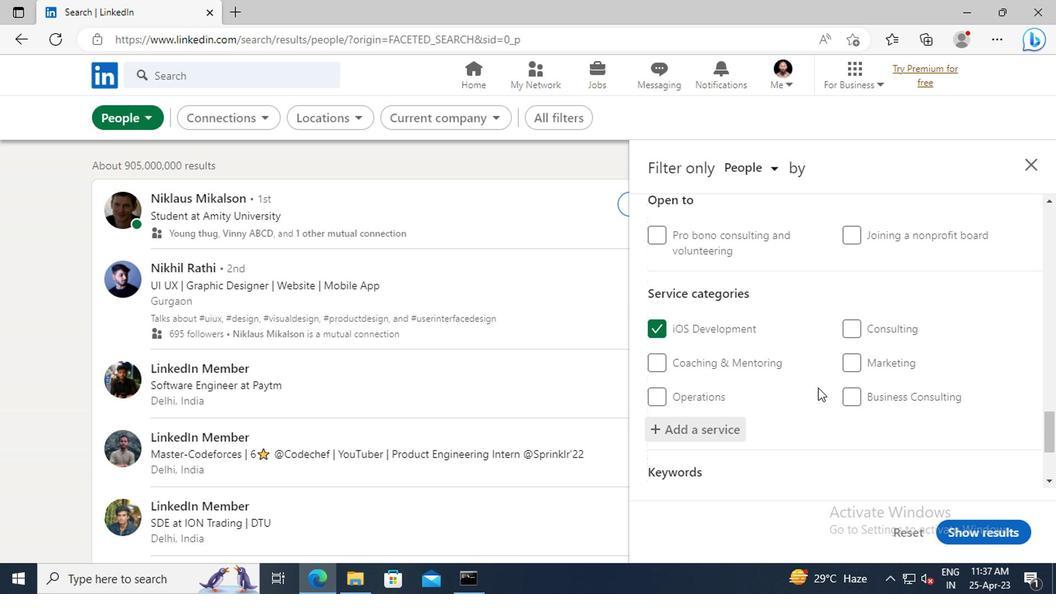 
Action: Mouse scrolled (801, 344) with delta (0, 0)
Screenshot: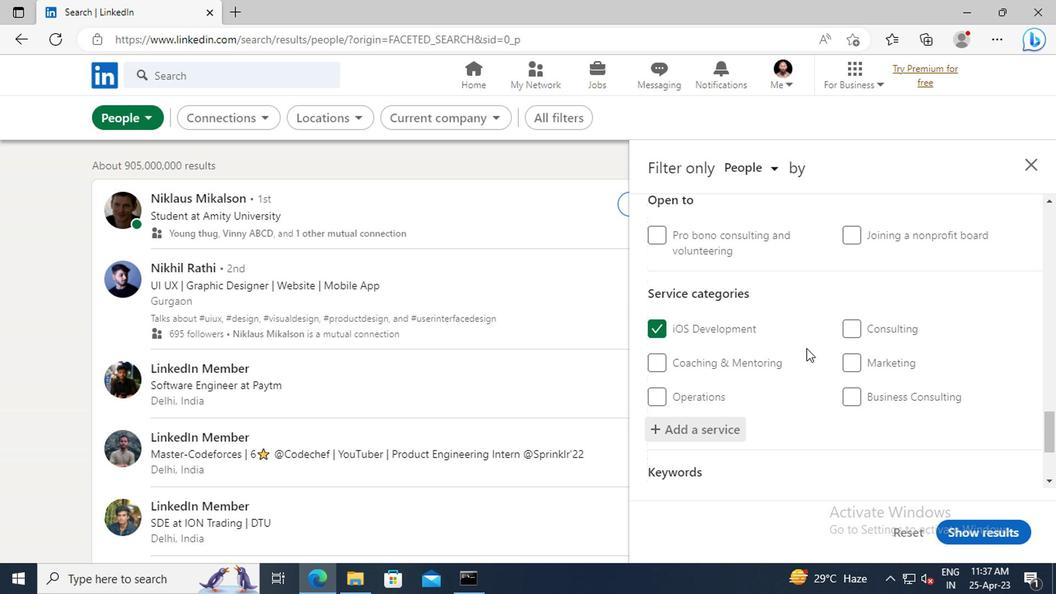 
Action: Mouse scrolled (801, 344) with delta (0, 0)
Screenshot: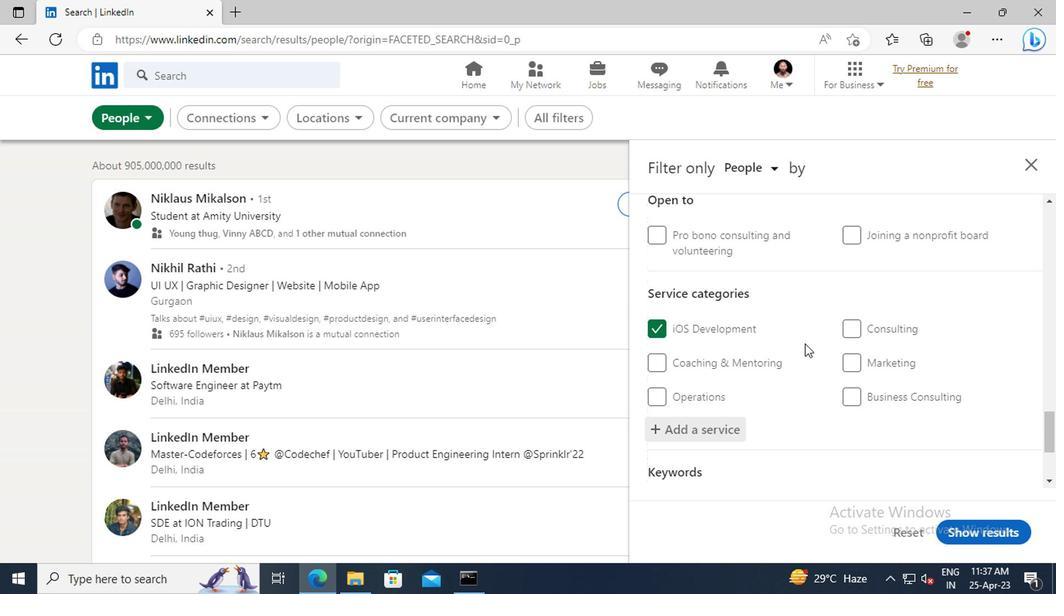 
Action: Mouse scrolled (801, 344) with delta (0, 0)
Screenshot: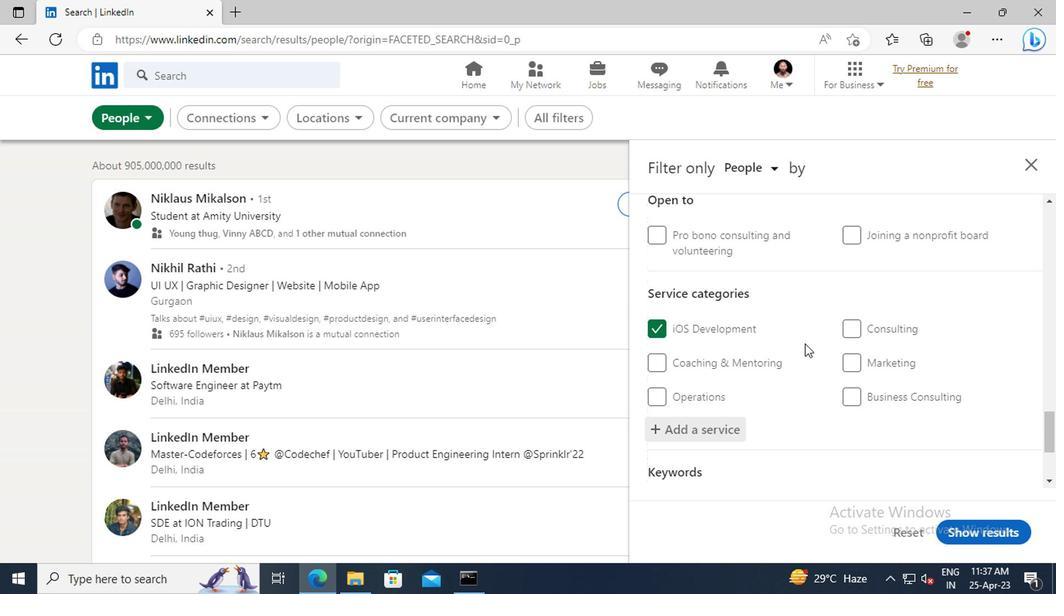 
Action: Mouse scrolled (801, 344) with delta (0, 0)
Screenshot: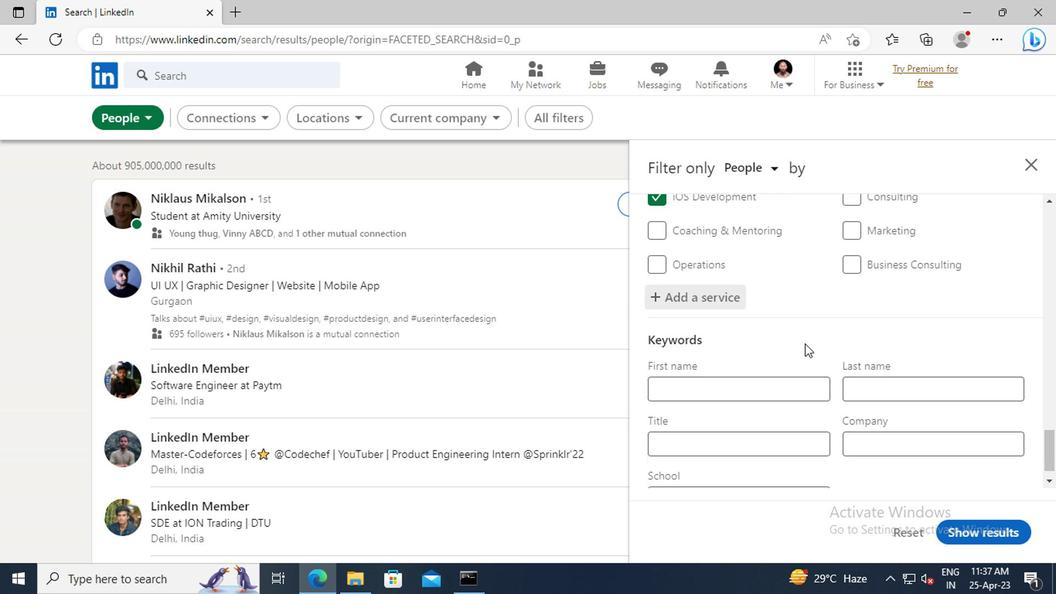 
Action: Mouse scrolled (801, 344) with delta (0, 0)
Screenshot: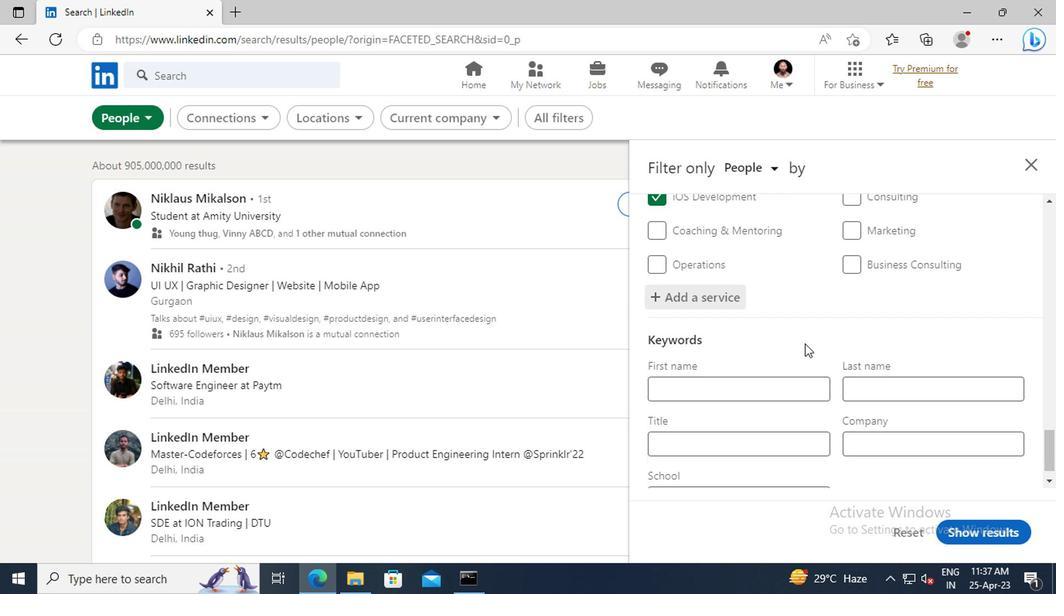 
Action: Mouse moved to (767, 416)
Screenshot: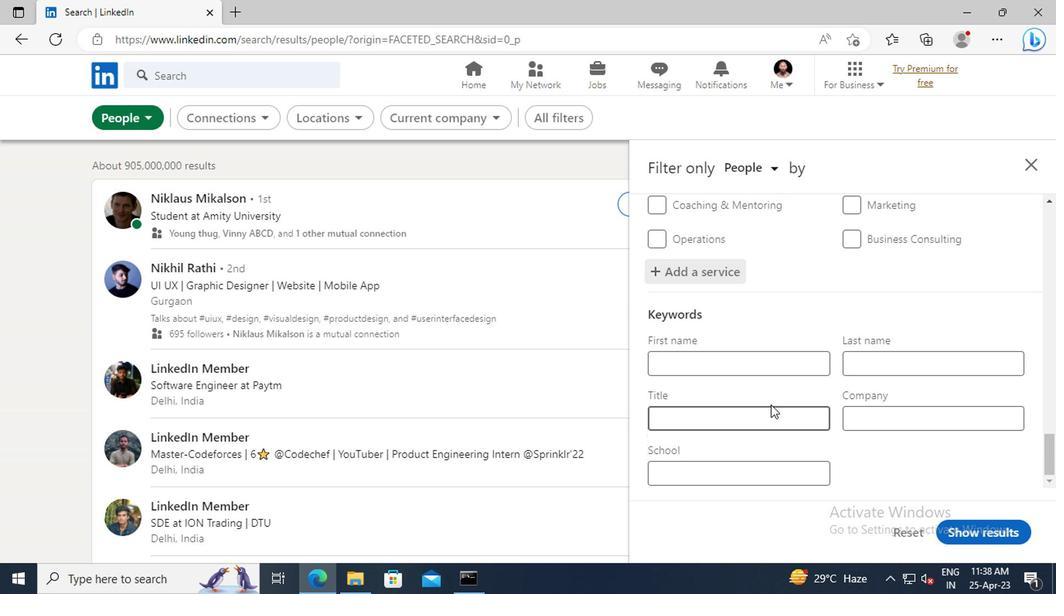 
Action: Mouse pressed left at (767, 416)
Screenshot: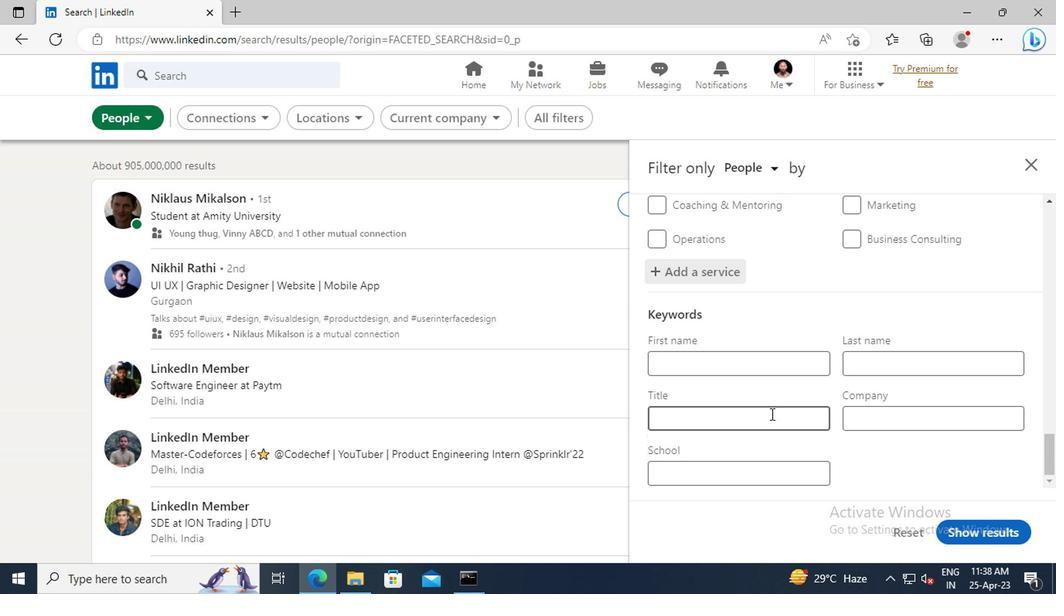 
Action: Key pressed <Key.shift>COPYWRITER
Screenshot: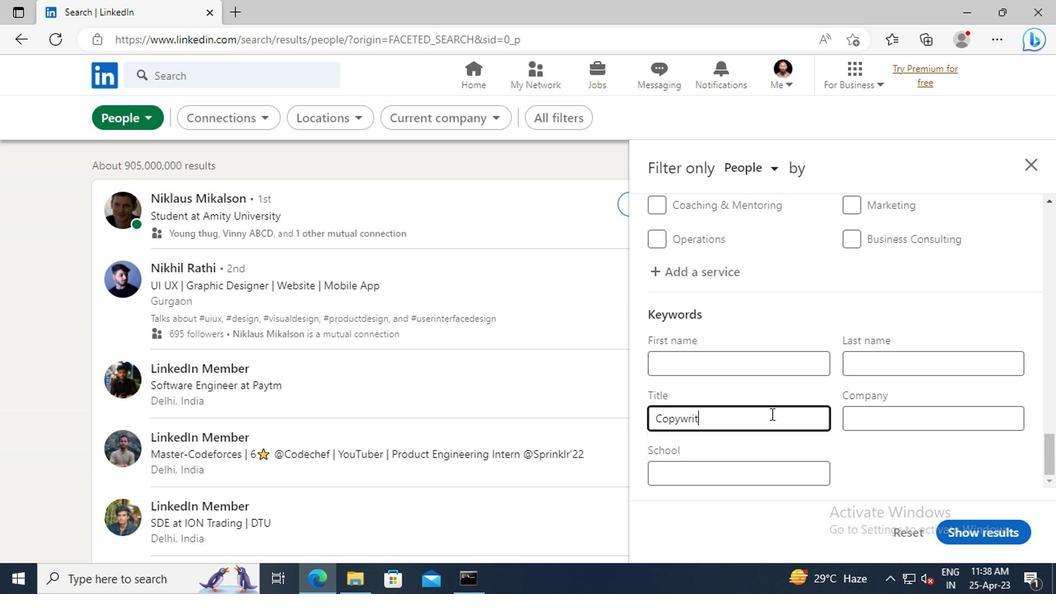 
Action: Mouse moved to (961, 530)
Screenshot: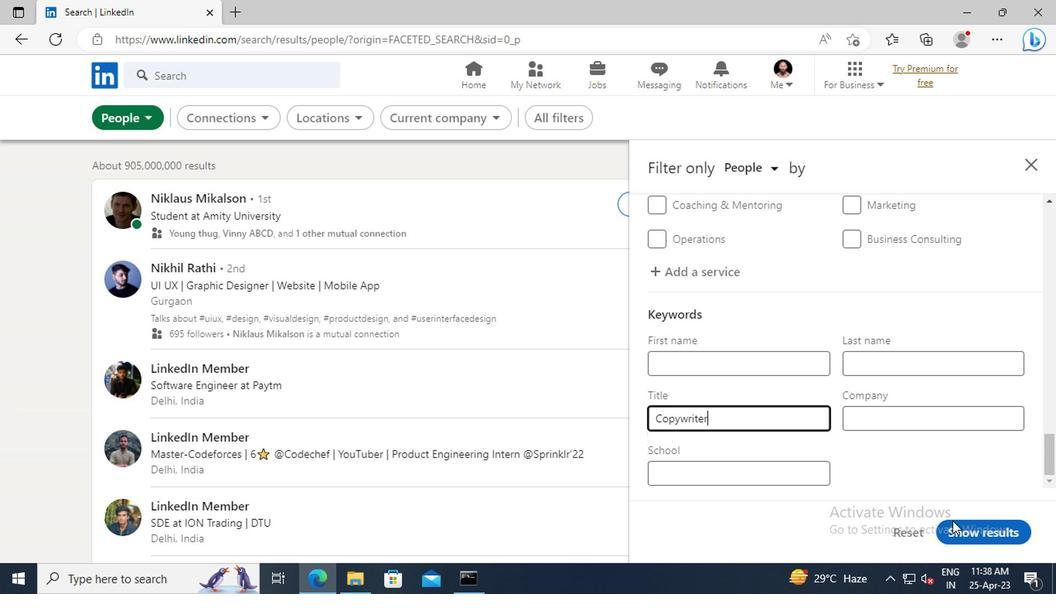 
Action: Mouse pressed left at (961, 530)
Screenshot: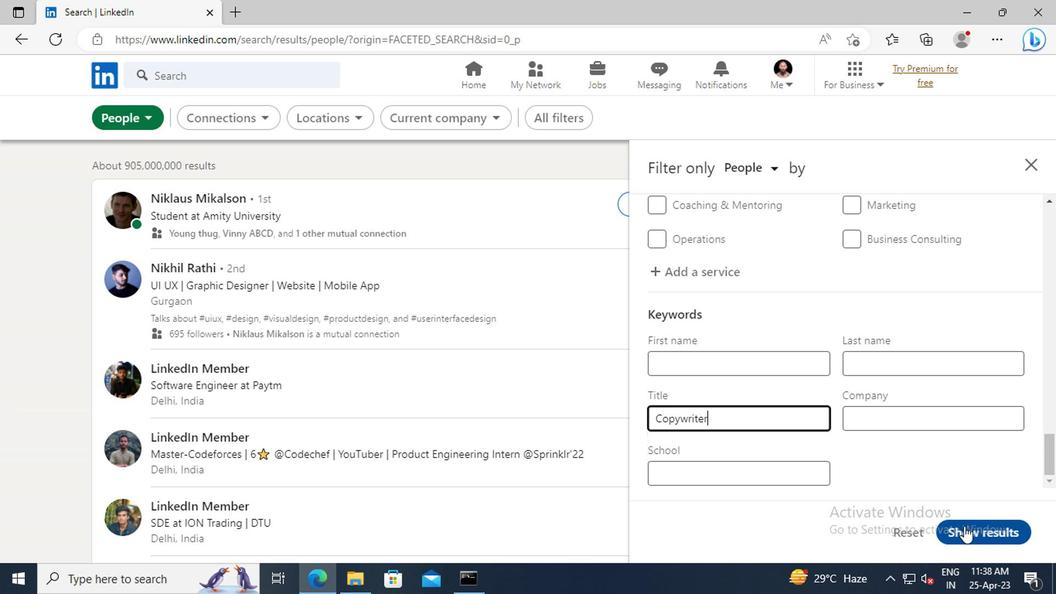 
